 Task: Look for space in Silvan, Turkey from 12th July, 2023 to 16th July, 2023 for 8 adults in price range Rs.10000 to Rs.16000. Place can be private room with 8 bedrooms having 8 beds and 8 bathrooms. Property type can be house, flat, guest house, hotel. Amenities needed are: wifi, TV, free parkinig on premises, gym, breakfast. Booking option can be shelf check-in. Required host language is English.
Action: Mouse pressed left at (509, 109)
Screenshot: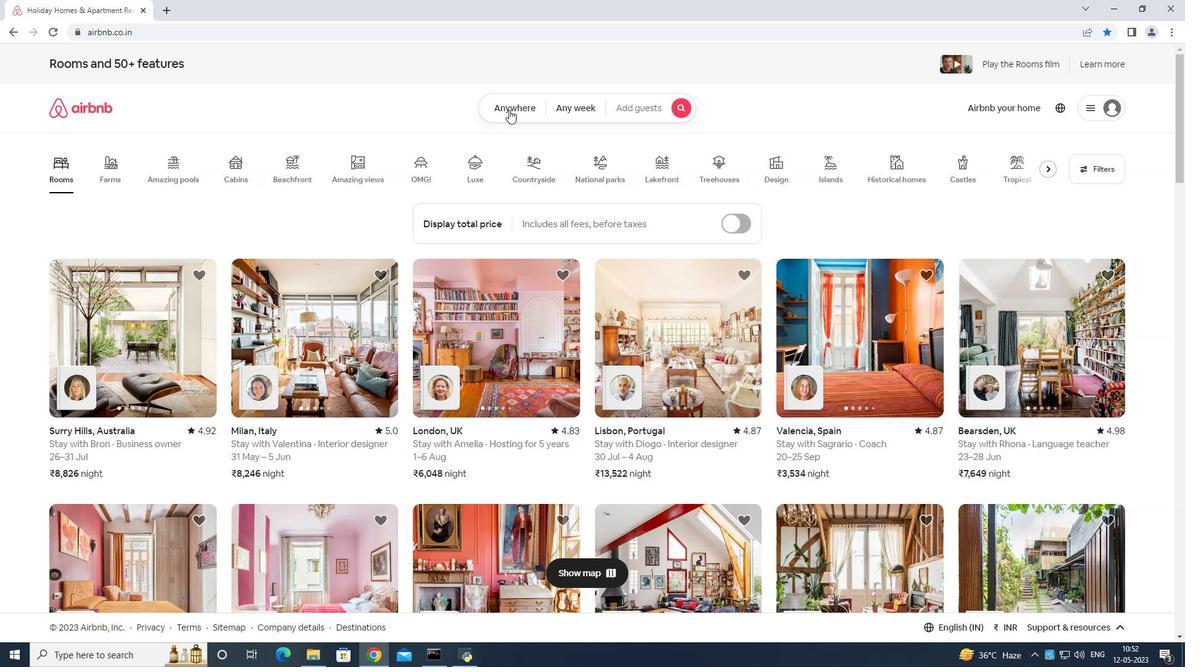 
Action: Mouse moved to (456, 158)
Screenshot: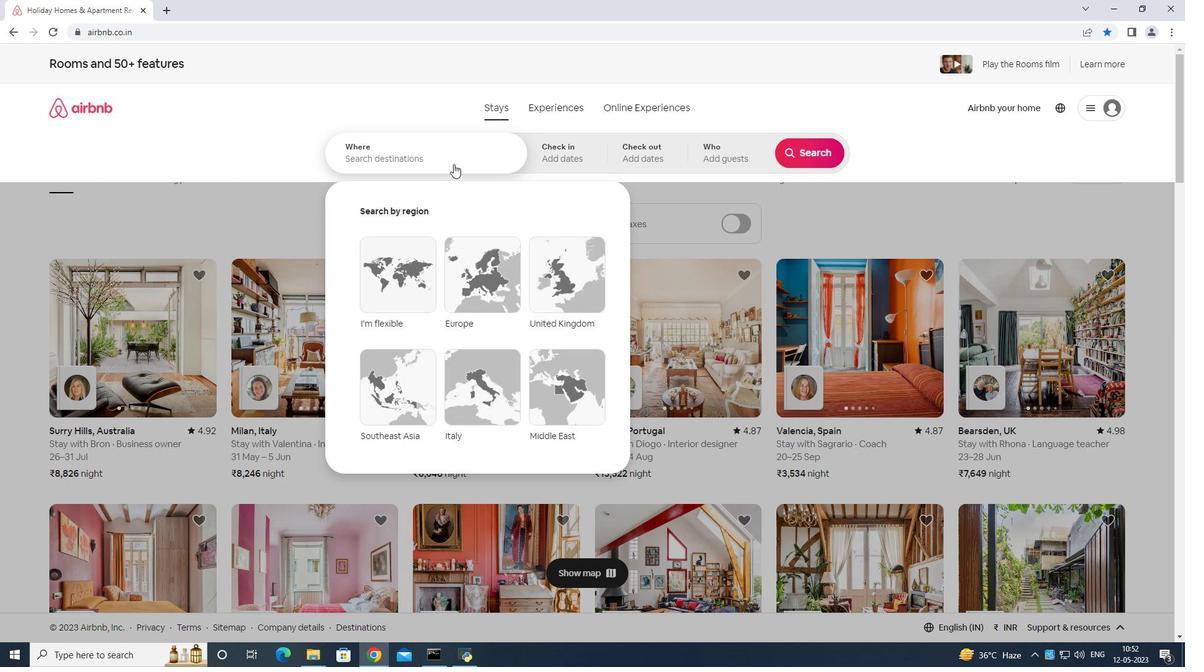 
Action: Mouse pressed left at (456, 158)
Screenshot: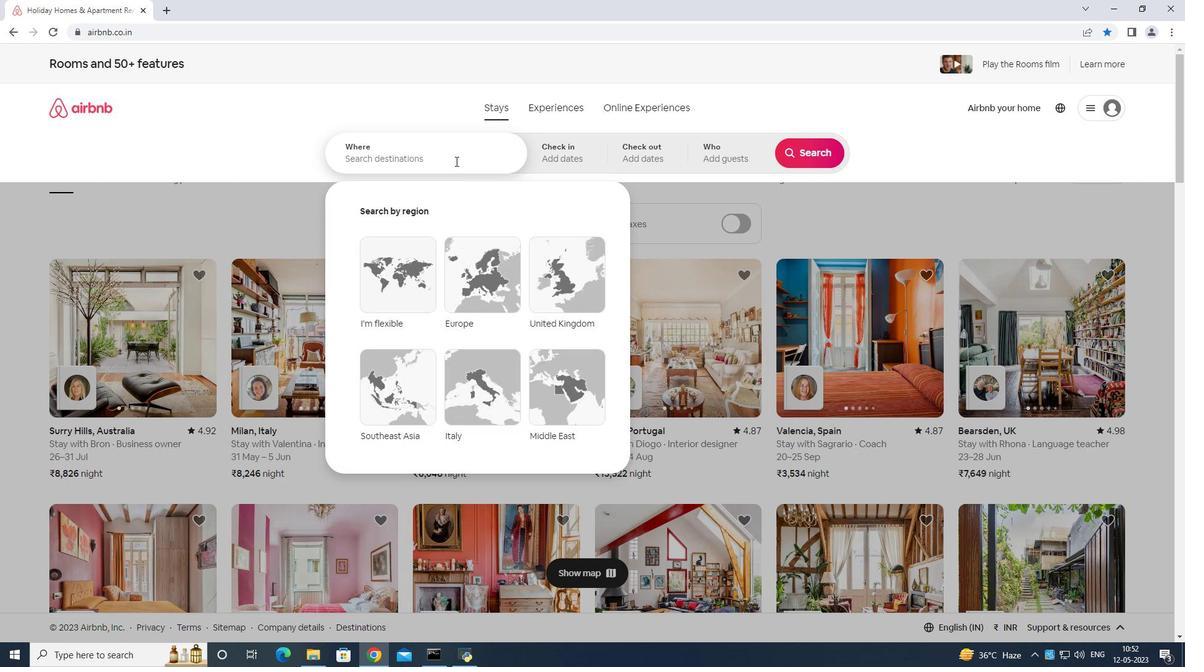 
Action: Mouse moved to (456, 157)
Screenshot: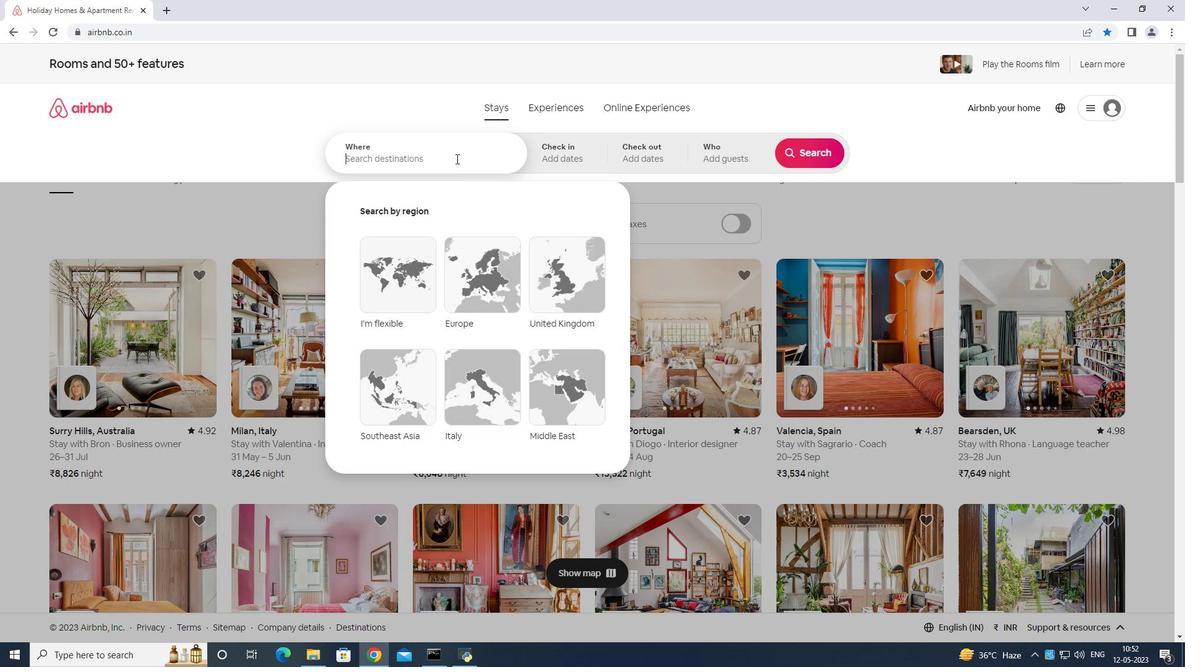 
Action: Key pressed <Key.shift>Silvan<Key.space>turkey<Key.enter>
Screenshot: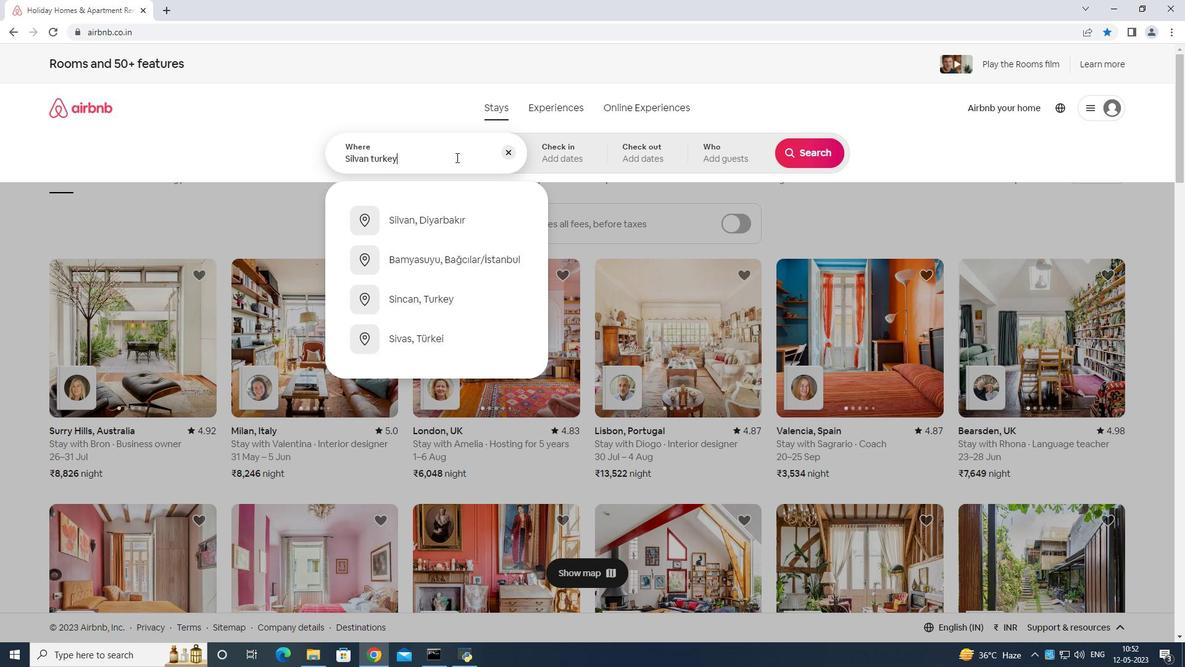 
Action: Mouse moved to (802, 243)
Screenshot: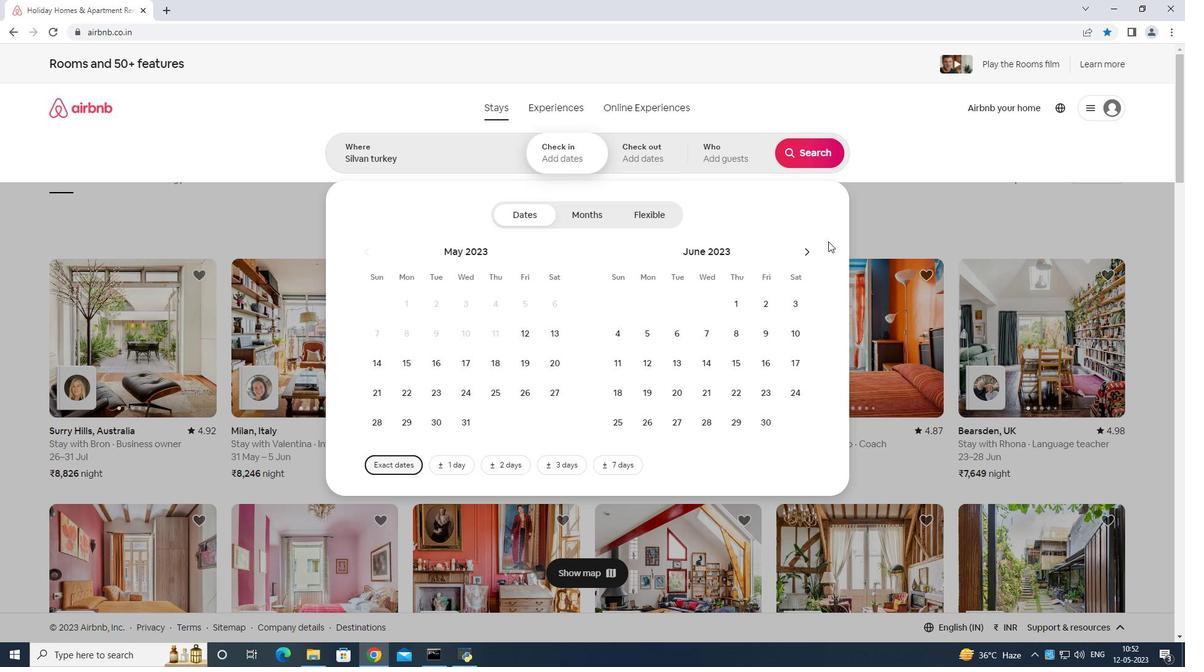 
Action: Mouse pressed left at (802, 243)
Screenshot: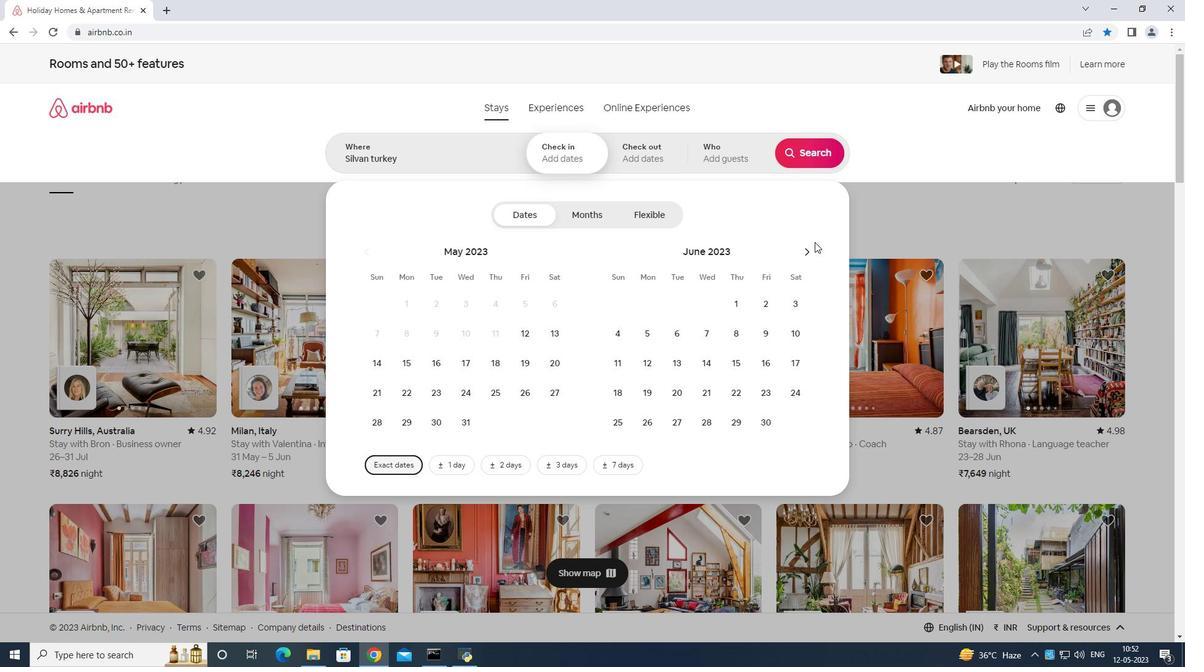 
Action: Mouse moved to (640, 363)
Screenshot: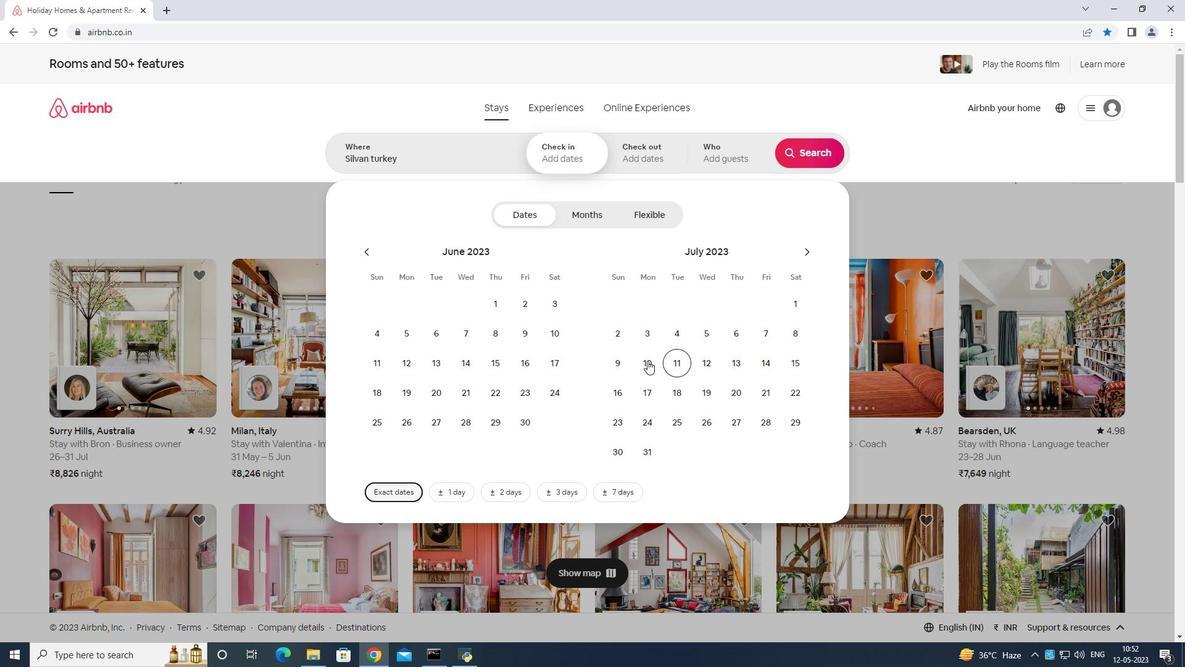 
Action: Mouse pressed left at (640, 363)
Screenshot: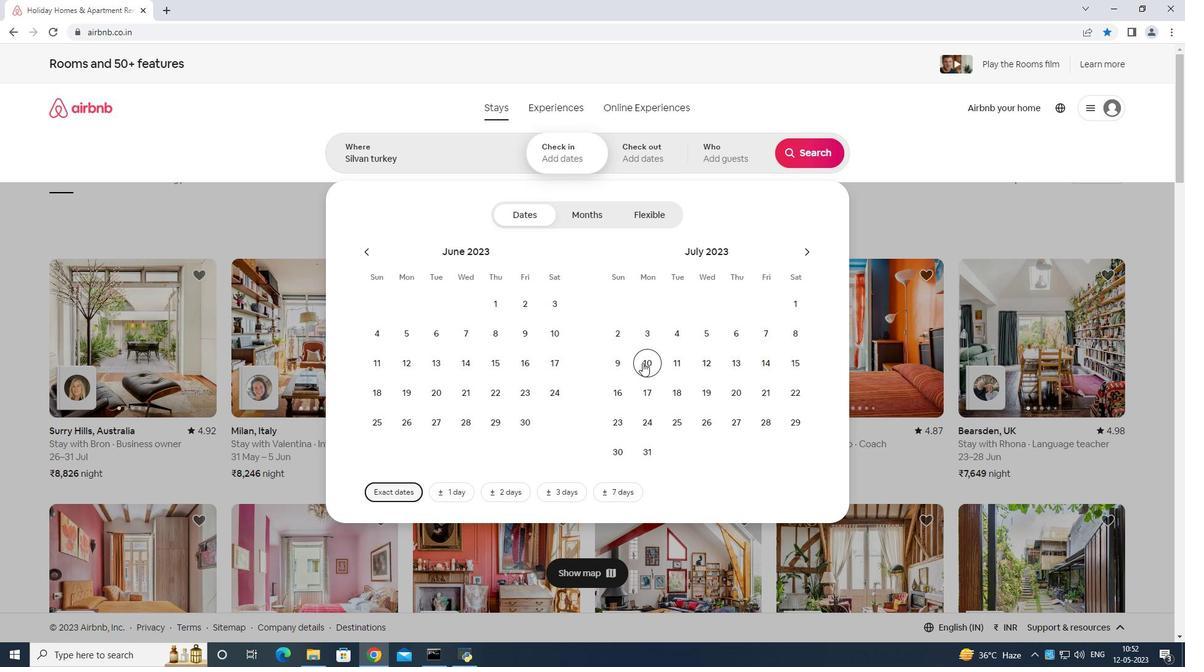 
Action: Mouse moved to (614, 386)
Screenshot: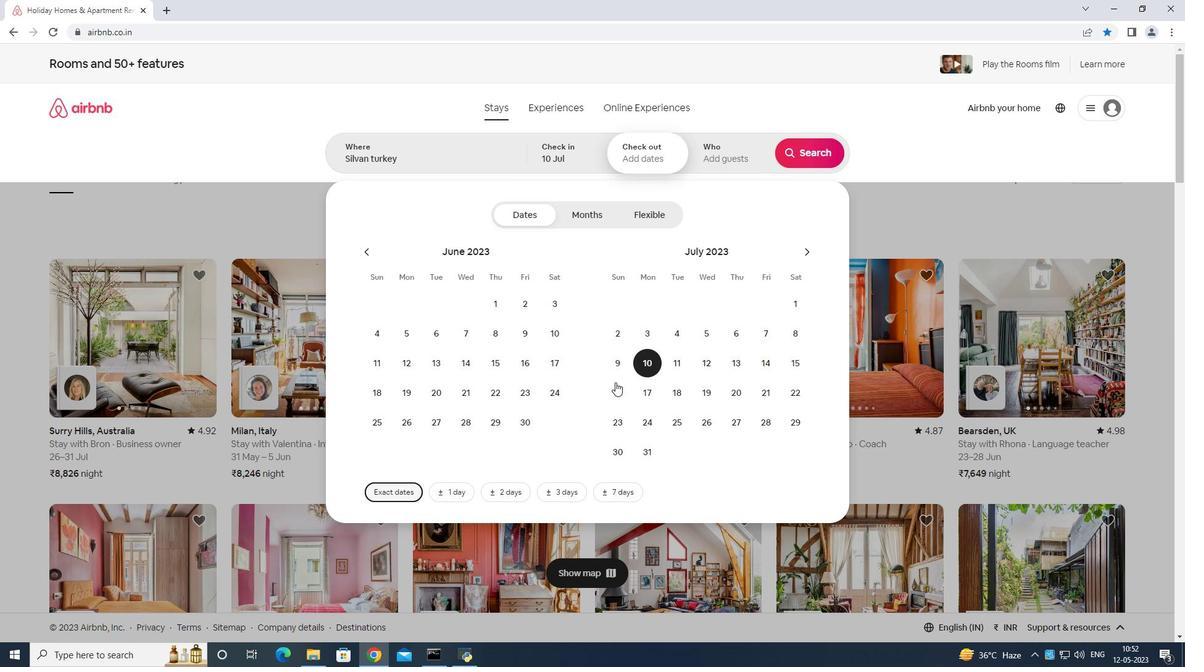 
Action: Mouse pressed left at (614, 386)
Screenshot: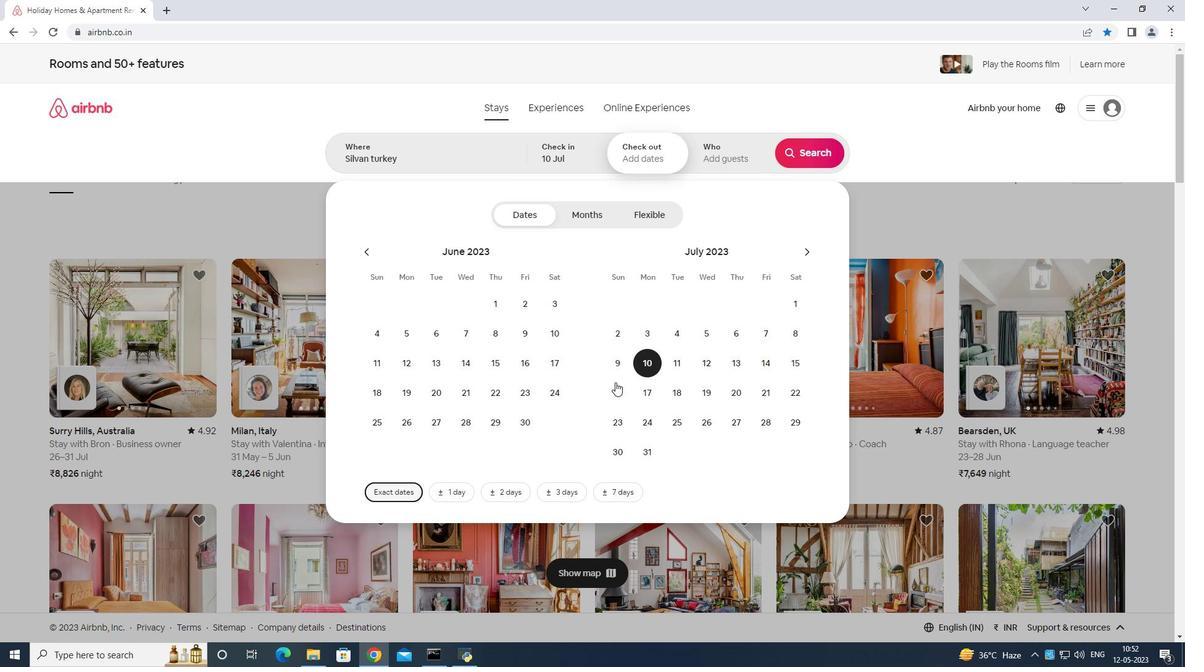 
Action: Mouse moved to (717, 151)
Screenshot: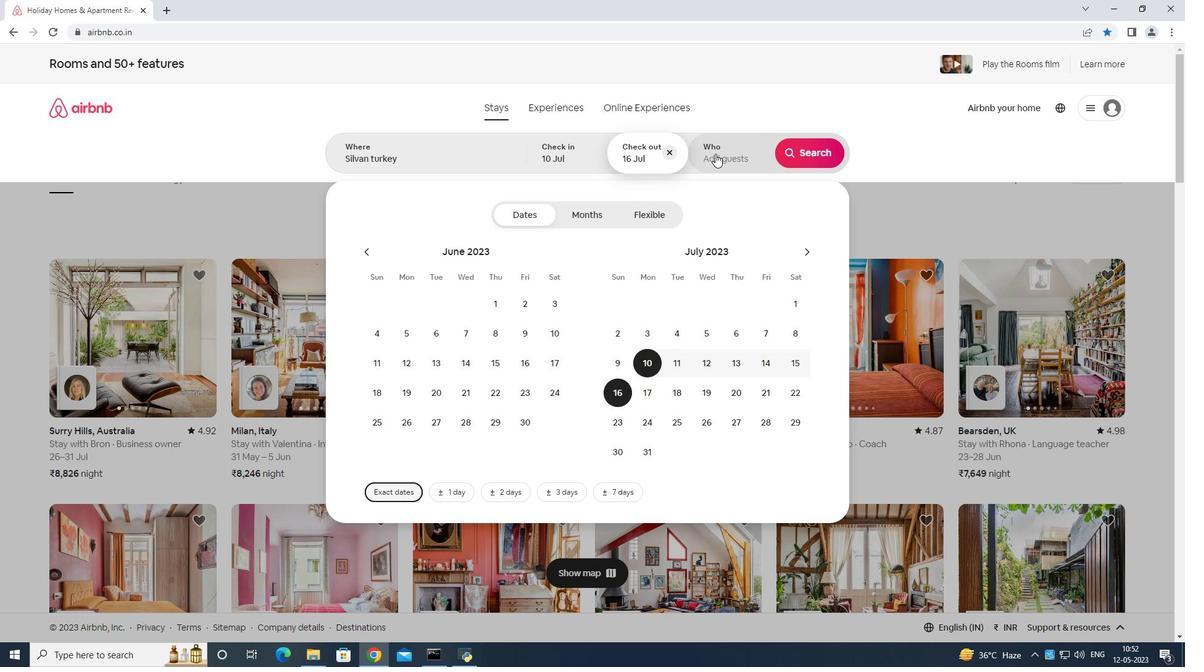 
Action: Mouse pressed left at (717, 151)
Screenshot: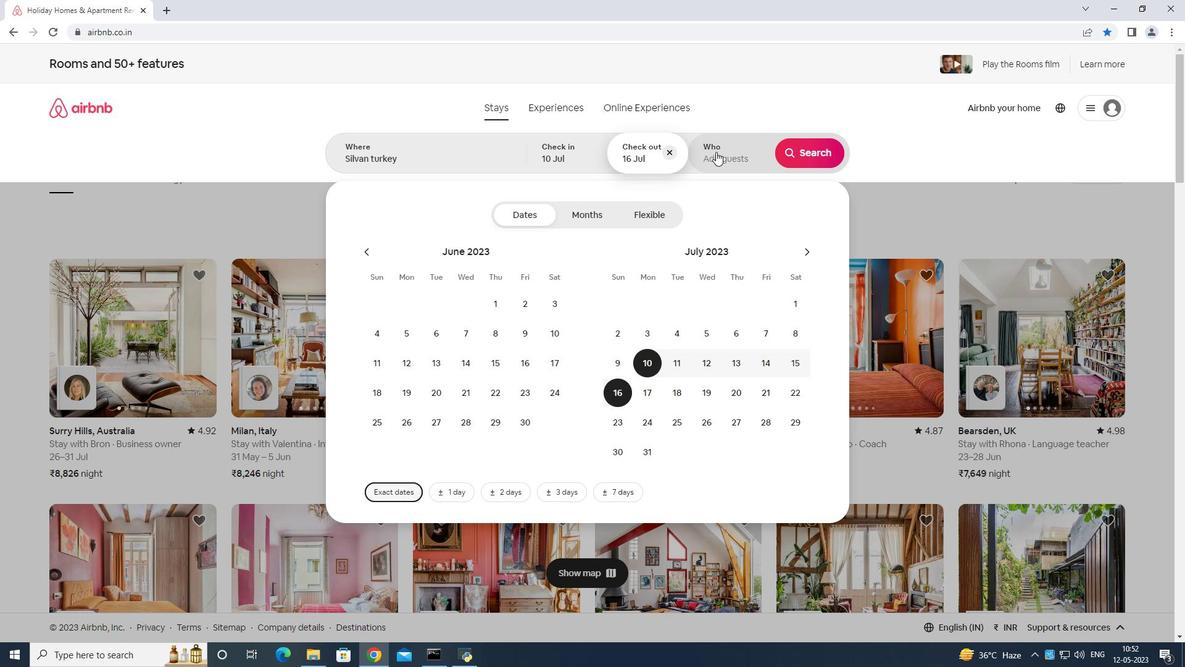 
Action: Mouse moved to (810, 216)
Screenshot: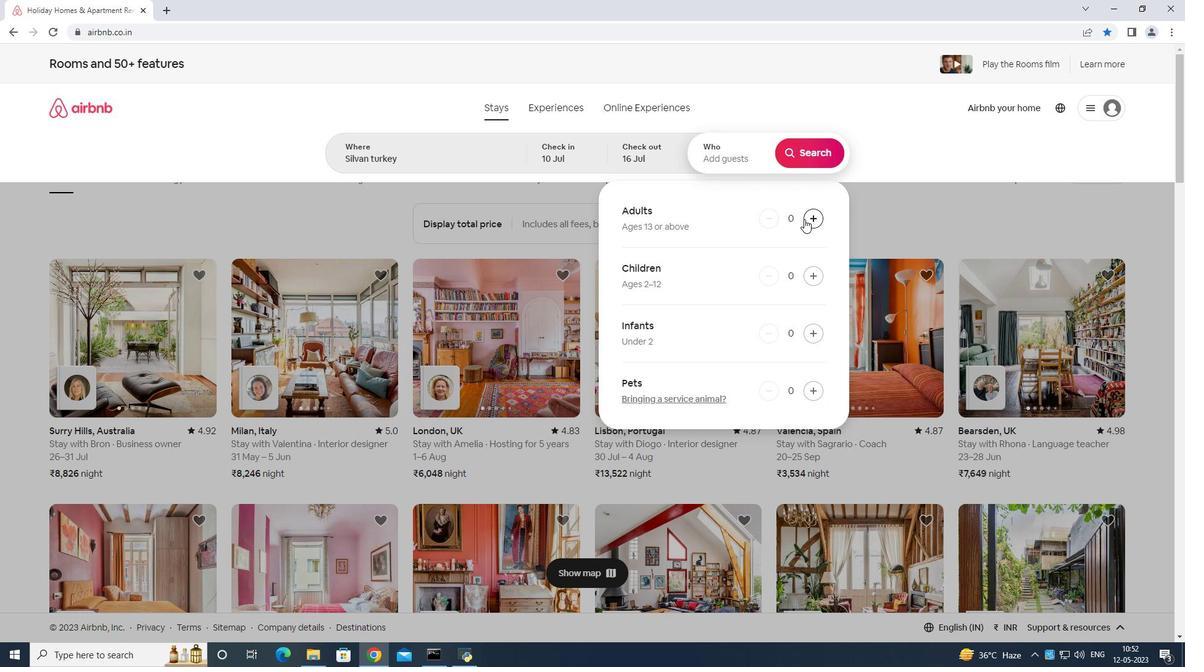 
Action: Mouse pressed left at (810, 216)
Screenshot: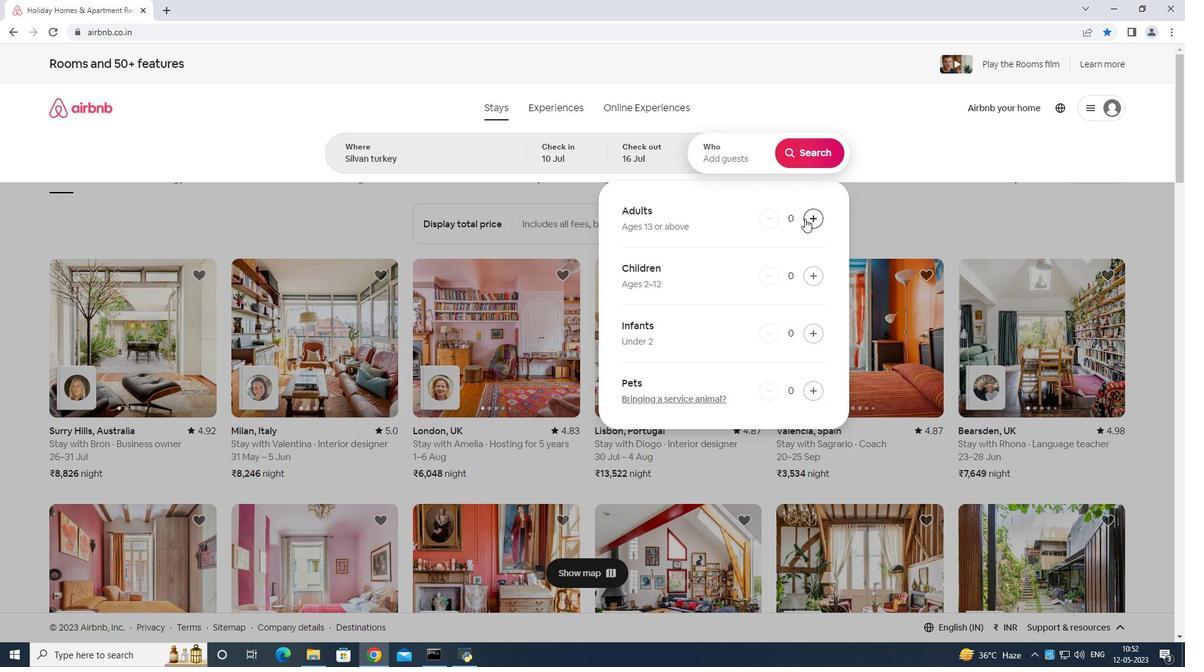
Action: Mouse pressed left at (810, 216)
Screenshot: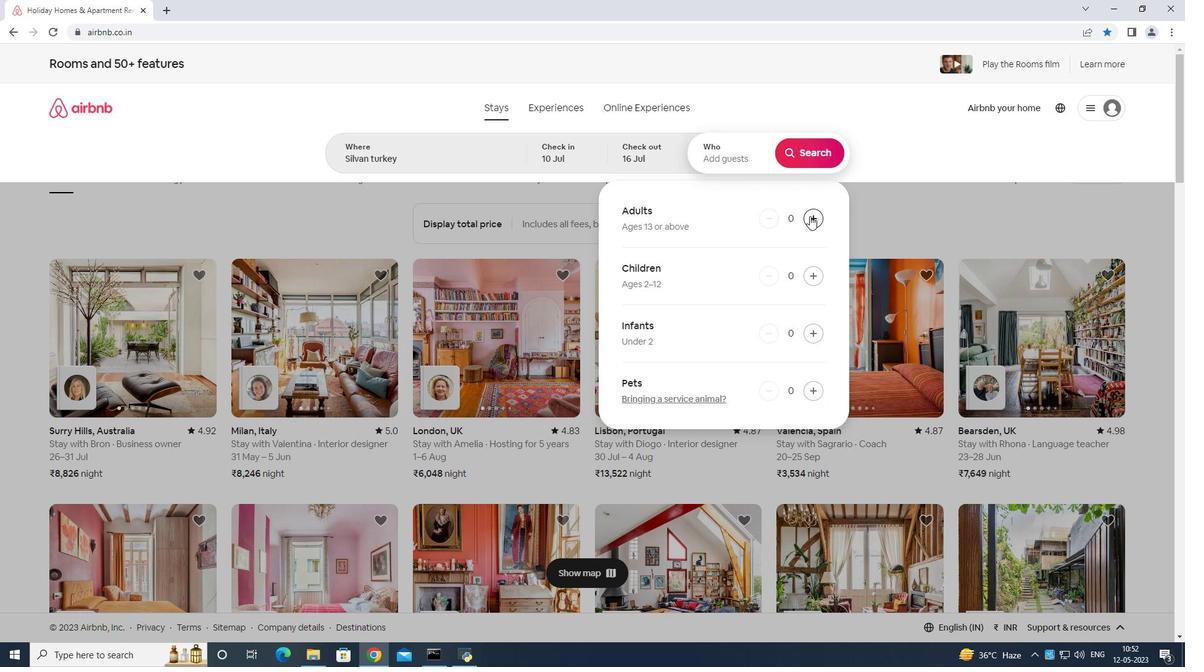 
Action: Mouse pressed left at (810, 216)
Screenshot: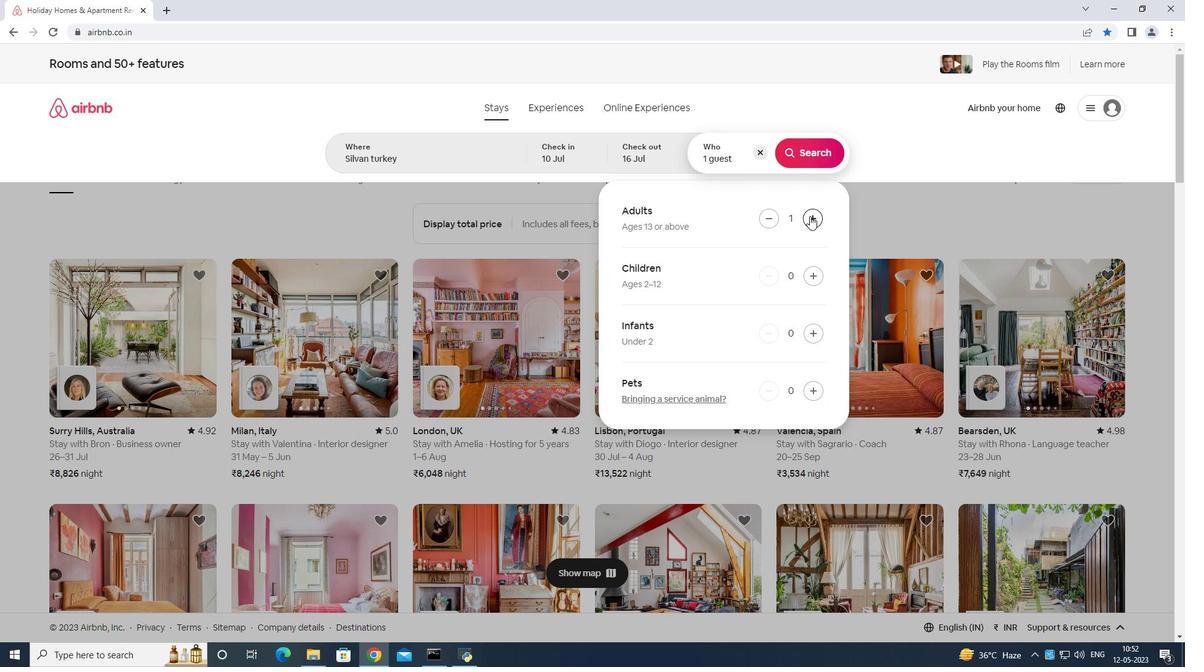 
Action: Mouse moved to (810, 215)
Screenshot: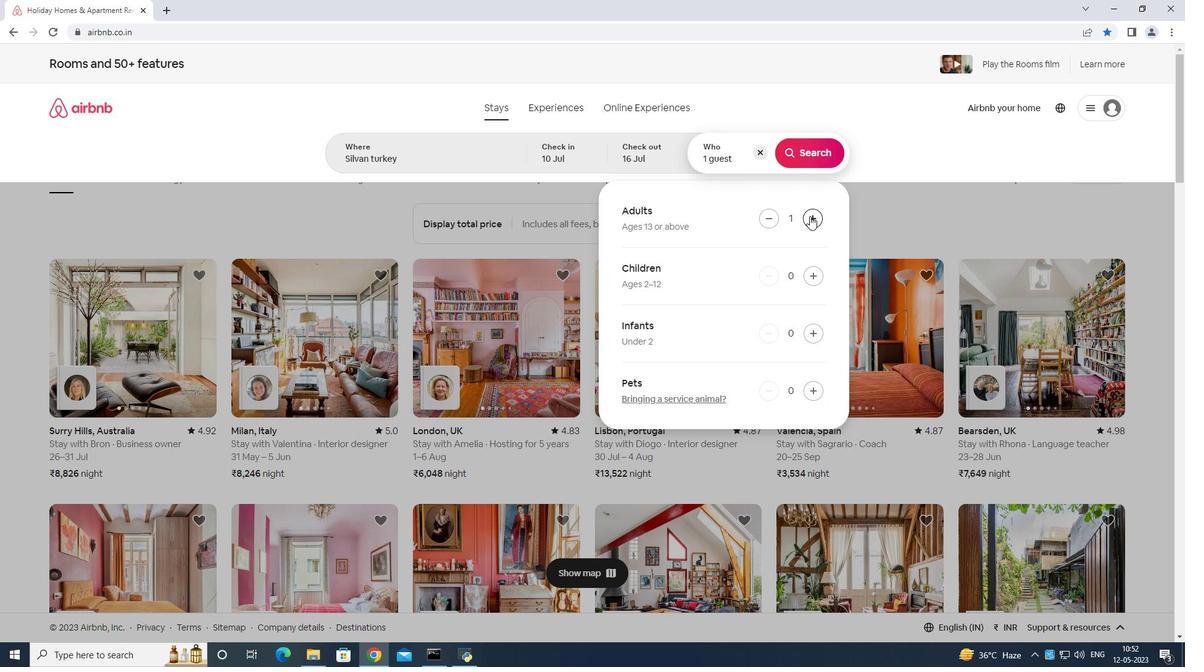 
Action: Mouse pressed left at (810, 215)
Screenshot: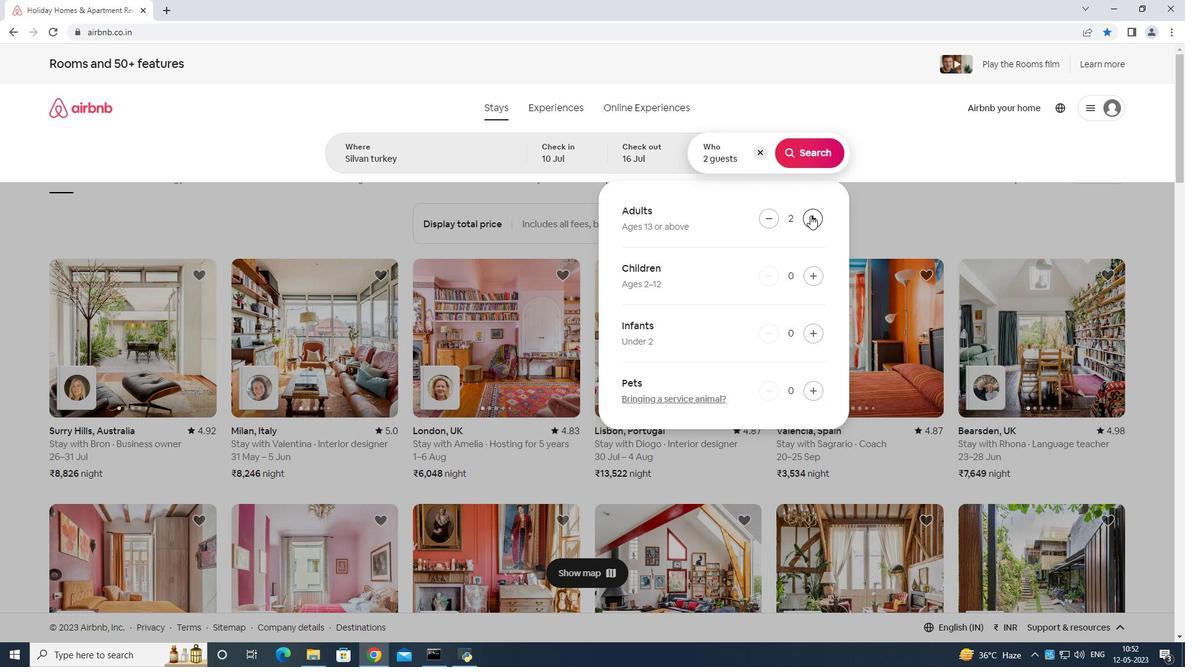 
Action: Mouse pressed left at (810, 215)
Screenshot: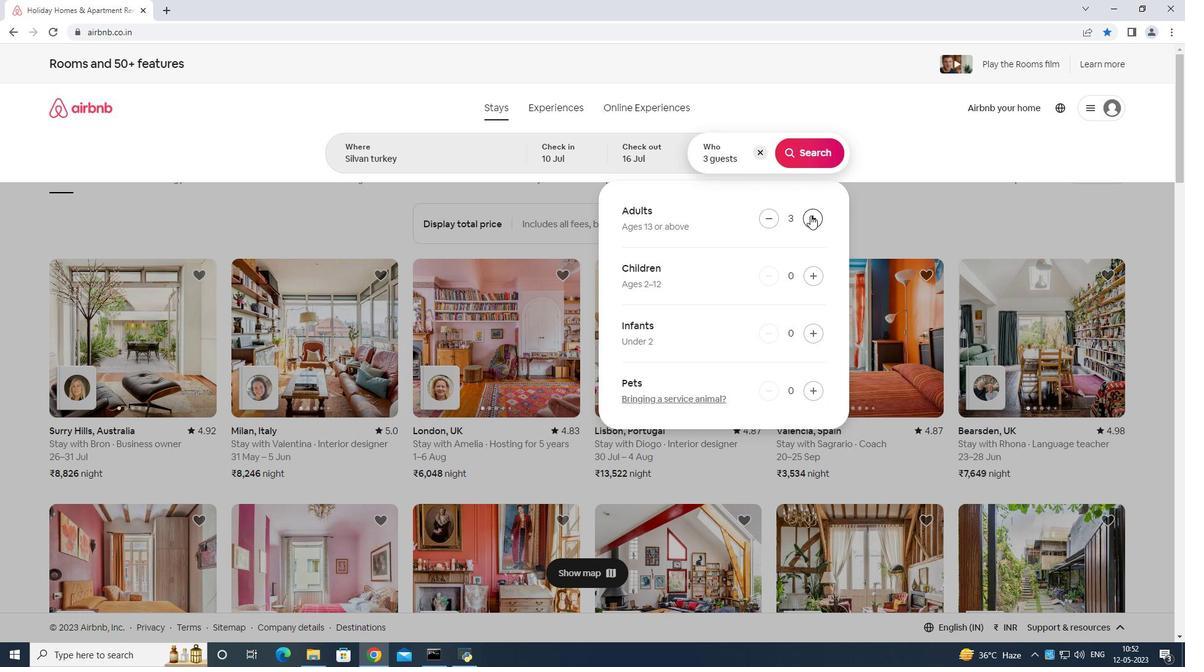 
Action: Mouse pressed left at (810, 215)
Screenshot: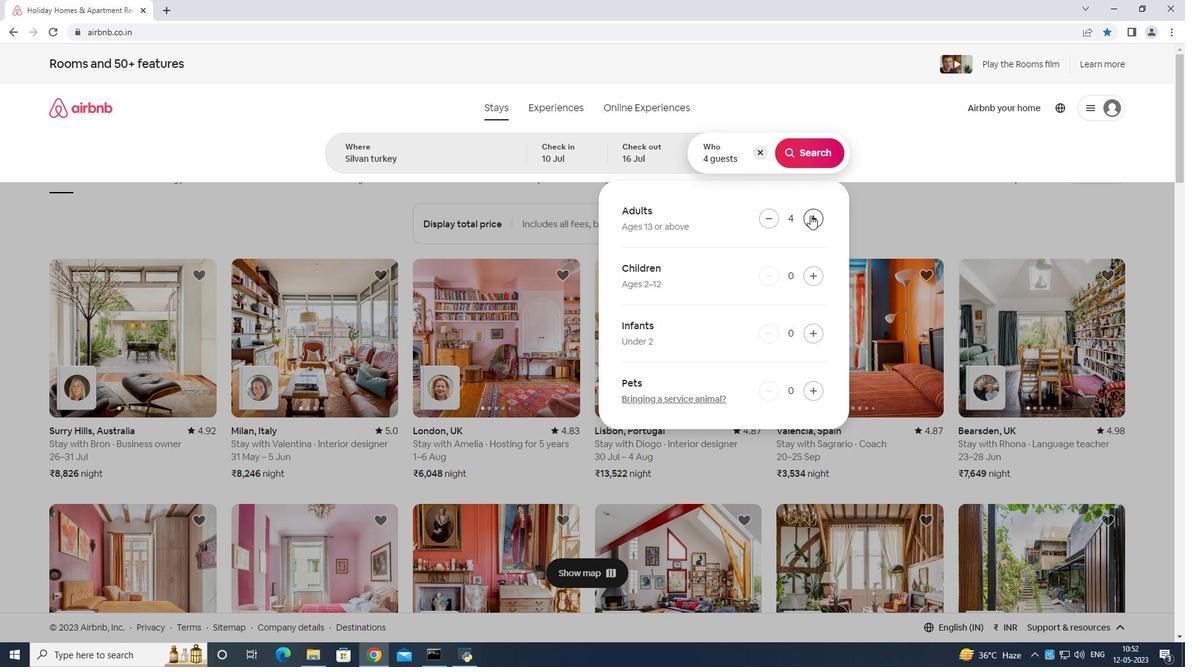 
Action: Mouse pressed left at (810, 215)
Screenshot: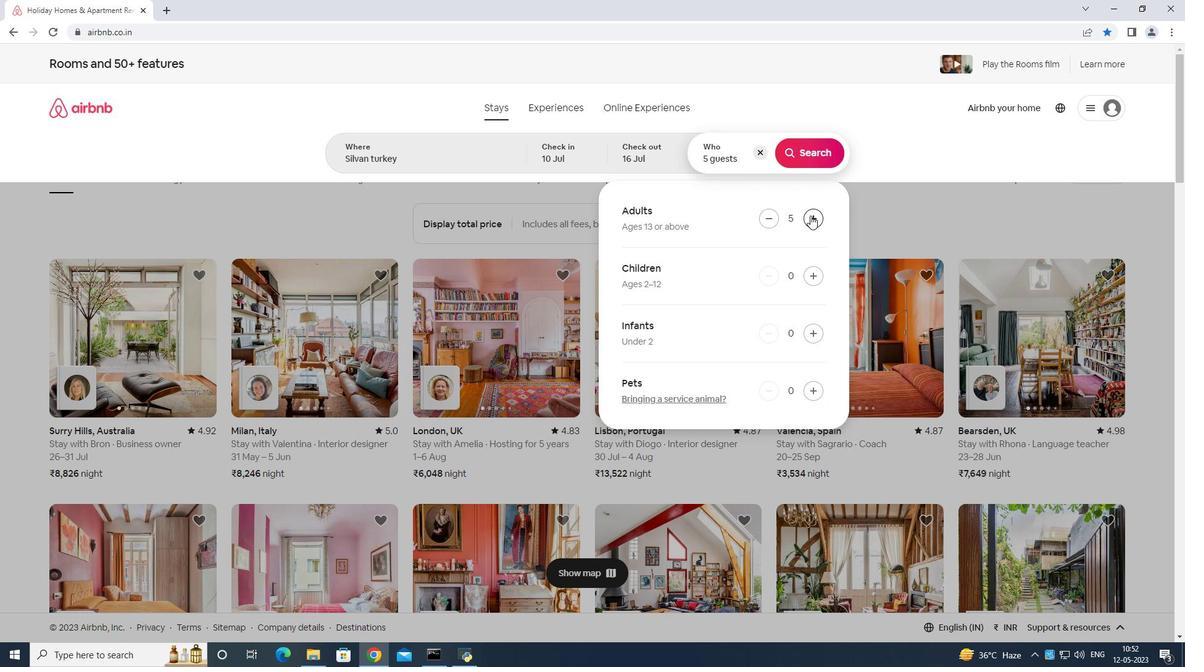 
Action: Mouse pressed left at (810, 215)
Screenshot: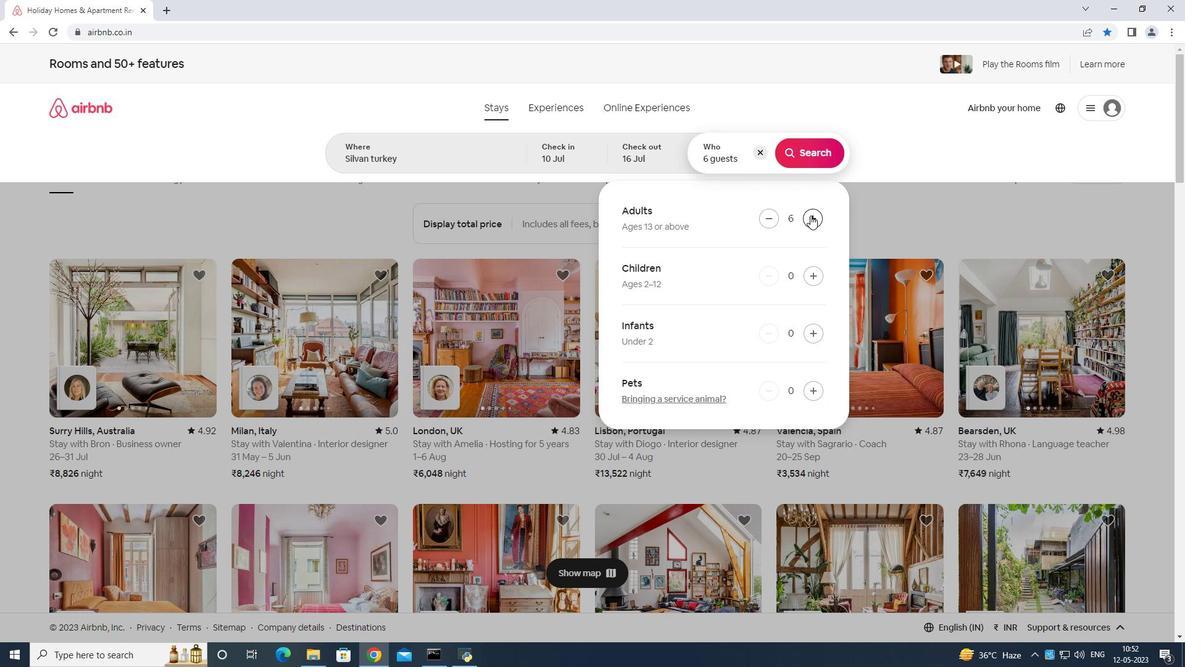 
Action: Mouse moved to (801, 157)
Screenshot: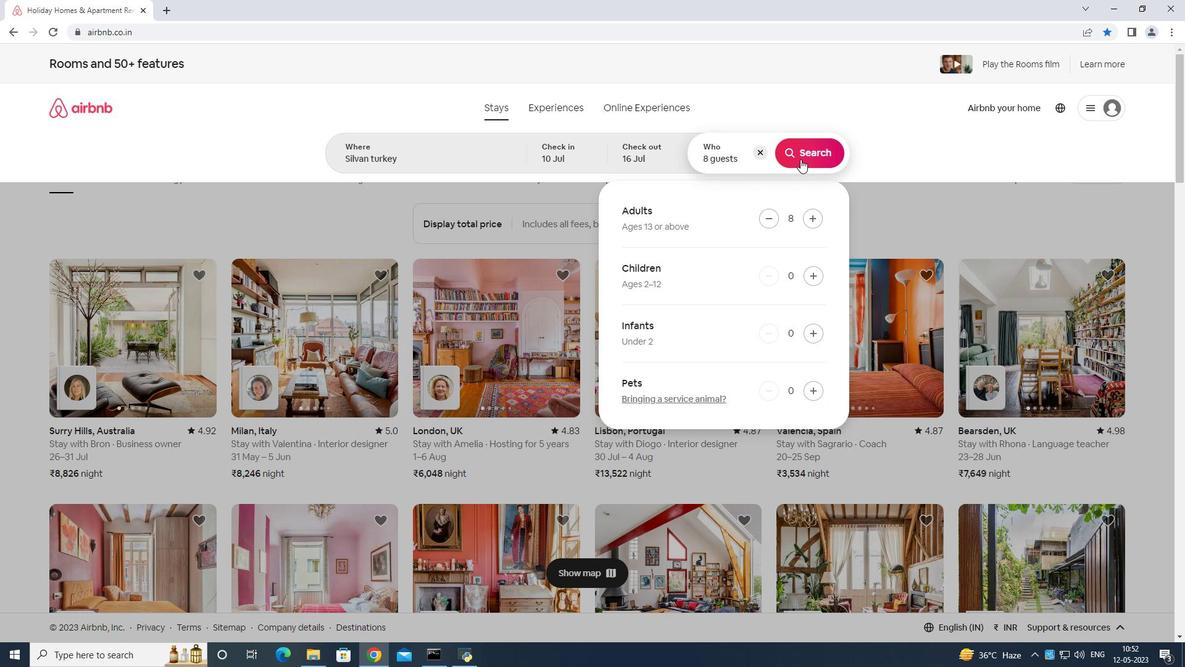
Action: Mouse pressed left at (801, 157)
Screenshot: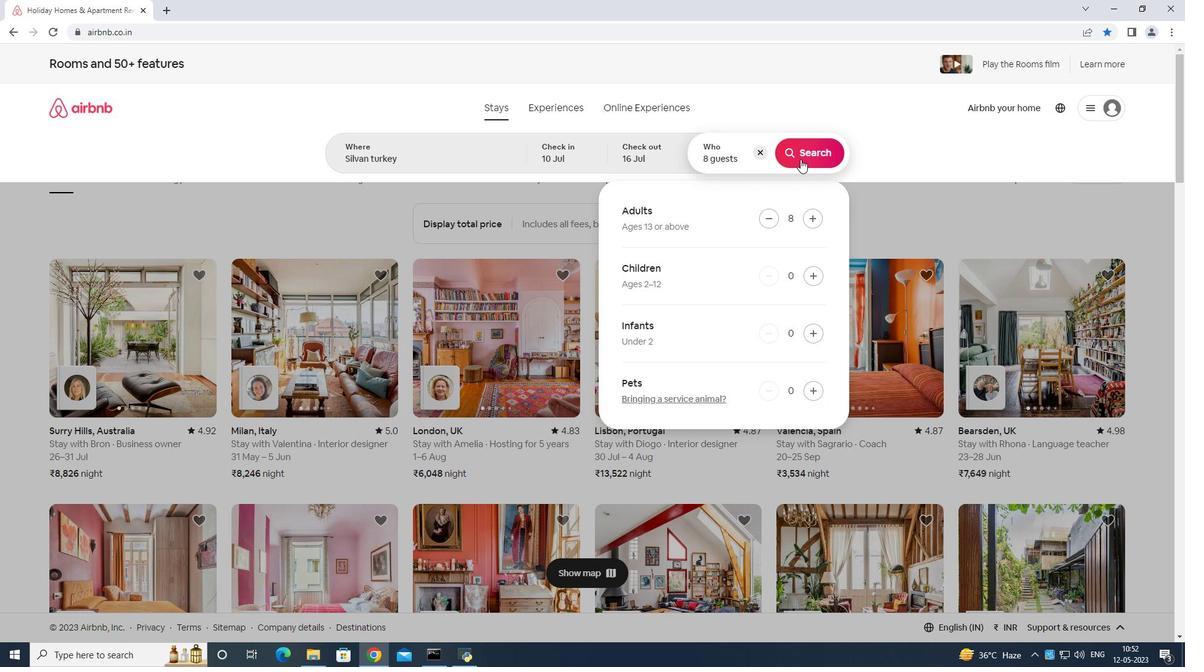 
Action: Mouse moved to (1134, 119)
Screenshot: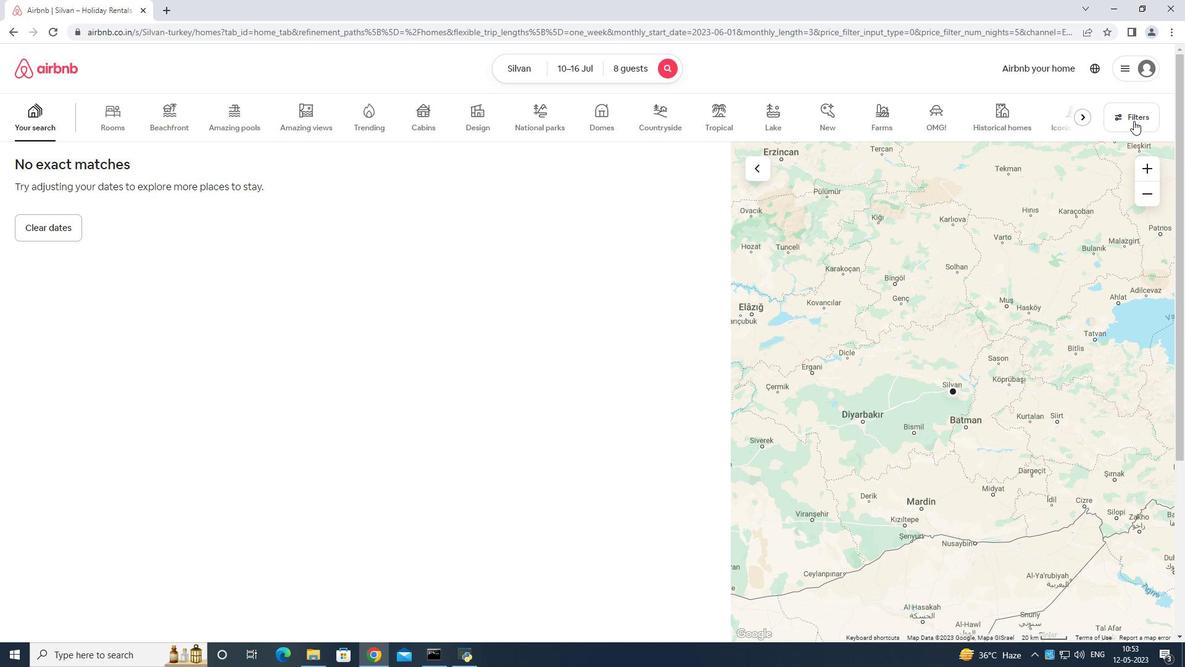 
Action: Mouse pressed left at (1134, 119)
Screenshot: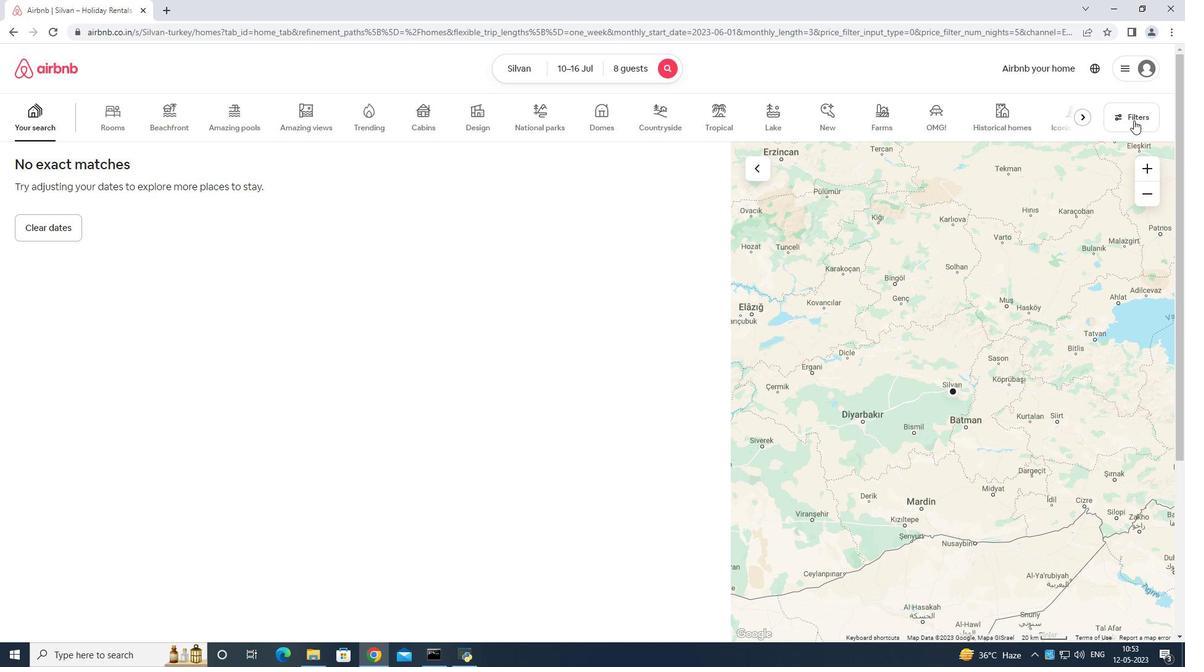 
Action: Mouse moved to (546, 408)
Screenshot: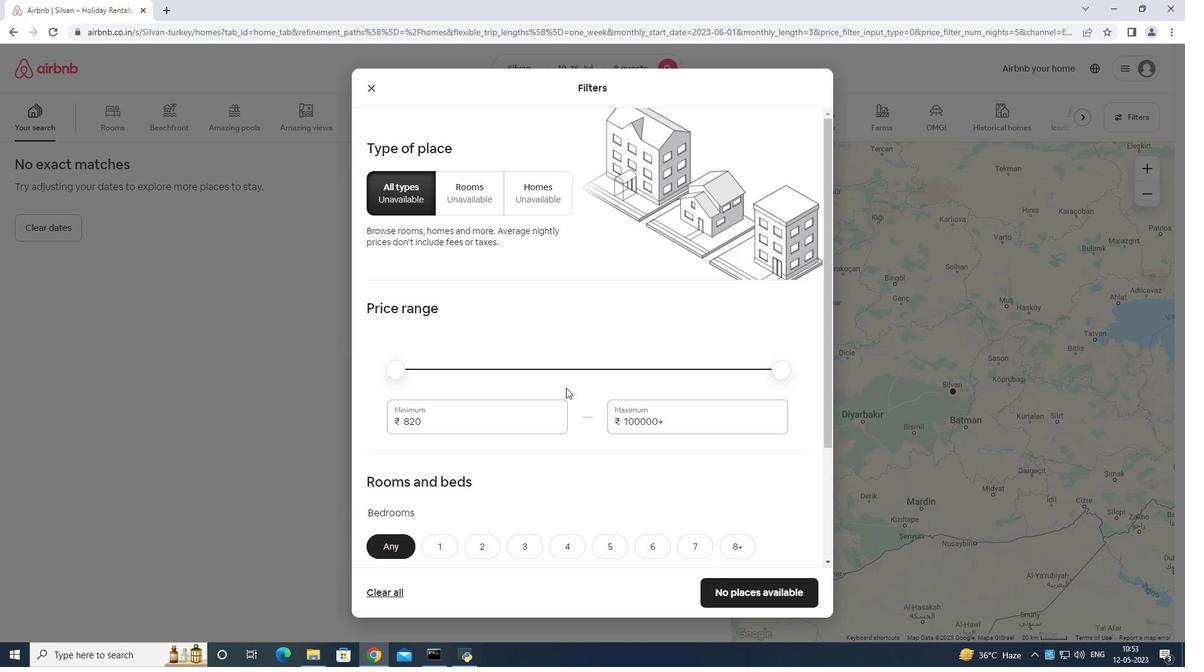 
Action: Mouse pressed left at (546, 408)
Screenshot: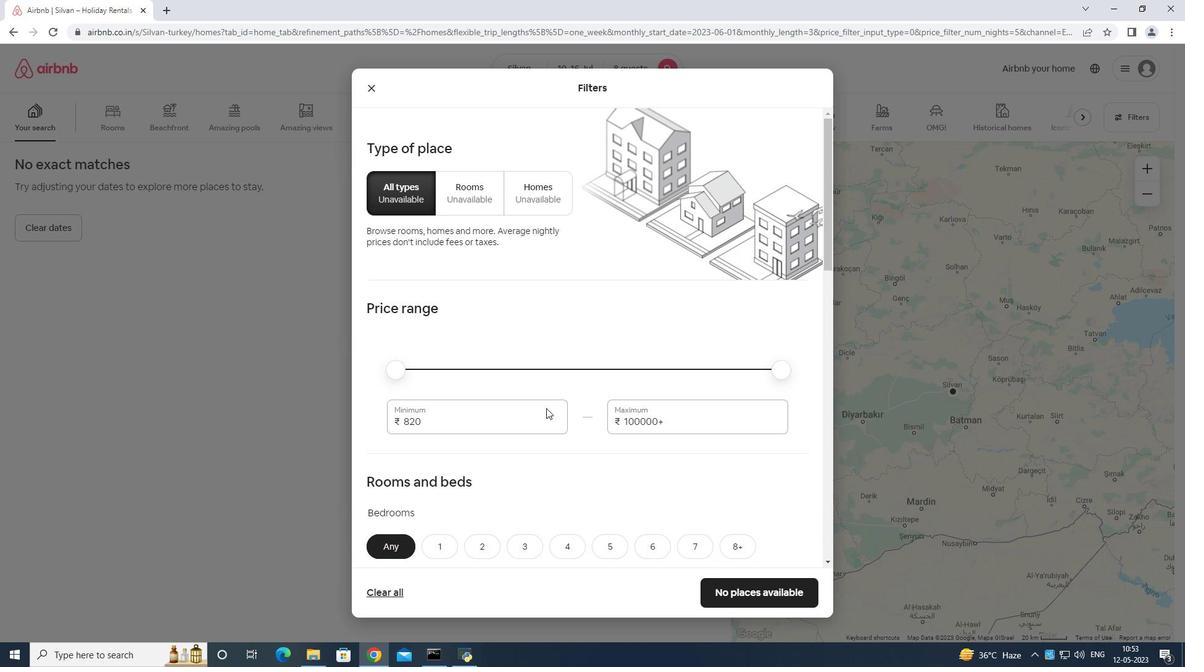 
Action: Mouse moved to (550, 403)
Screenshot: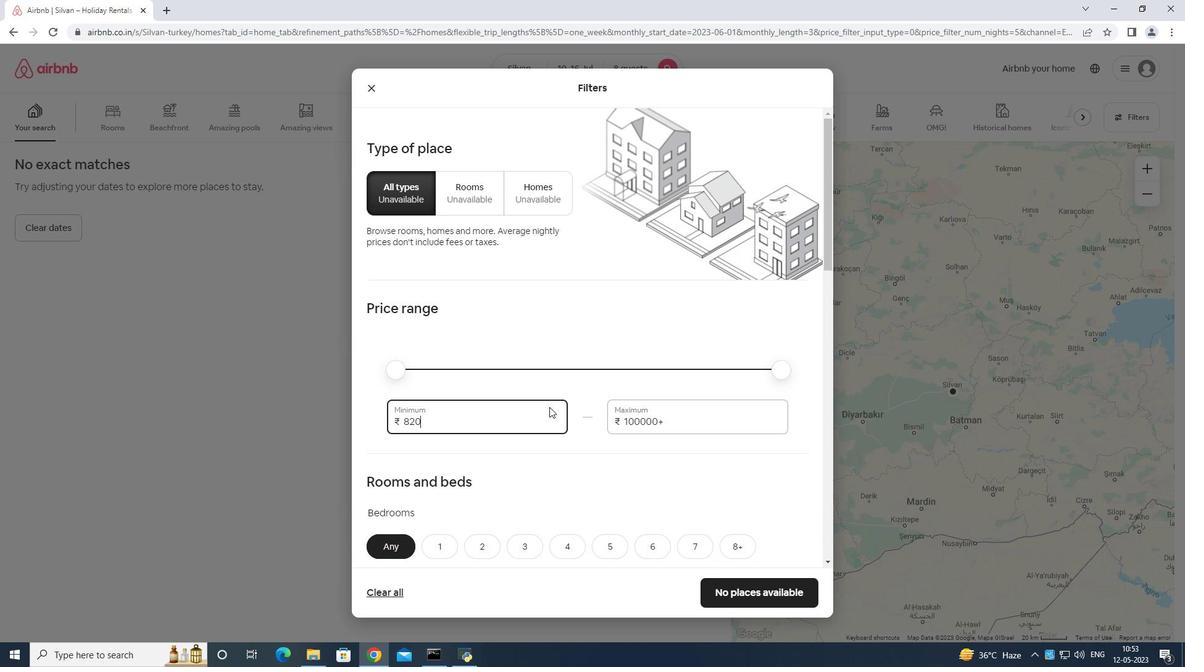 
Action: Key pressed <Key.backspace><Key.backspace><Key.backspace><Key.backspace><Key.backspace><Key.backspace><Key.backspace><Key.backspace><Key.backspace><Key.backspace><Key.backspace><Key.backspace><Key.backspace><Key.backspace><Key.backspace><Key.backspace><Key.backspace><Key.backspace><Key.backspace><Key.backspace><Key.backspace><Key.backspace><Key.backspace>10000
Screenshot: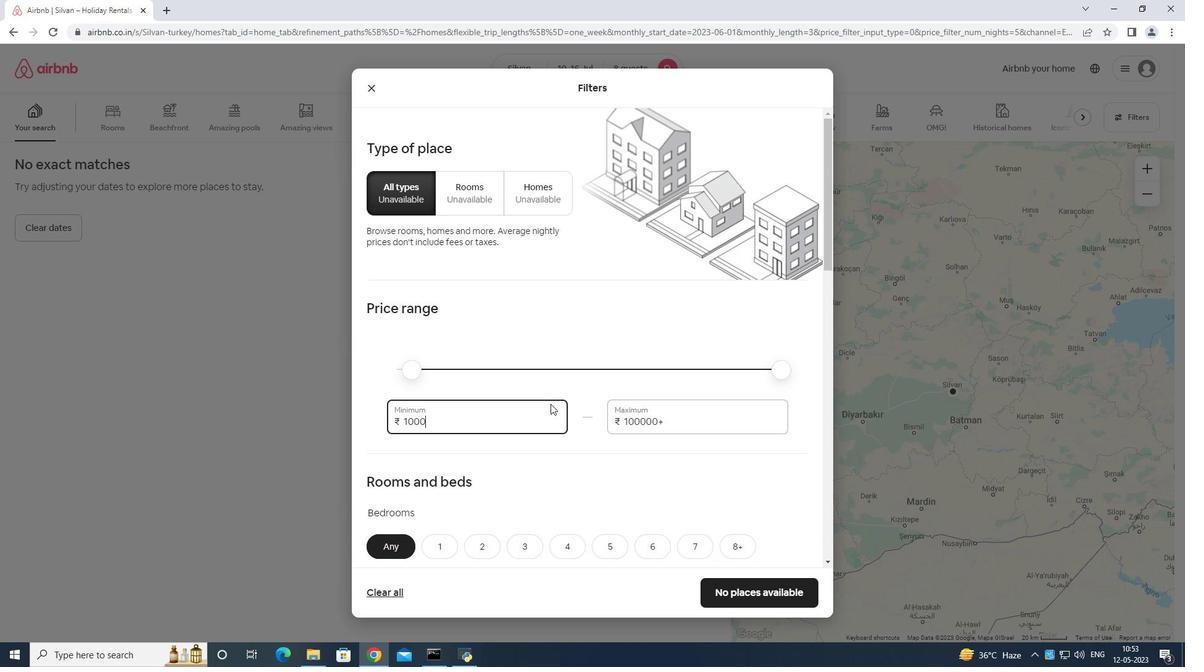 
Action: Mouse moved to (693, 409)
Screenshot: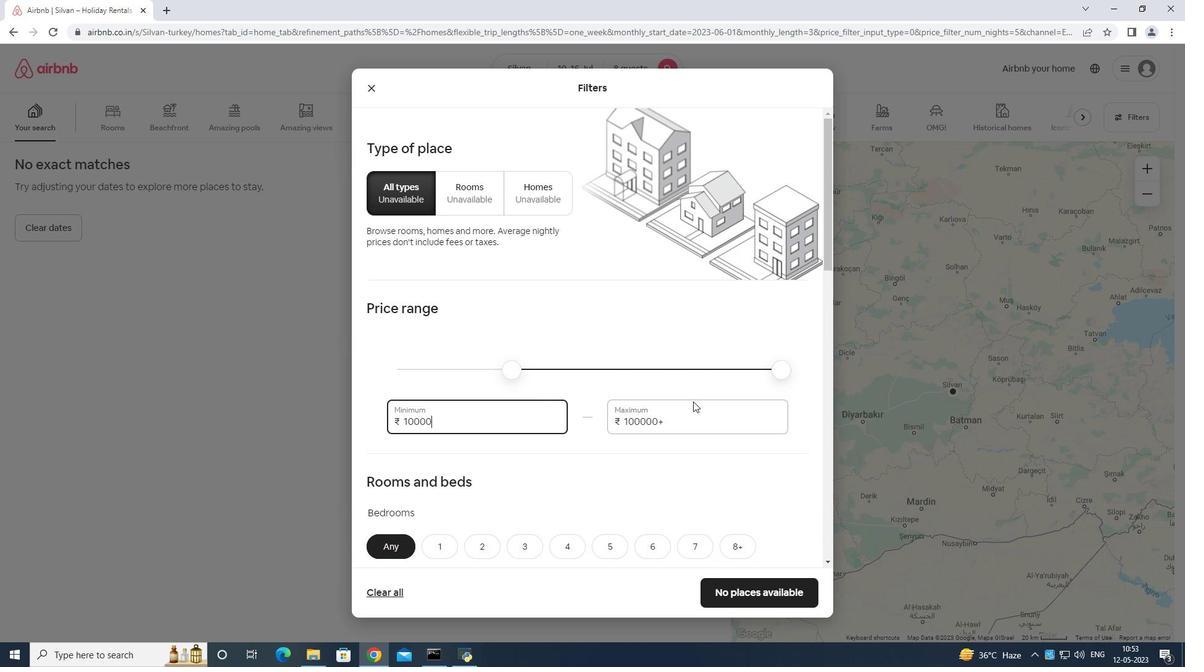 
Action: Mouse pressed left at (693, 409)
Screenshot: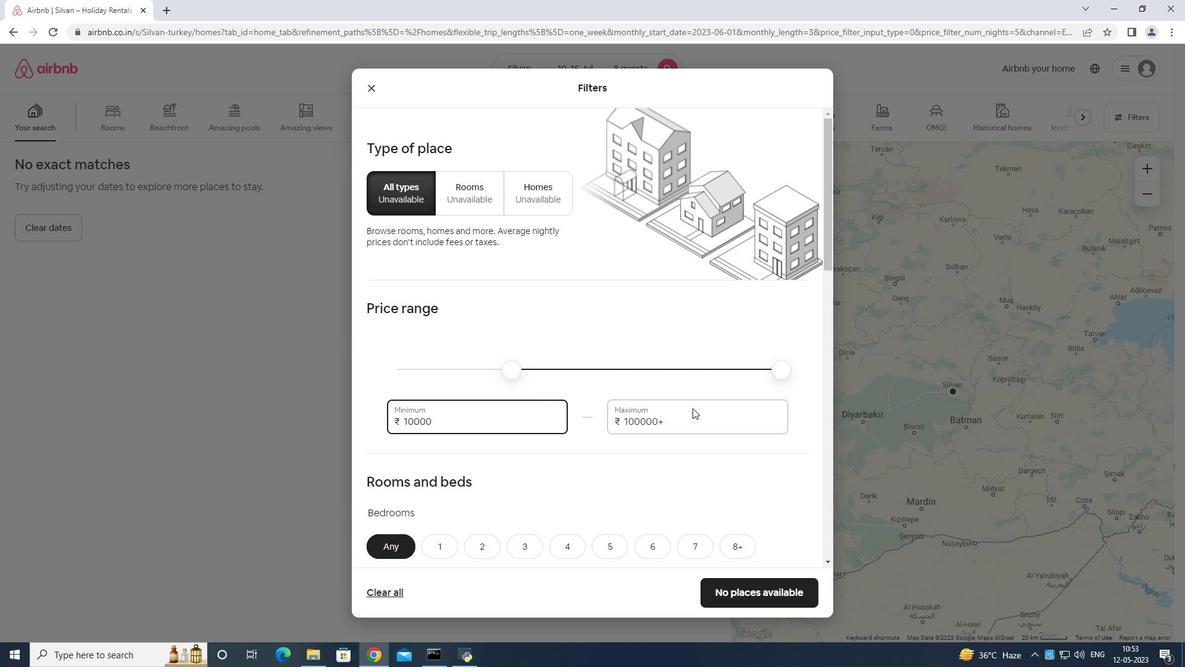 
Action: Key pressed <Key.backspace><Key.backspace><Key.backspace><Key.backspace><Key.backspace><Key.backspace><Key.backspace><Key.backspace><Key.backspace><Key.backspace><Key.backspace><Key.backspace><Key.backspace><Key.backspace><Key.backspace><Key.backspace><Key.backspace><Key.backspace><Key.backspace><Key.backspace>16000
Screenshot: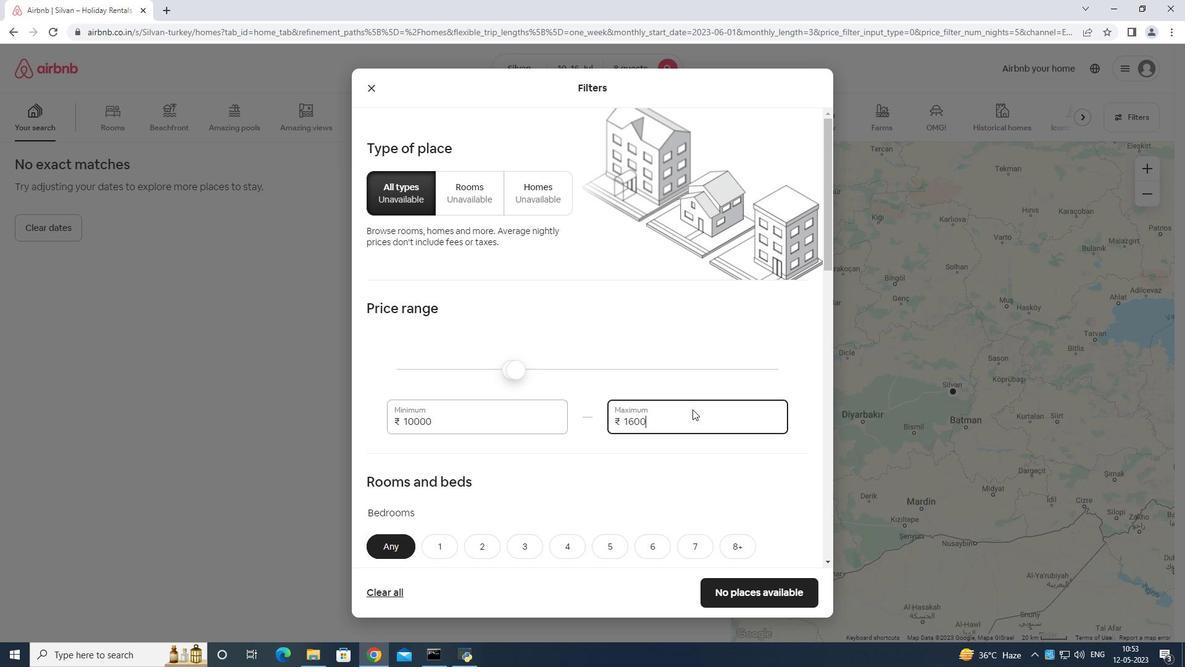 
Action: Mouse moved to (691, 411)
Screenshot: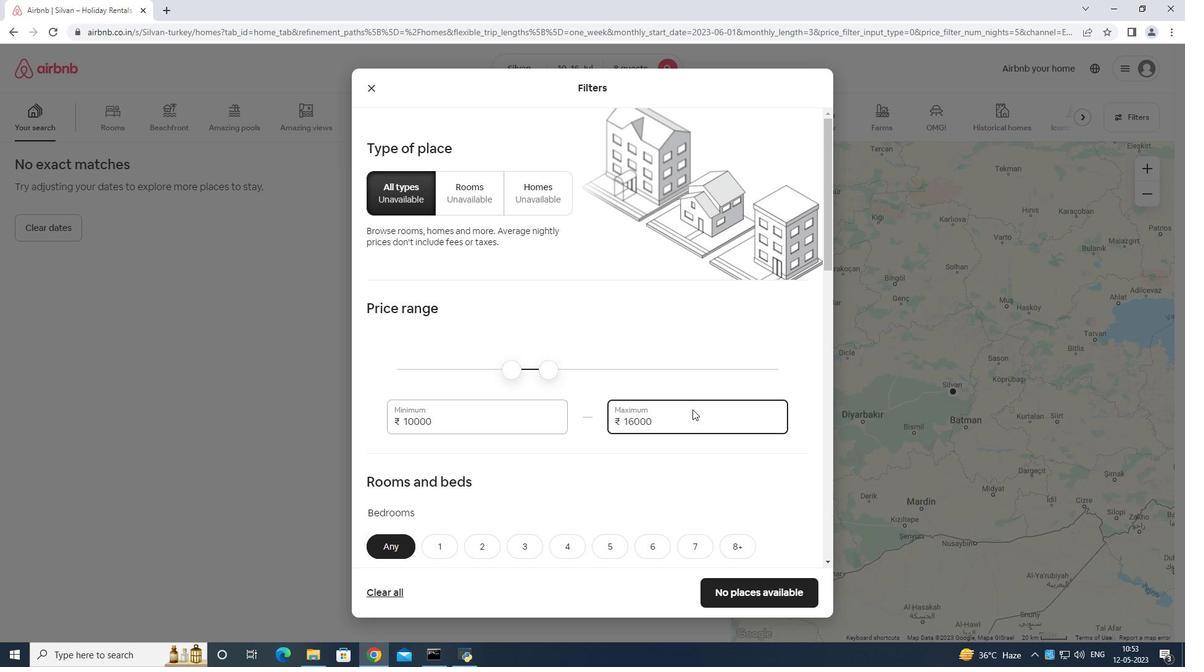 
Action: Mouse scrolled (691, 410) with delta (0, 0)
Screenshot: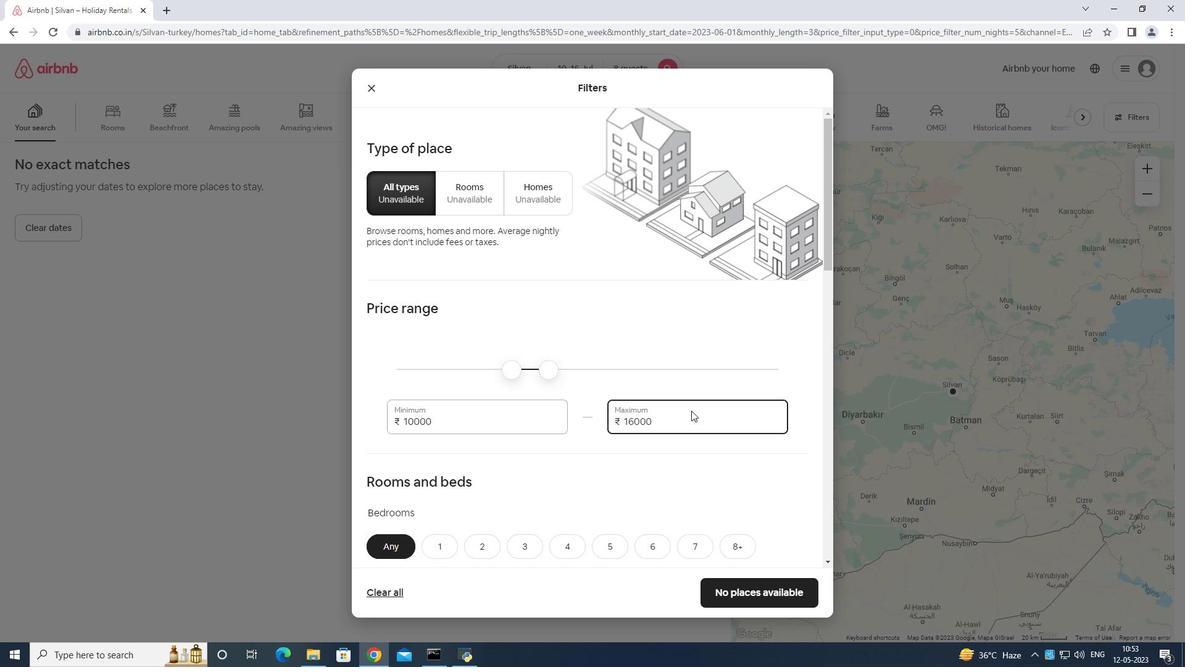 
Action: Mouse scrolled (691, 410) with delta (0, 0)
Screenshot: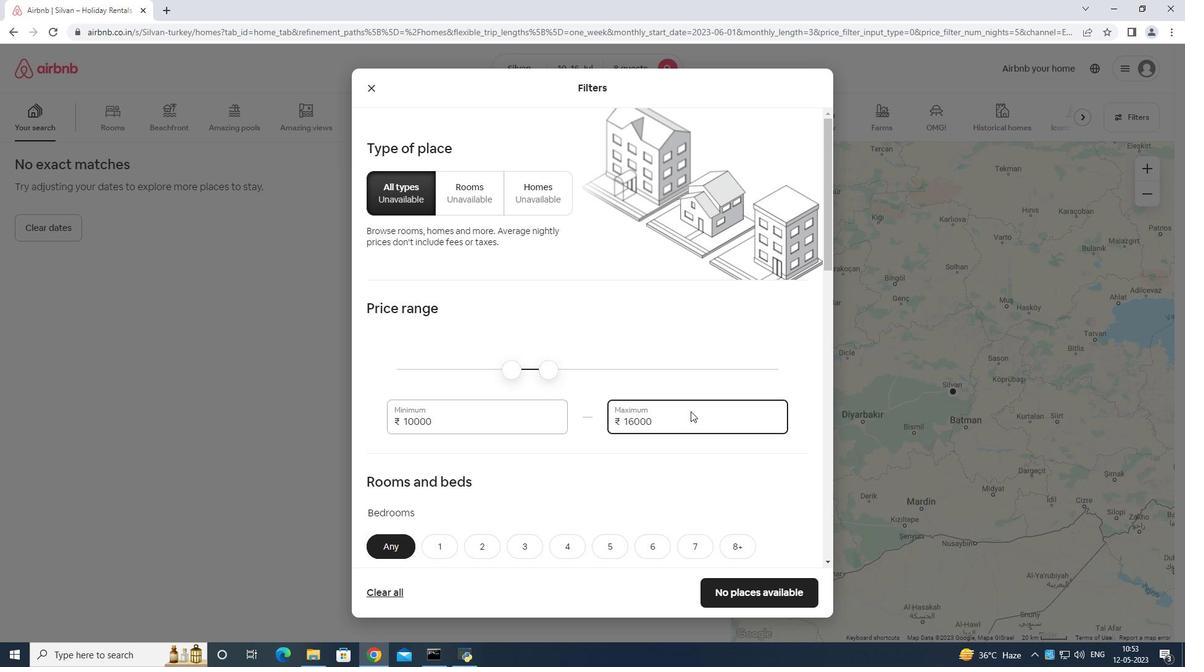 
Action: Mouse moved to (736, 420)
Screenshot: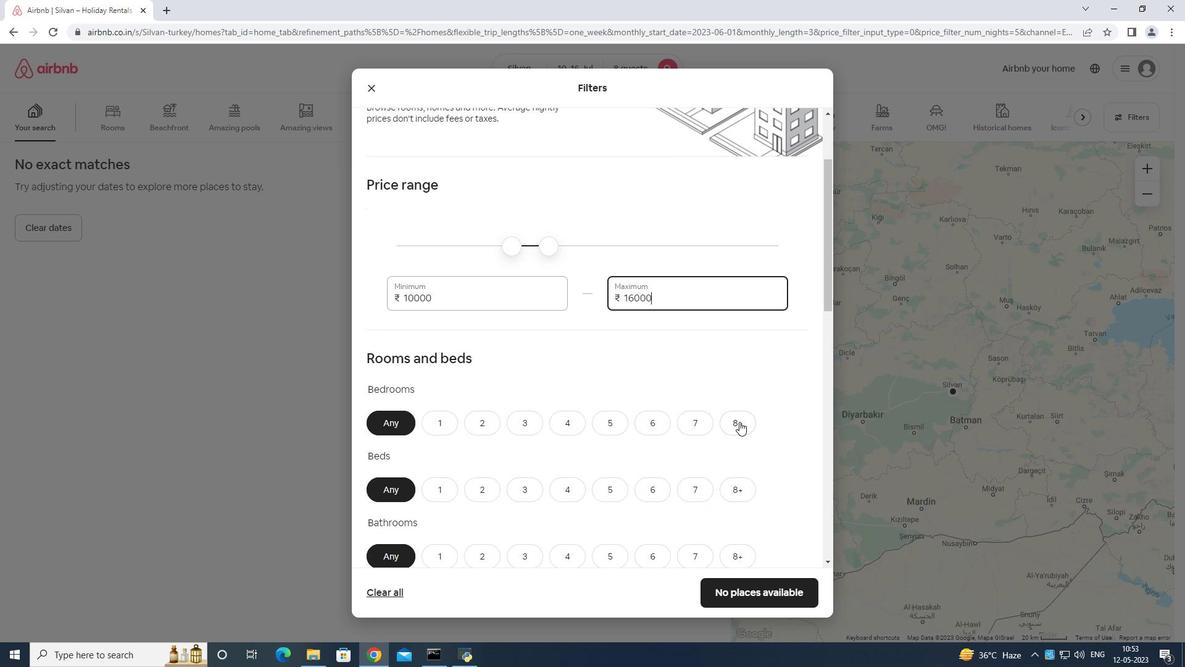 
Action: Mouse pressed left at (736, 420)
Screenshot: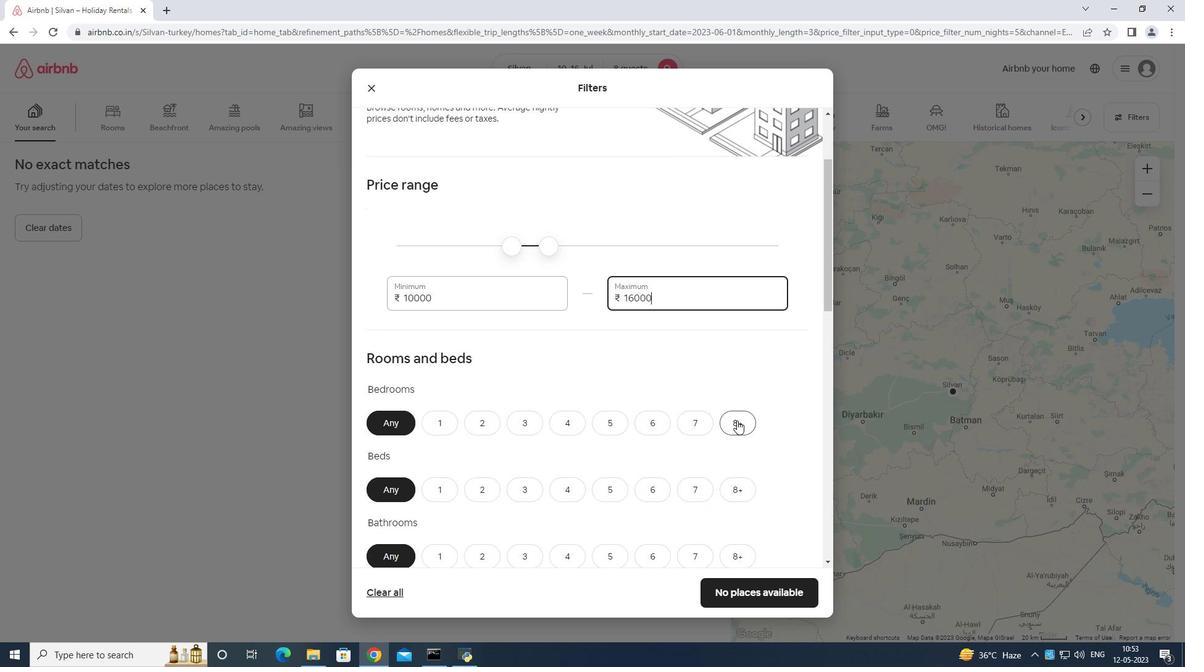 
Action: Mouse moved to (730, 482)
Screenshot: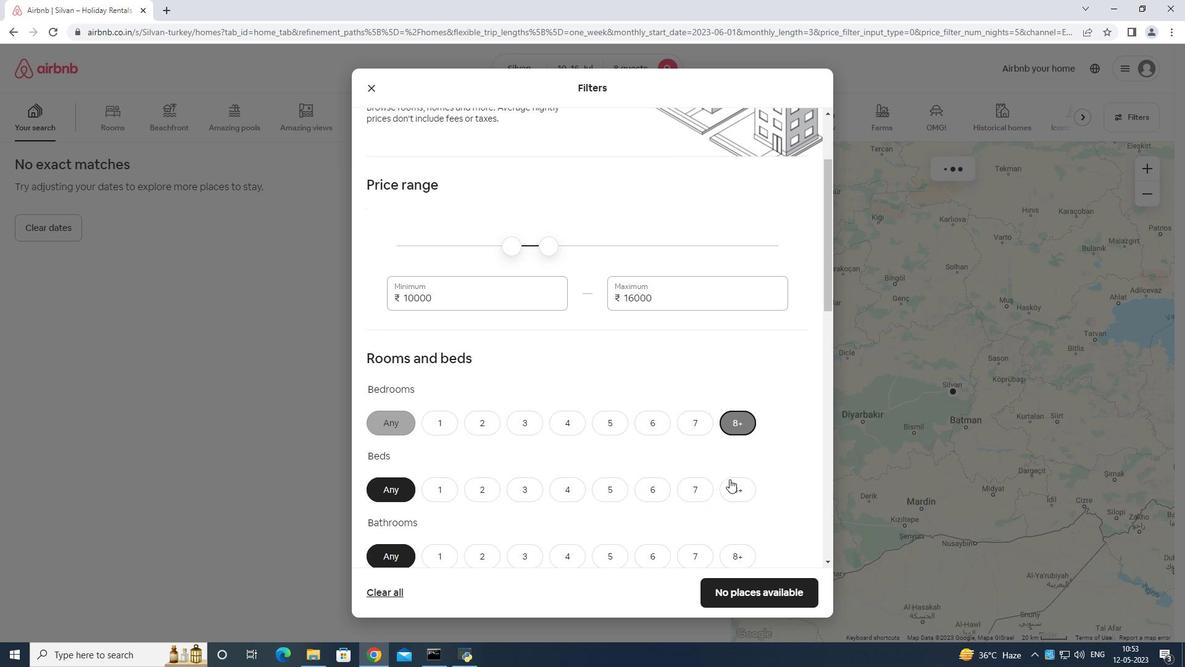 
Action: Mouse pressed left at (730, 482)
Screenshot: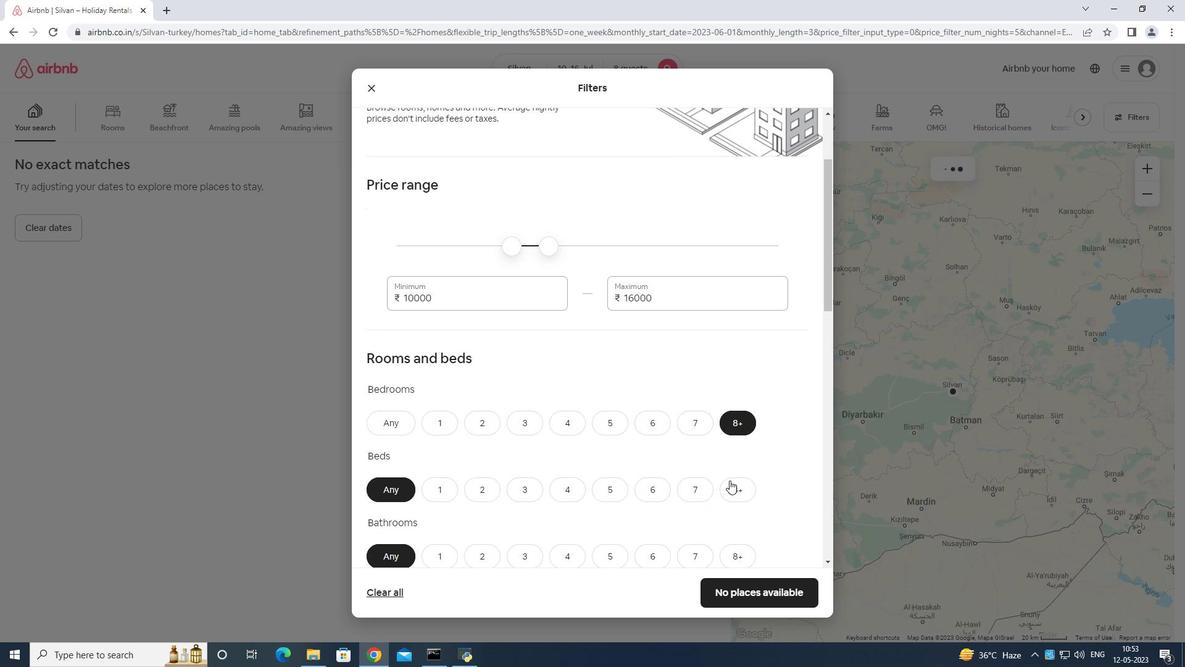 
Action: Mouse moved to (731, 550)
Screenshot: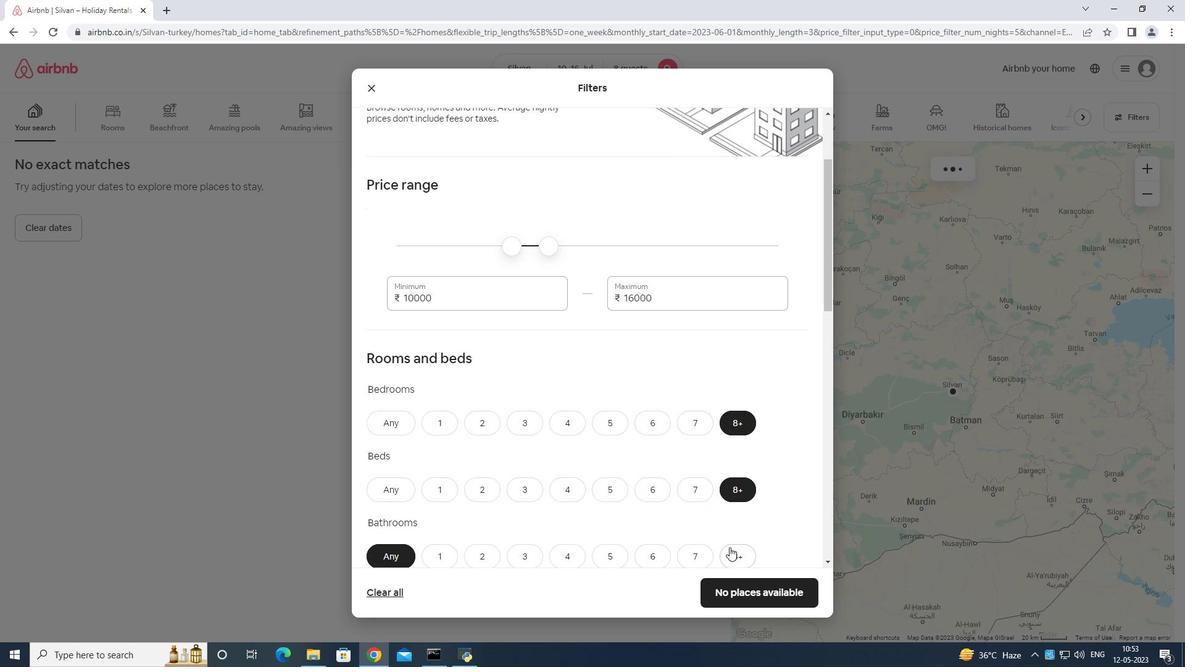 
Action: Mouse pressed left at (731, 550)
Screenshot: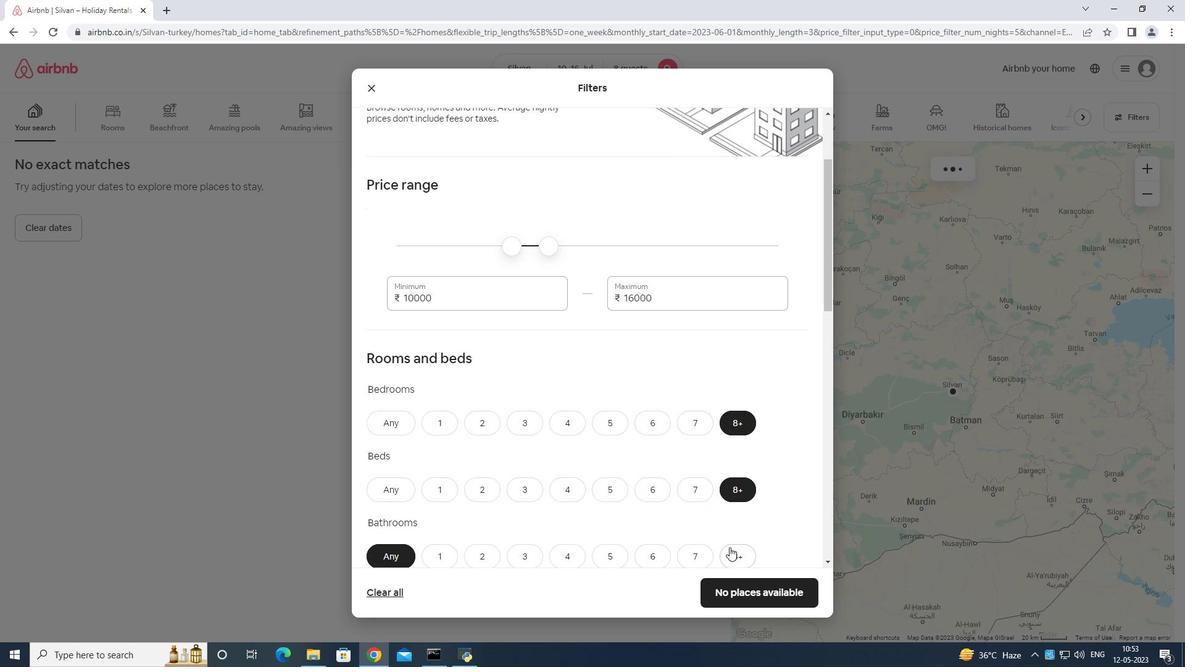 
Action: Mouse moved to (718, 547)
Screenshot: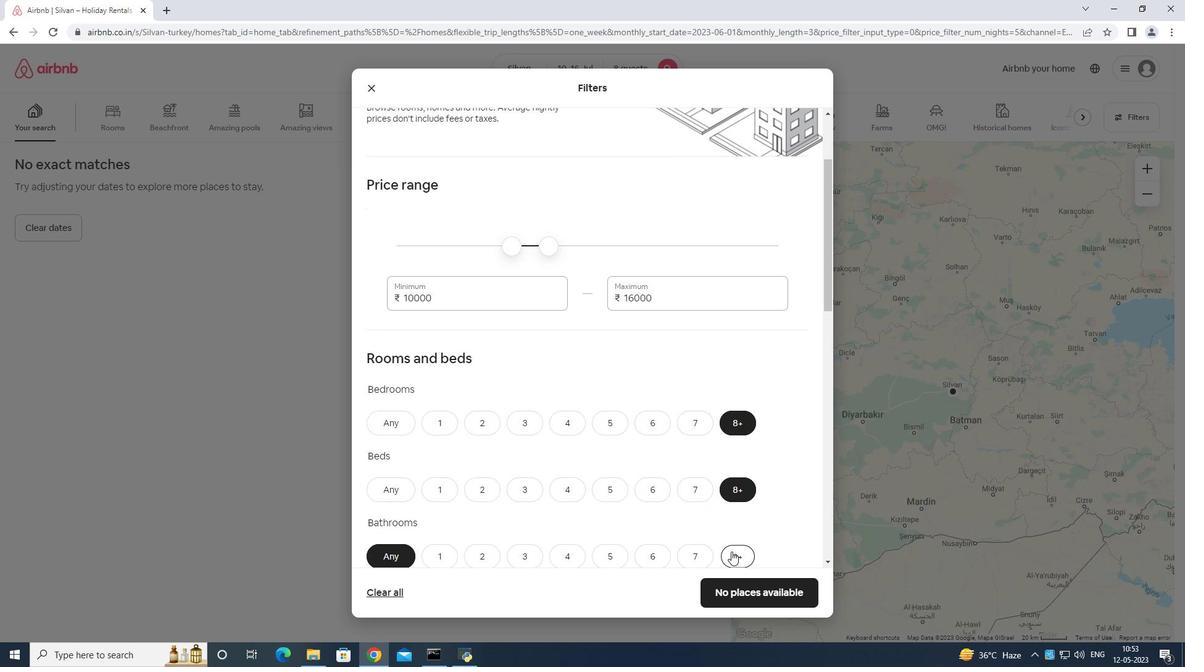 
Action: Mouse scrolled (718, 547) with delta (0, 0)
Screenshot: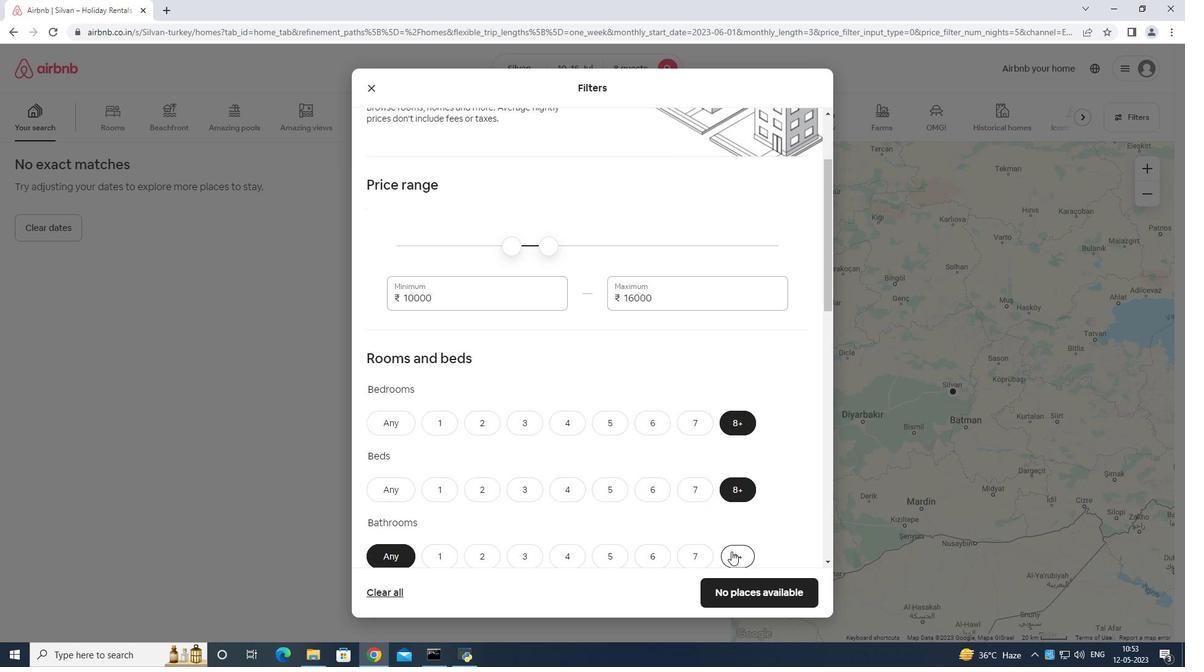 
Action: Mouse scrolled (718, 547) with delta (0, 0)
Screenshot: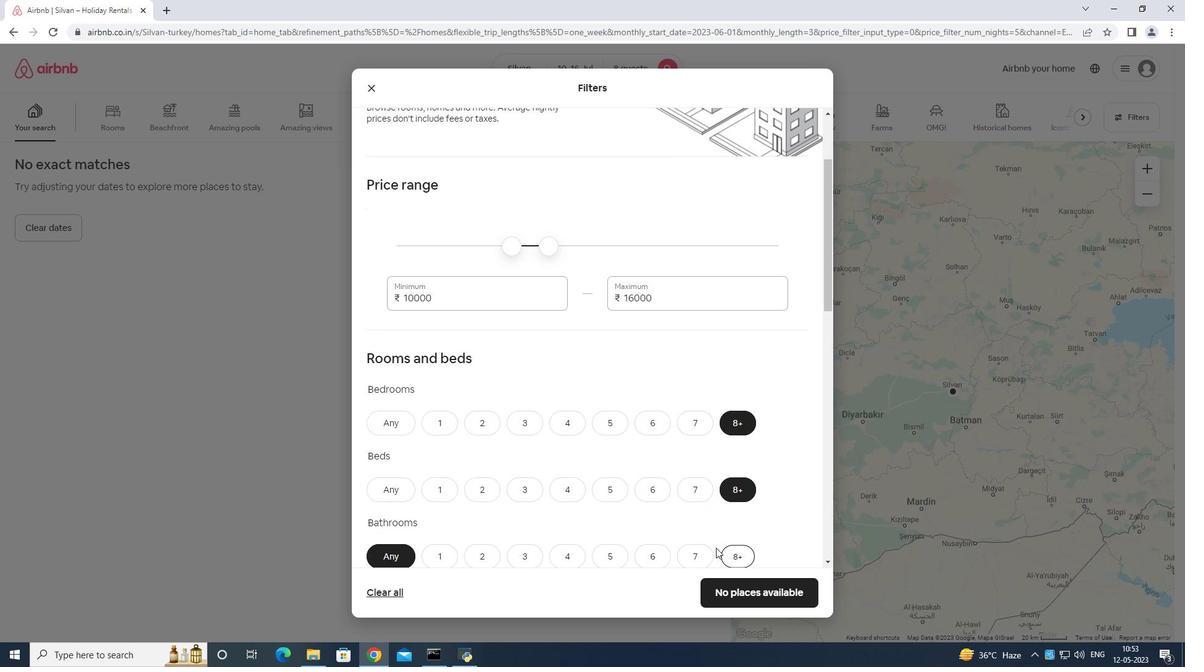 
Action: Mouse scrolled (718, 547) with delta (0, 0)
Screenshot: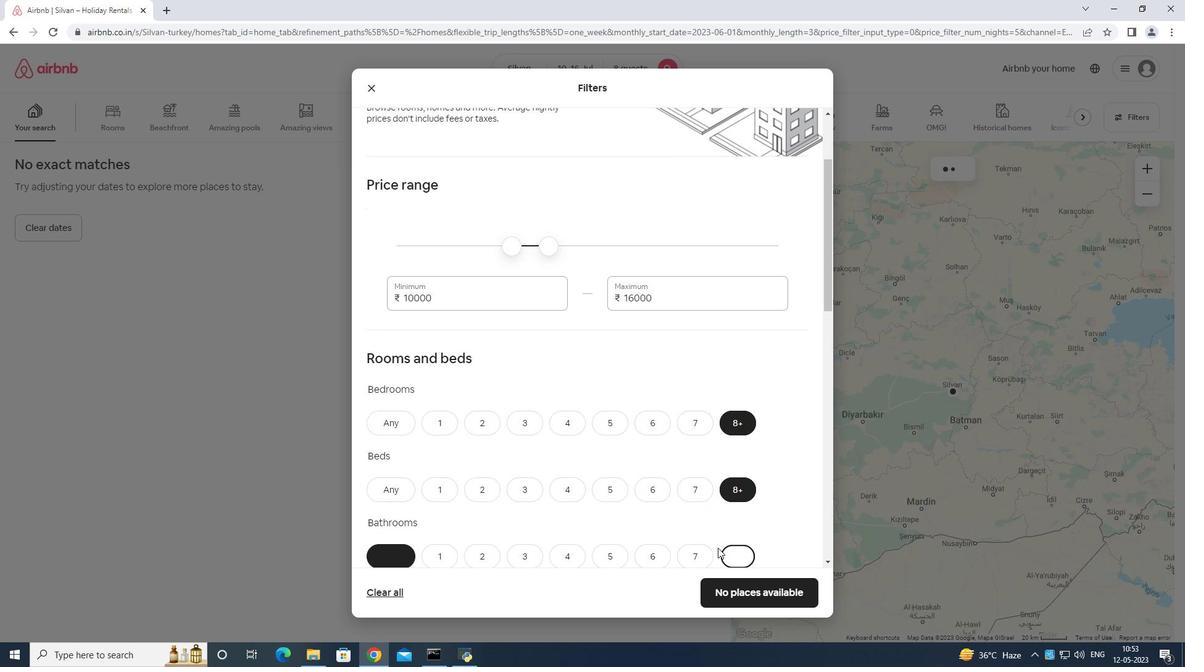 
Action: Mouse moved to (714, 518)
Screenshot: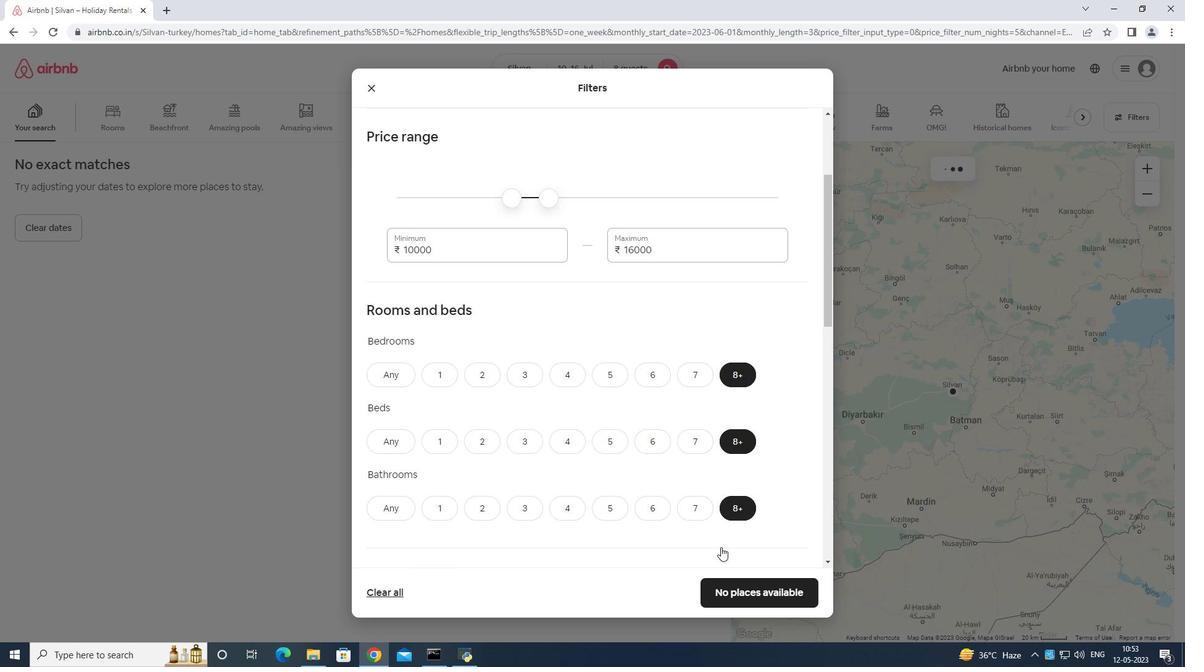
Action: Mouse scrolled (716, 520) with delta (0, 0)
Screenshot: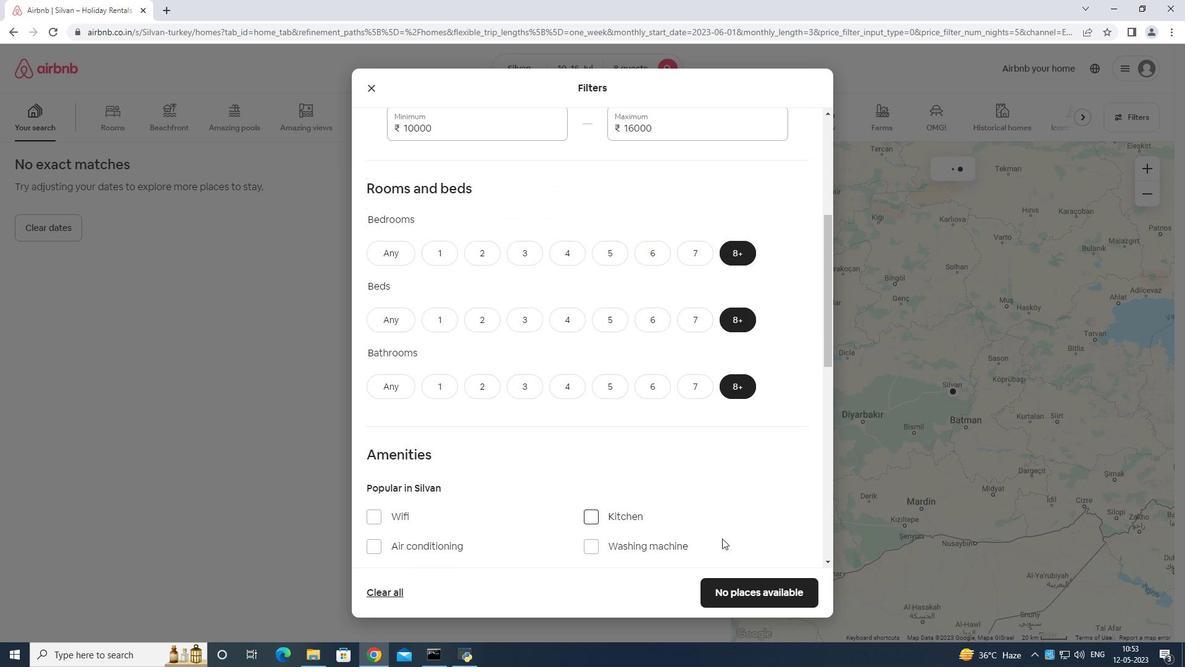 
Action: Mouse moved to (694, 480)
Screenshot: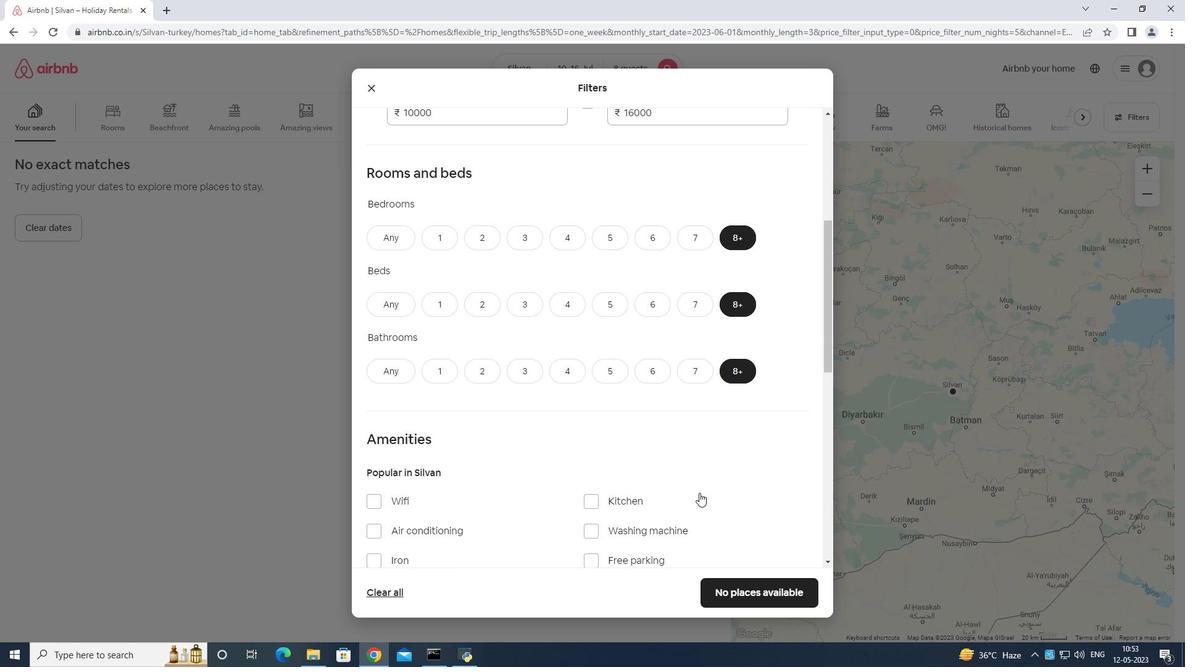
Action: Mouse scrolled (694, 479) with delta (0, 0)
Screenshot: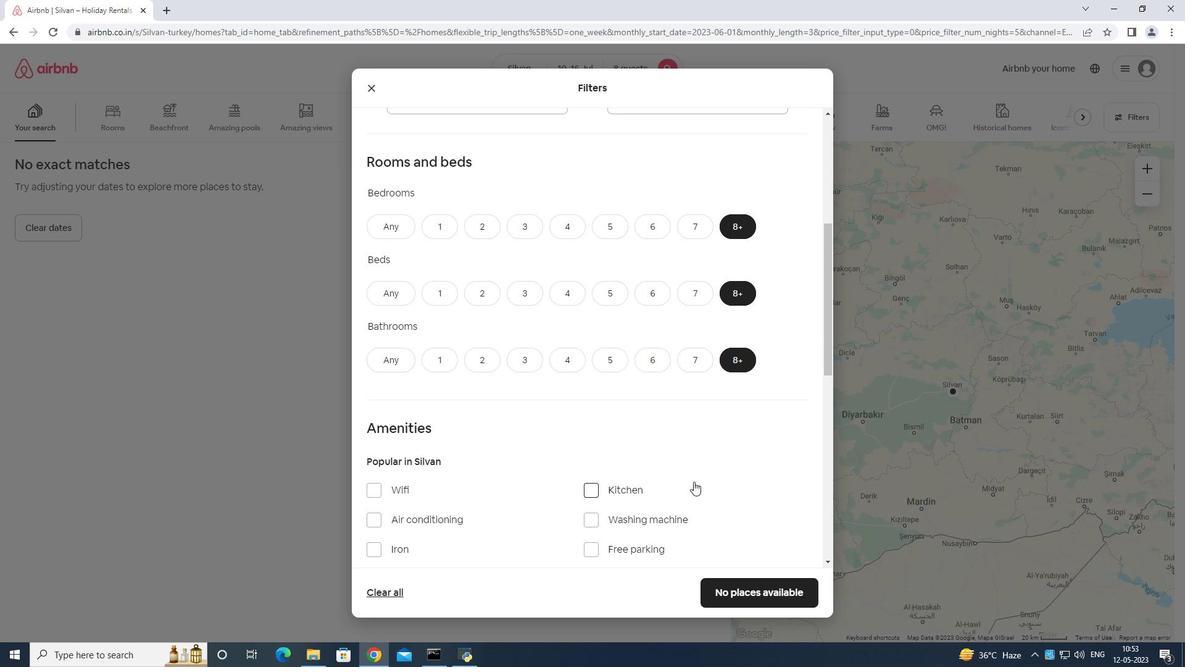
Action: Mouse scrolled (694, 479) with delta (0, 0)
Screenshot: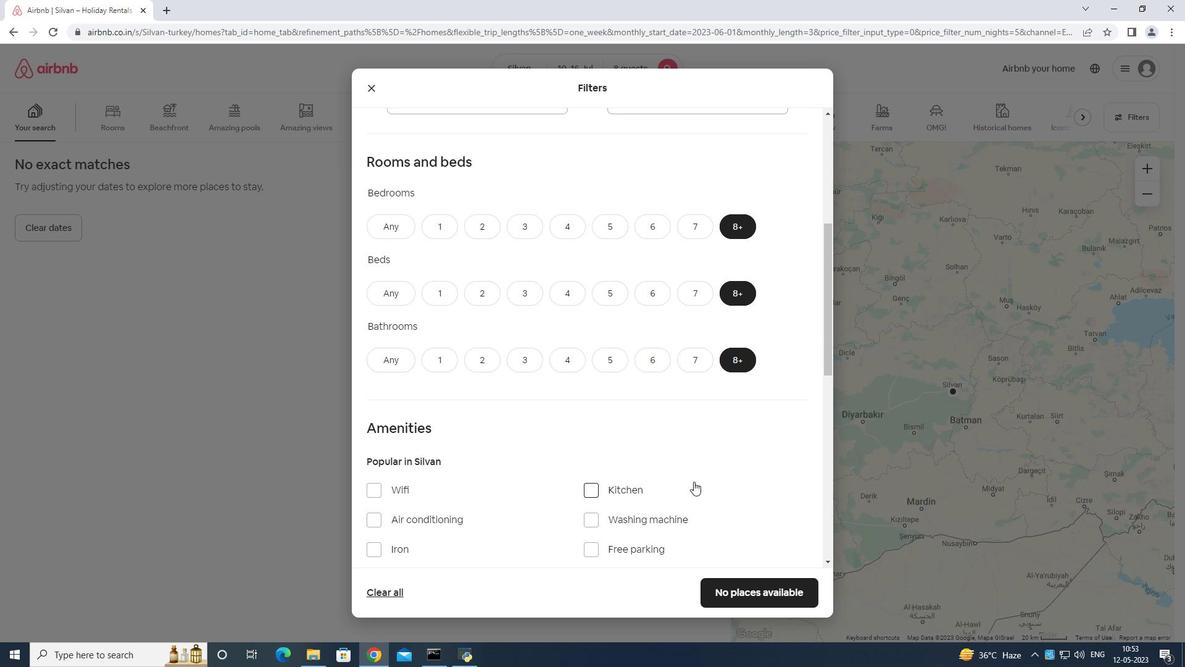 
Action: Mouse moved to (373, 312)
Screenshot: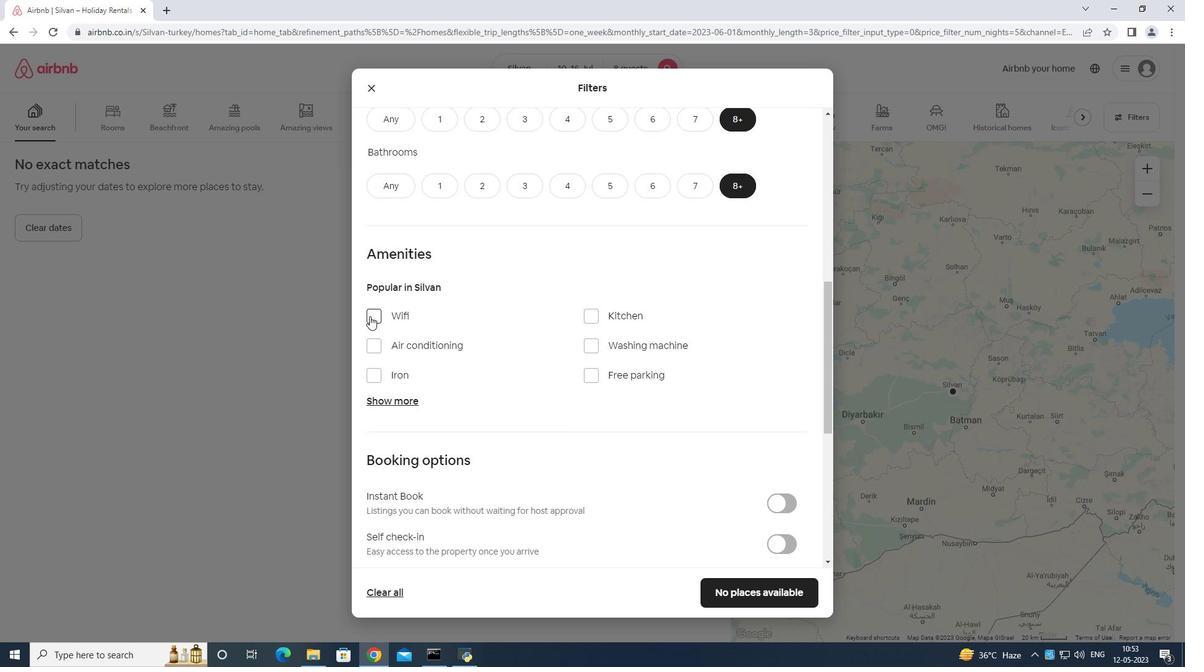 
Action: Mouse pressed left at (373, 312)
Screenshot: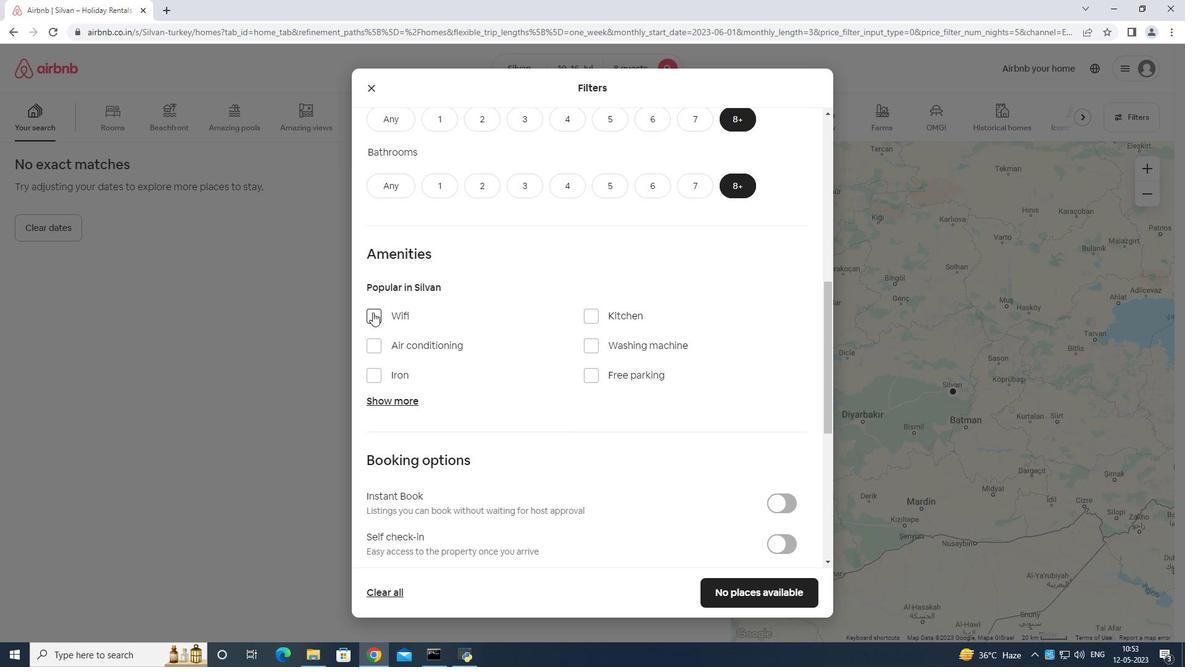 
Action: Mouse moved to (597, 381)
Screenshot: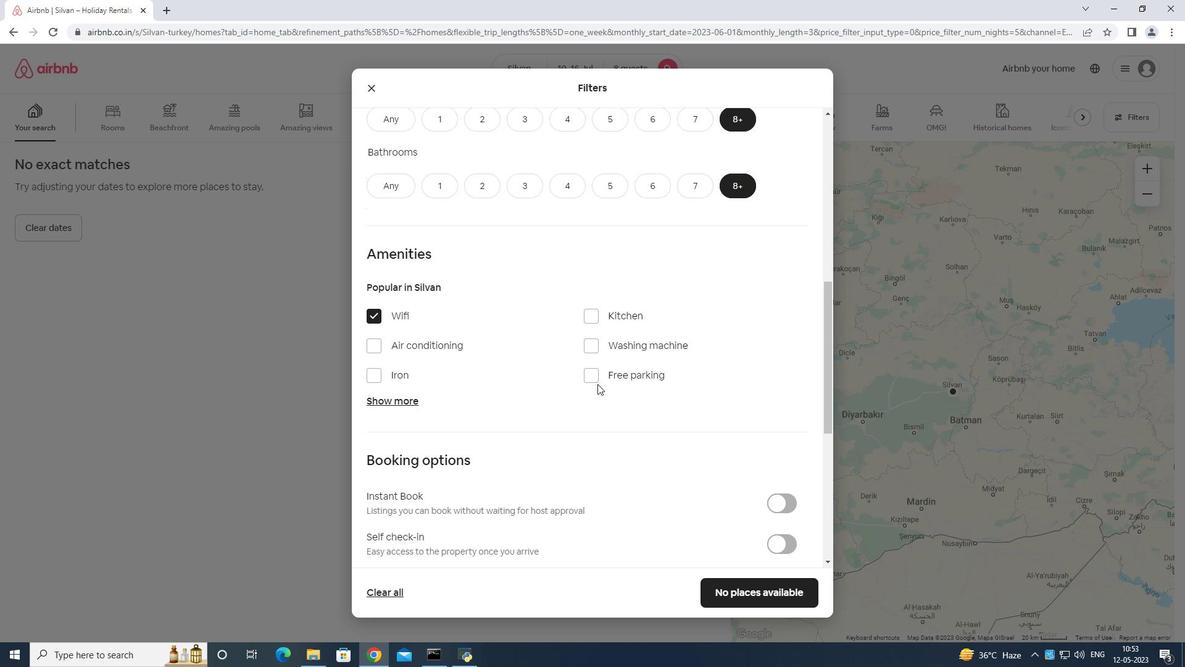 
Action: Mouse pressed left at (597, 381)
Screenshot: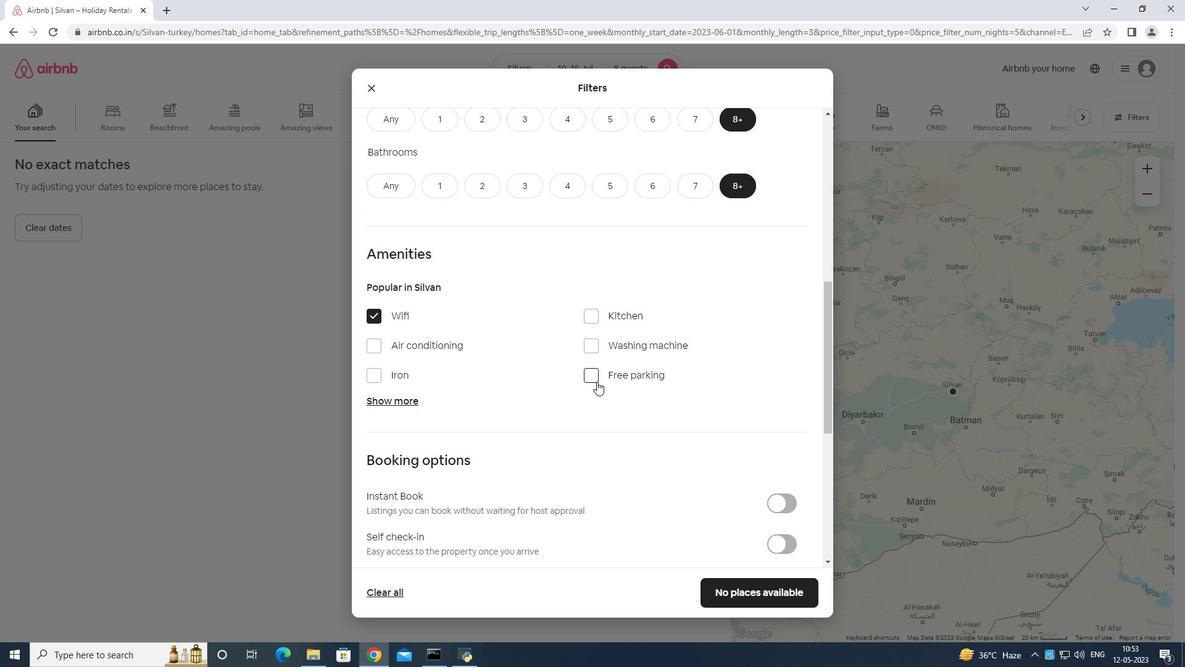 
Action: Mouse moved to (403, 401)
Screenshot: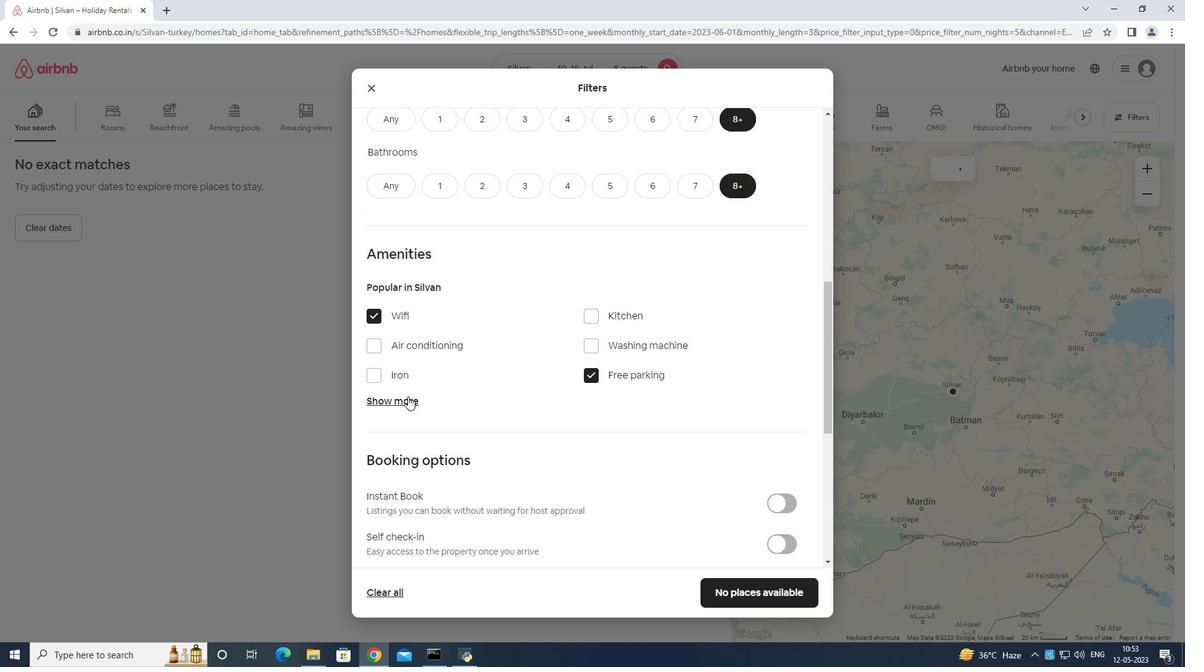 
Action: Mouse pressed left at (403, 401)
Screenshot: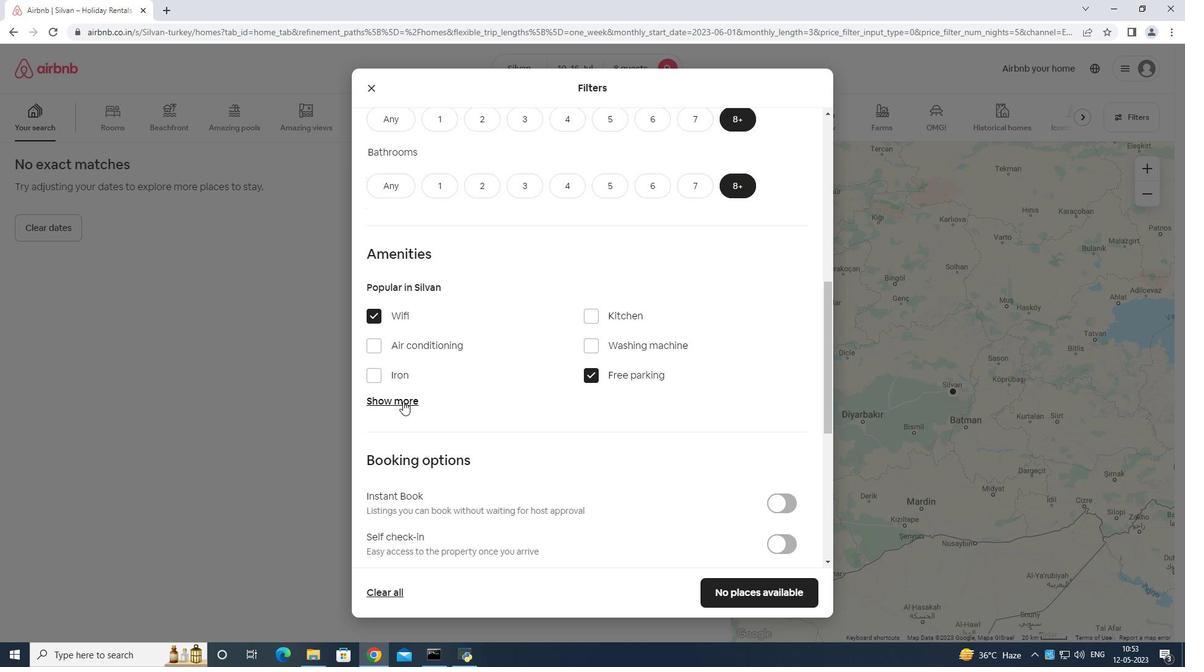 
Action: Mouse moved to (490, 423)
Screenshot: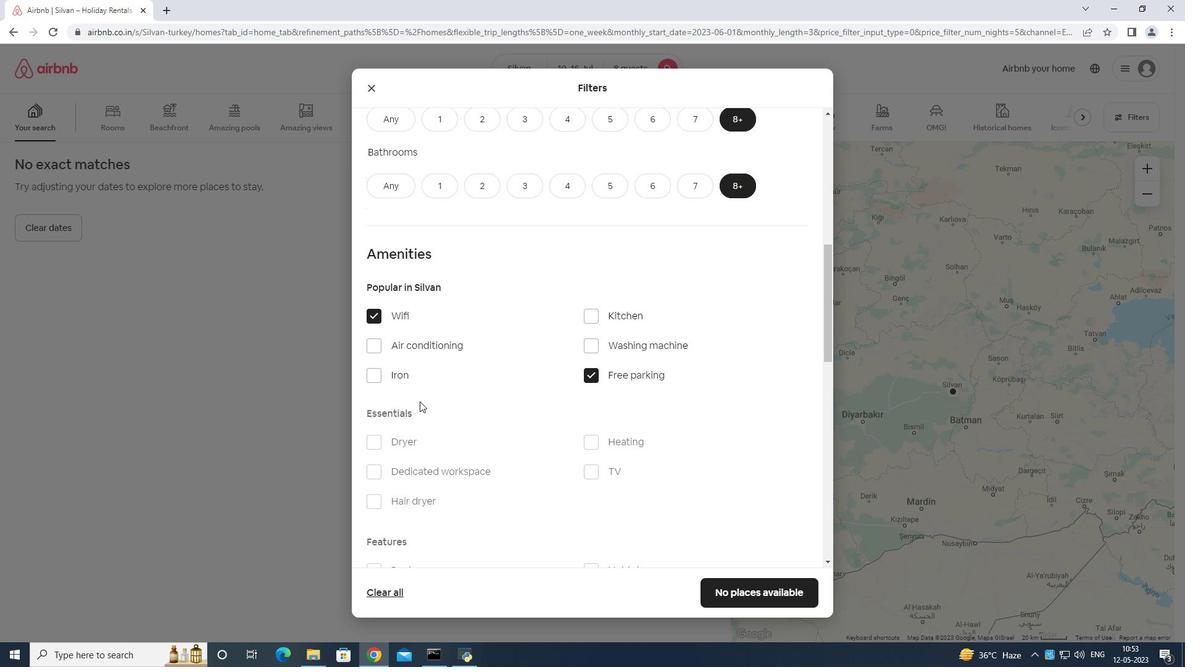 
Action: Mouse scrolled (490, 423) with delta (0, 0)
Screenshot: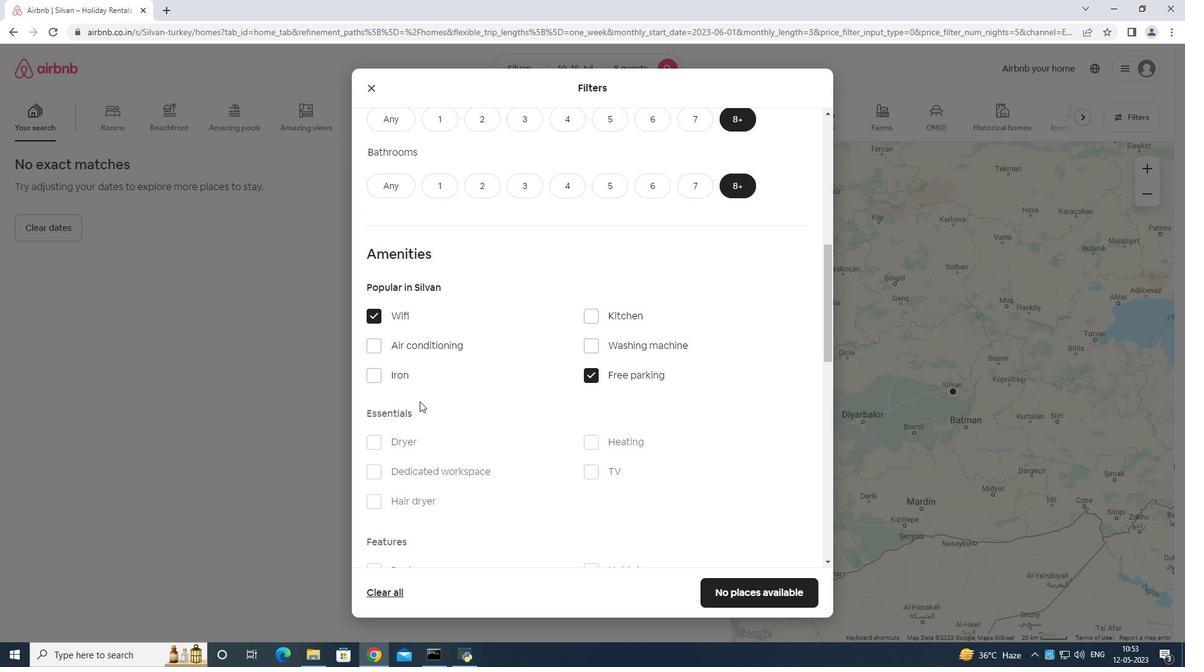 
Action: Mouse moved to (594, 413)
Screenshot: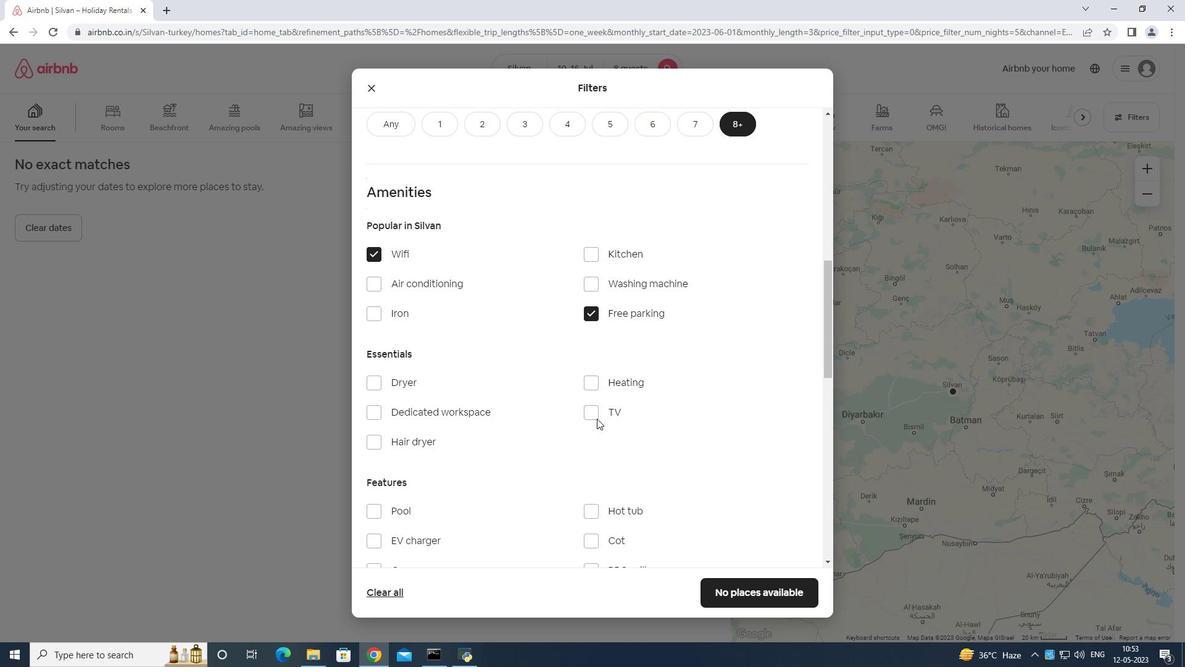 
Action: Mouse pressed left at (594, 413)
Screenshot: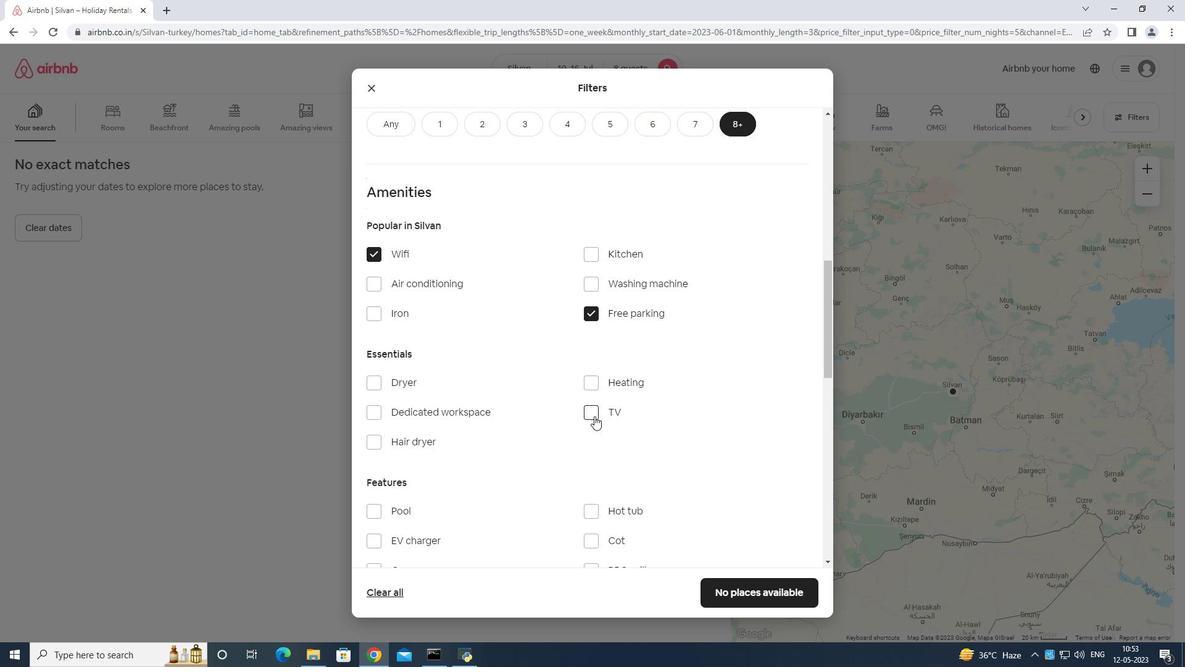 
Action: Mouse moved to (594, 412)
Screenshot: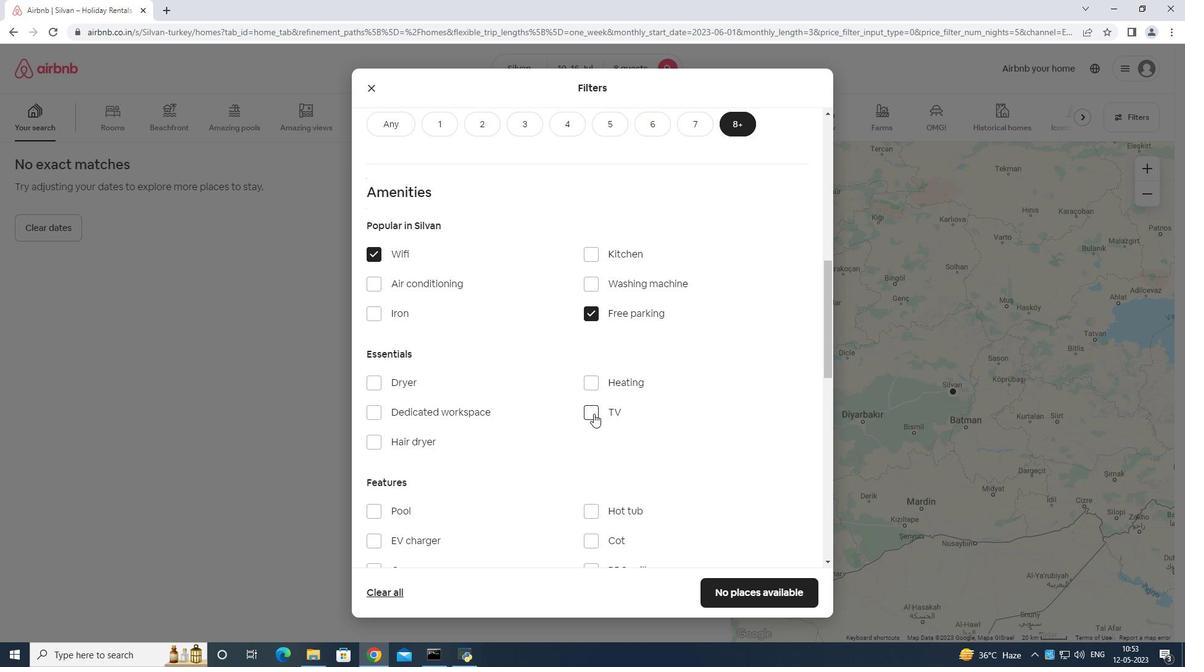 
Action: Mouse scrolled (594, 411) with delta (0, 0)
Screenshot: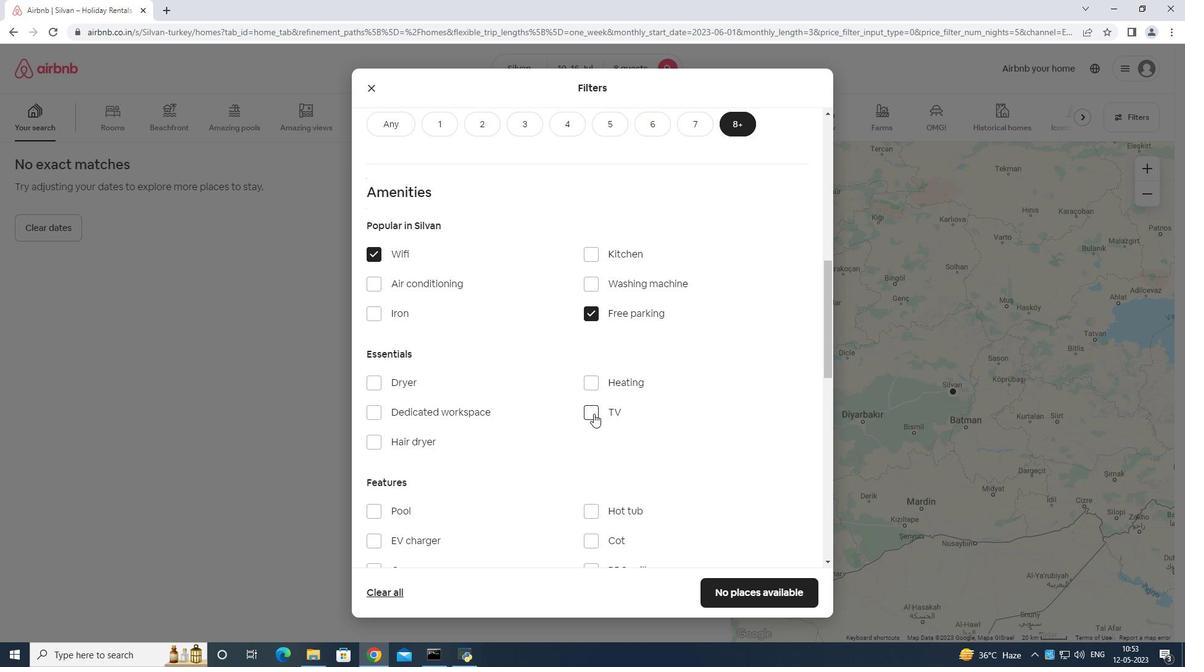 
Action: Mouse moved to (594, 413)
Screenshot: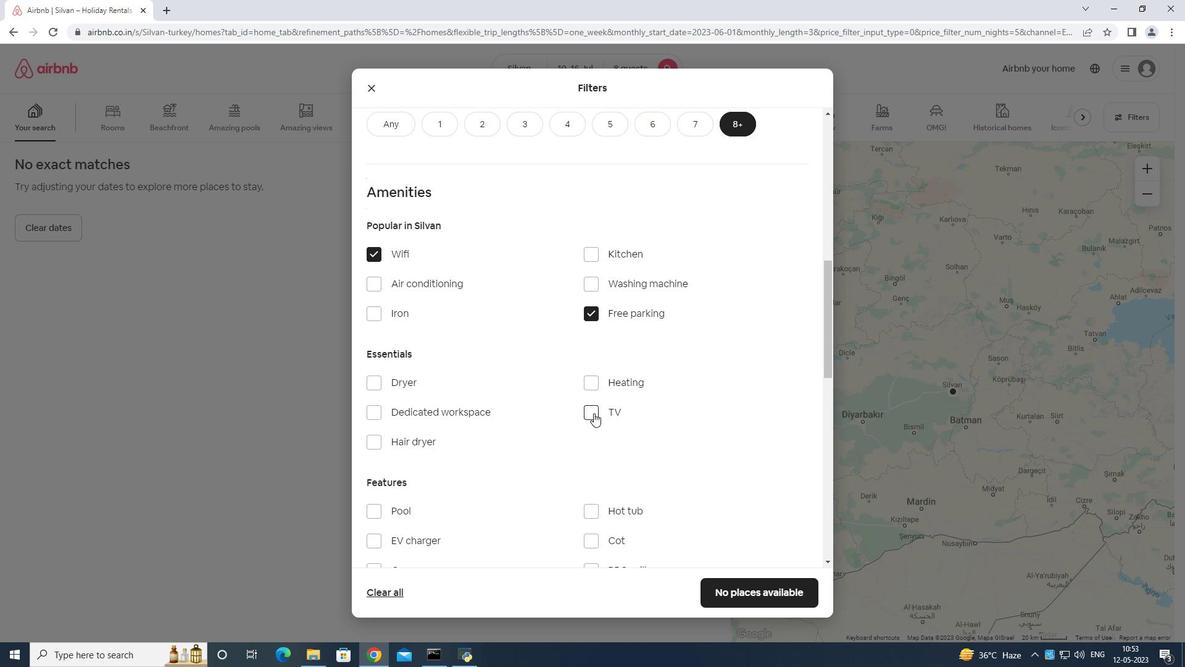 
Action: Mouse scrolled (594, 412) with delta (0, 0)
Screenshot: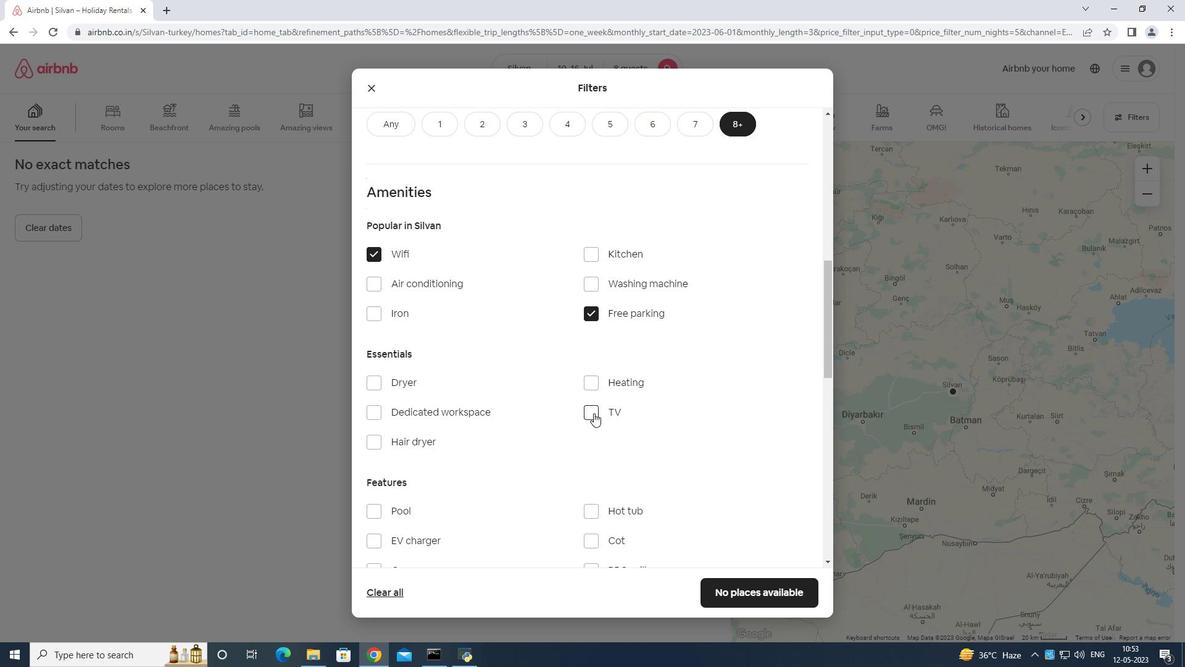 
Action: Mouse moved to (375, 447)
Screenshot: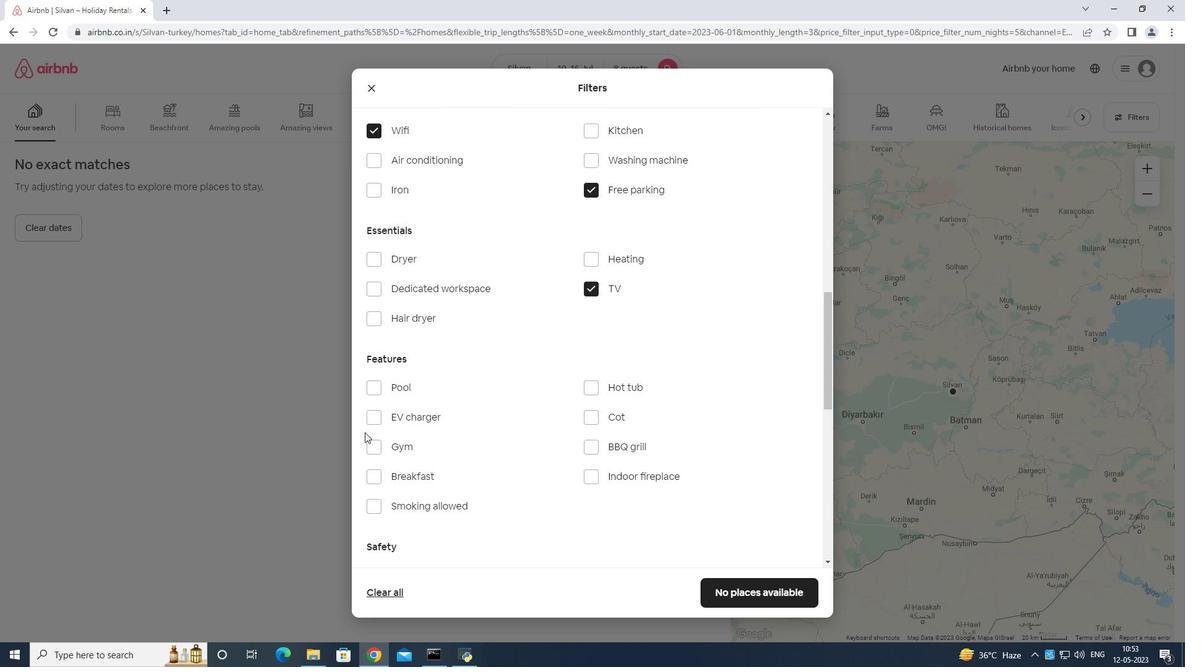
Action: Mouse pressed left at (375, 447)
Screenshot: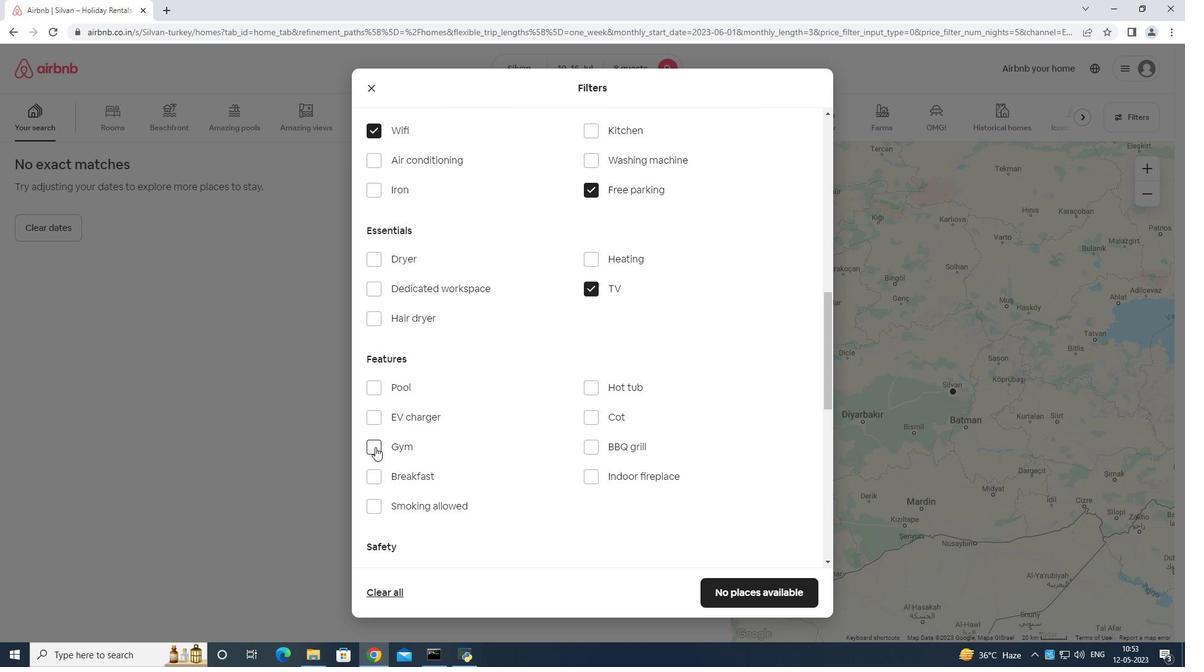 
Action: Mouse moved to (369, 469)
Screenshot: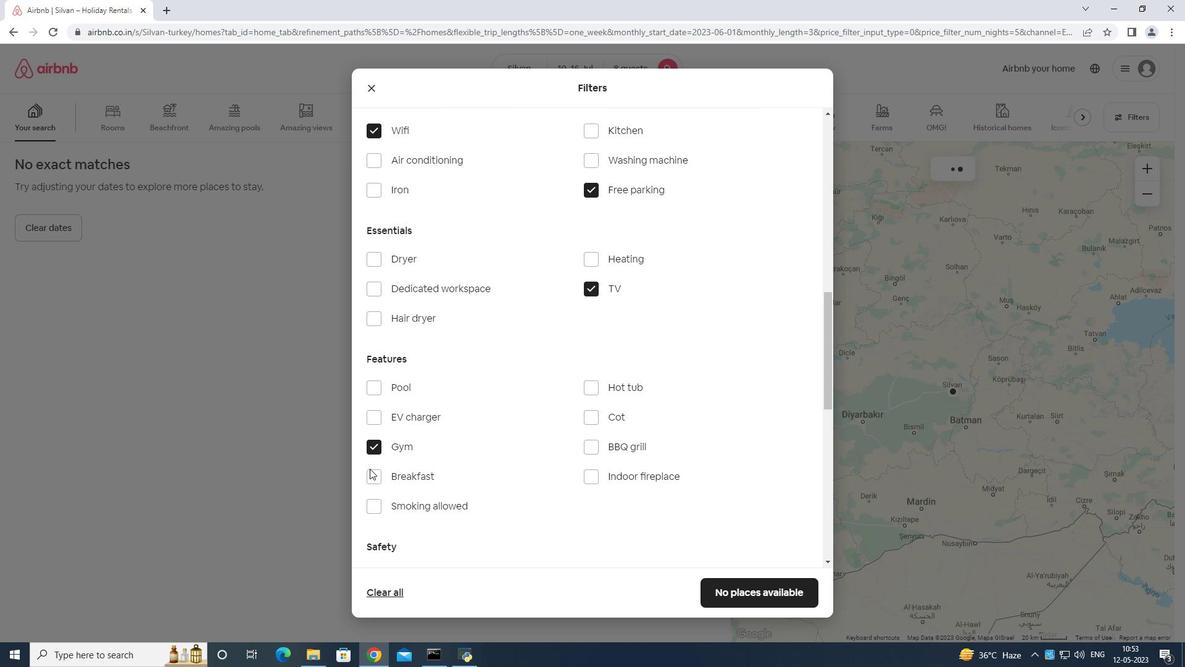 
Action: Mouse pressed left at (369, 469)
Screenshot: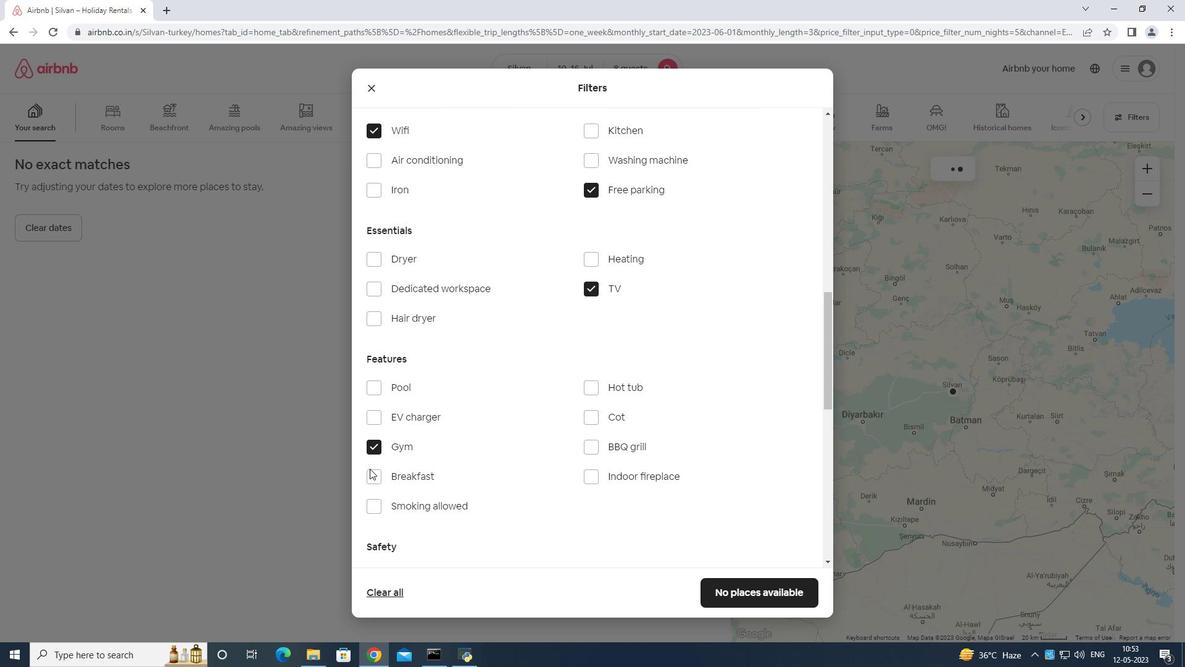 
Action: Mouse moved to (374, 473)
Screenshot: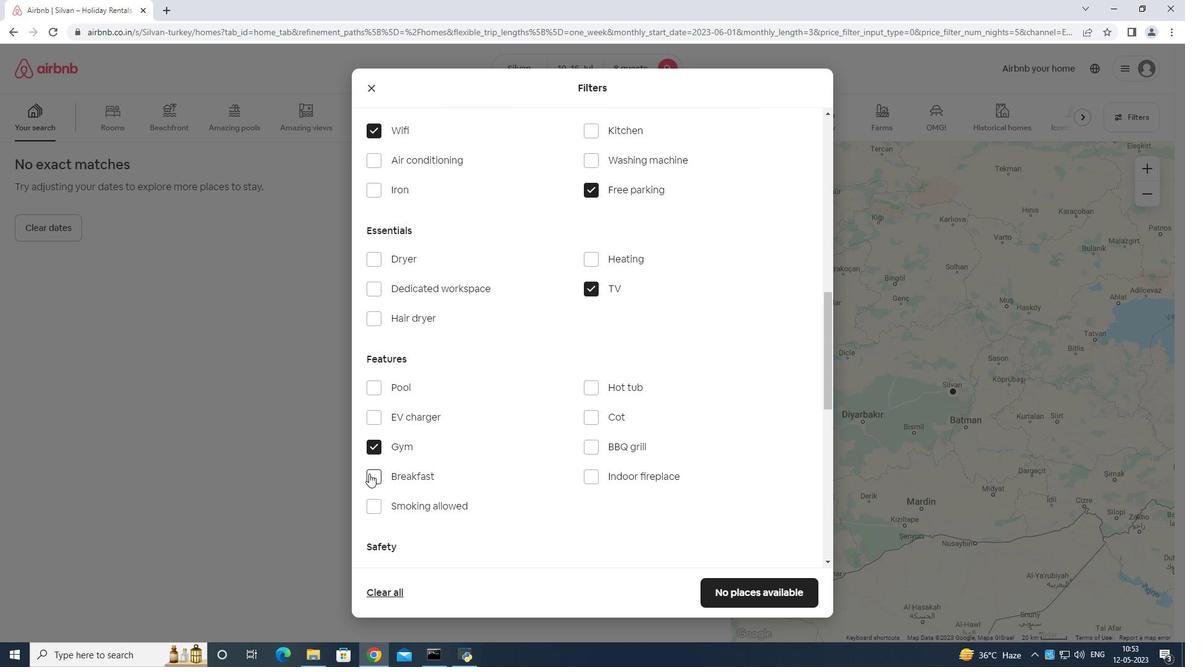 
Action: Mouse scrolled (374, 473) with delta (0, 0)
Screenshot: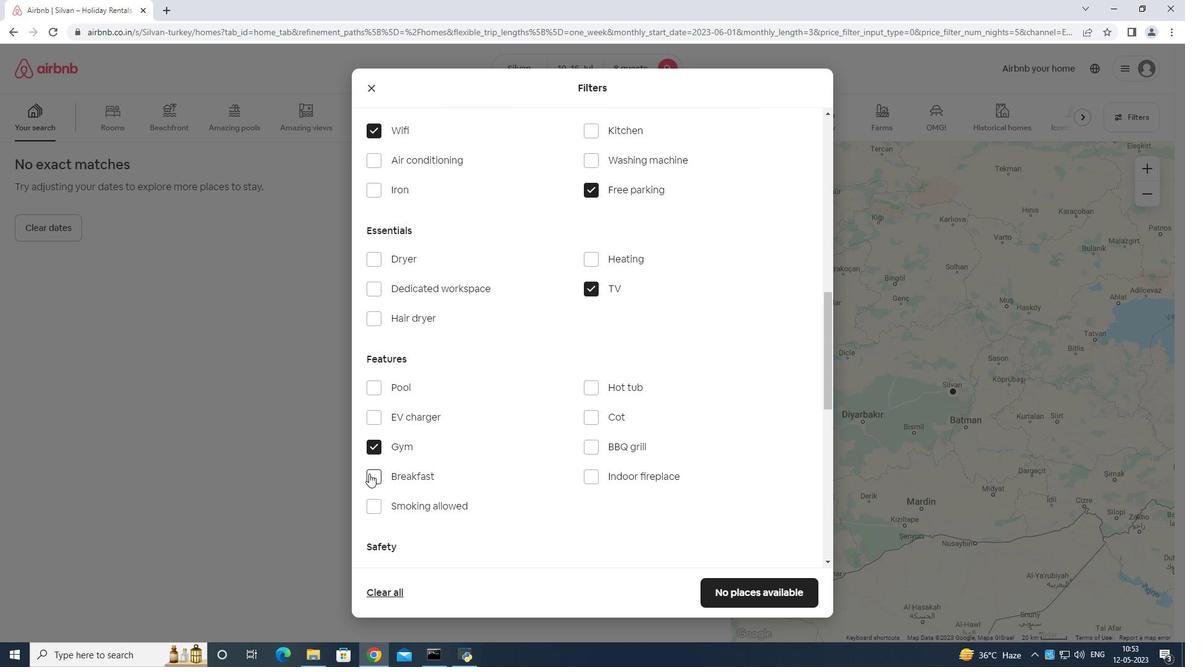
Action: Mouse moved to (374, 473)
Screenshot: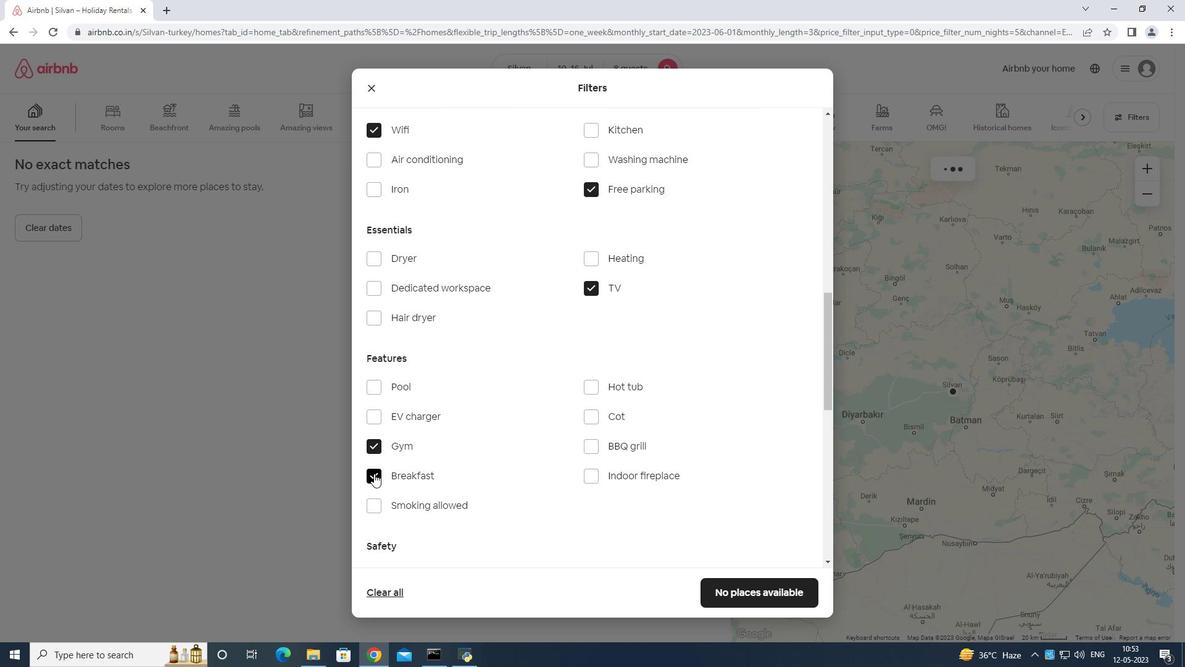 
Action: Mouse scrolled (374, 473) with delta (0, 0)
Screenshot: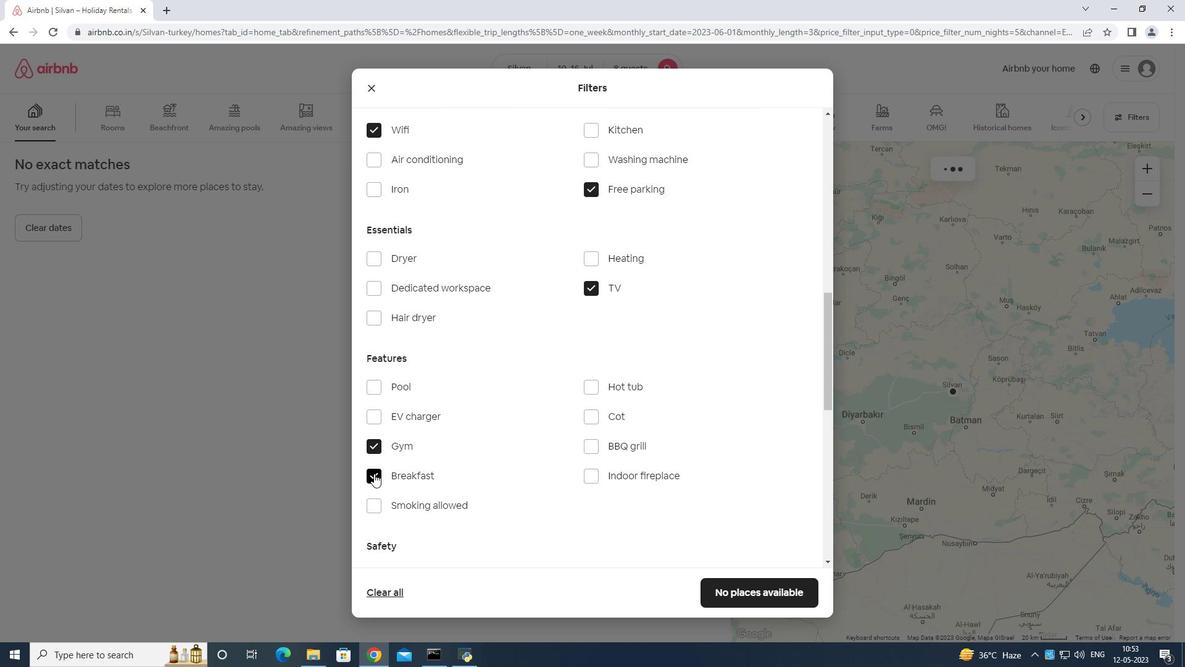 
Action: Mouse moved to (379, 473)
Screenshot: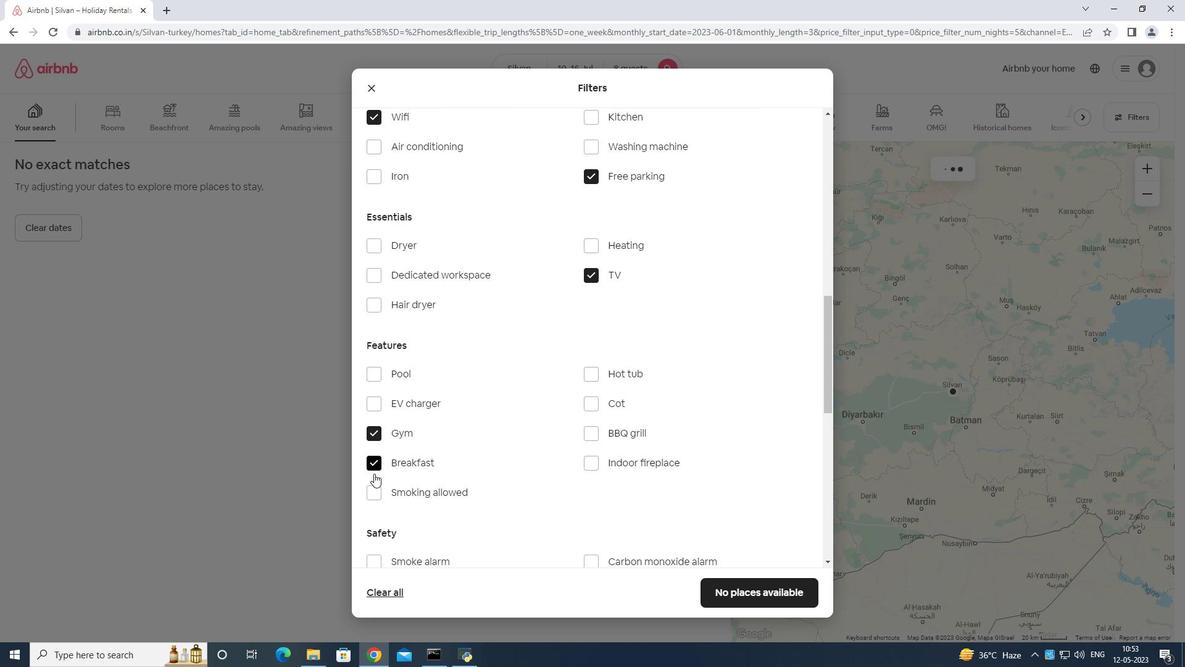 
Action: Mouse scrolled (379, 473) with delta (0, 0)
Screenshot: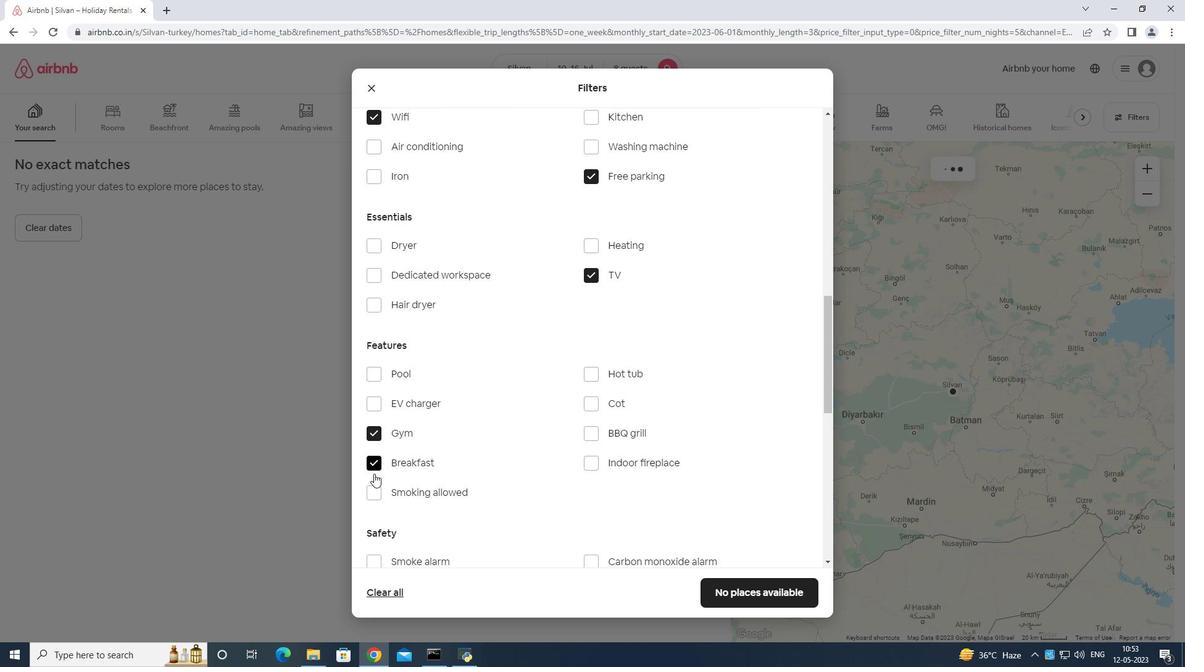
Action: Mouse moved to (389, 473)
Screenshot: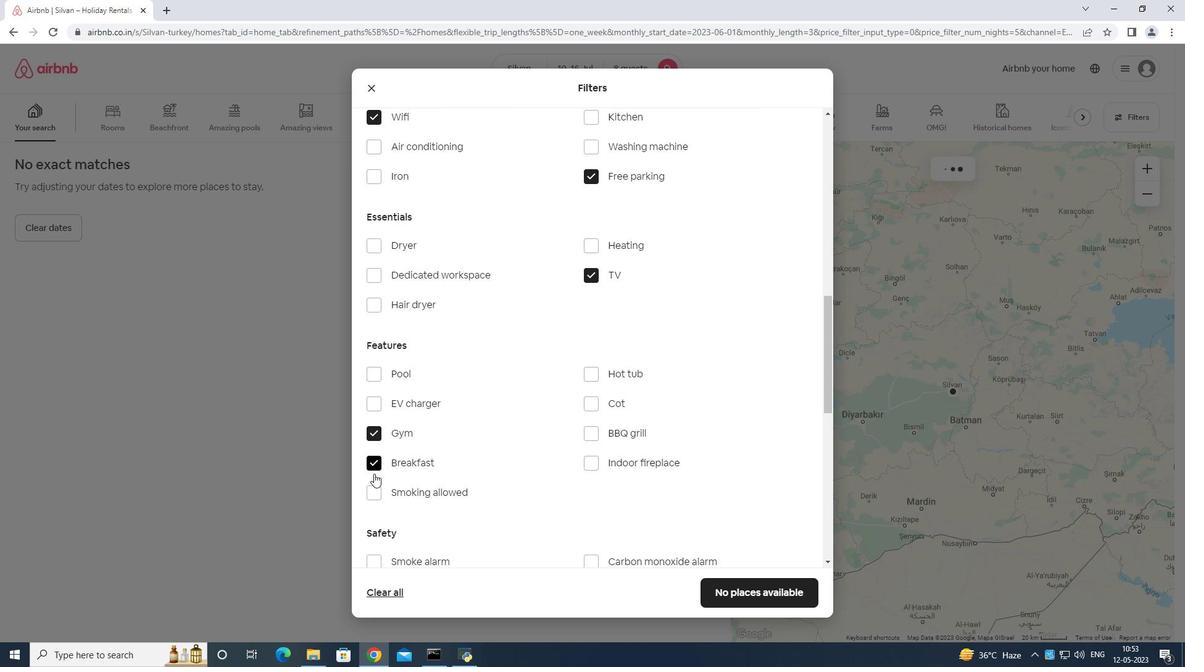 
Action: Mouse scrolled (389, 472) with delta (0, 0)
Screenshot: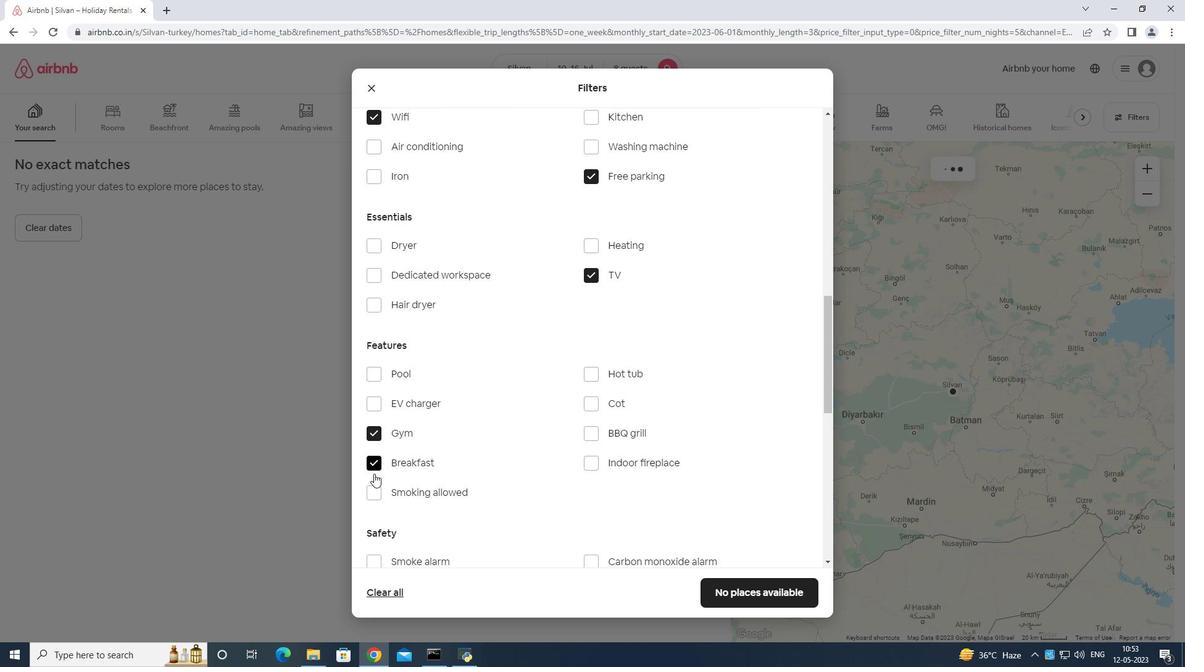 
Action: Mouse moved to (407, 471)
Screenshot: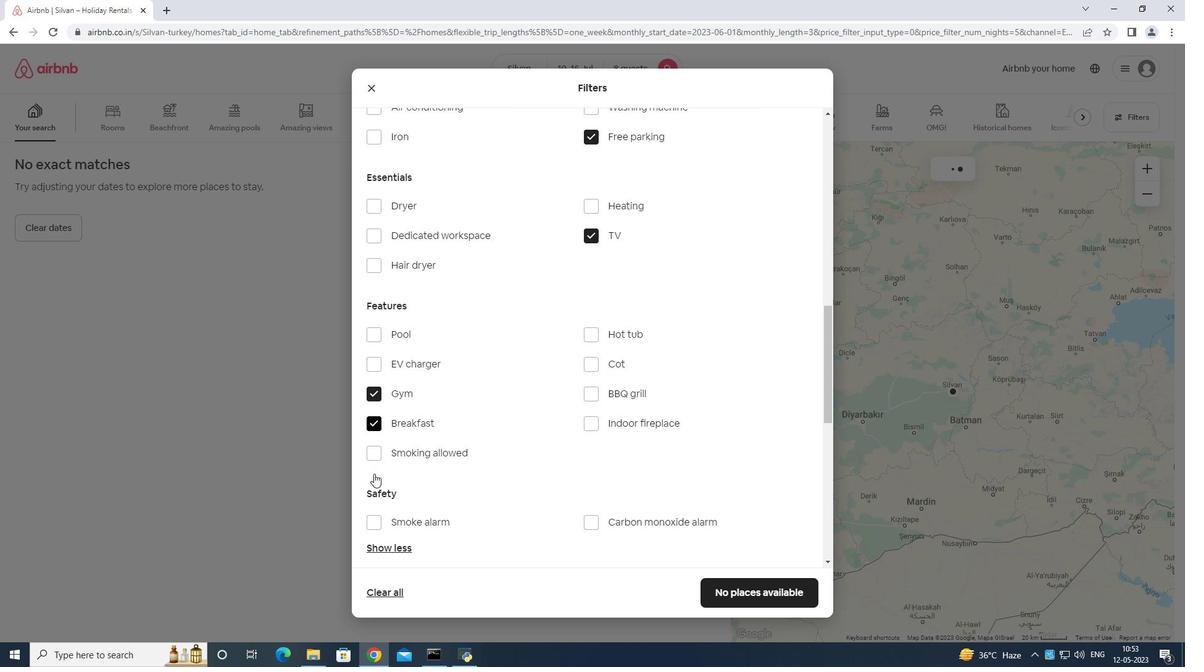
Action: Mouse scrolled (406, 470) with delta (0, 0)
Screenshot: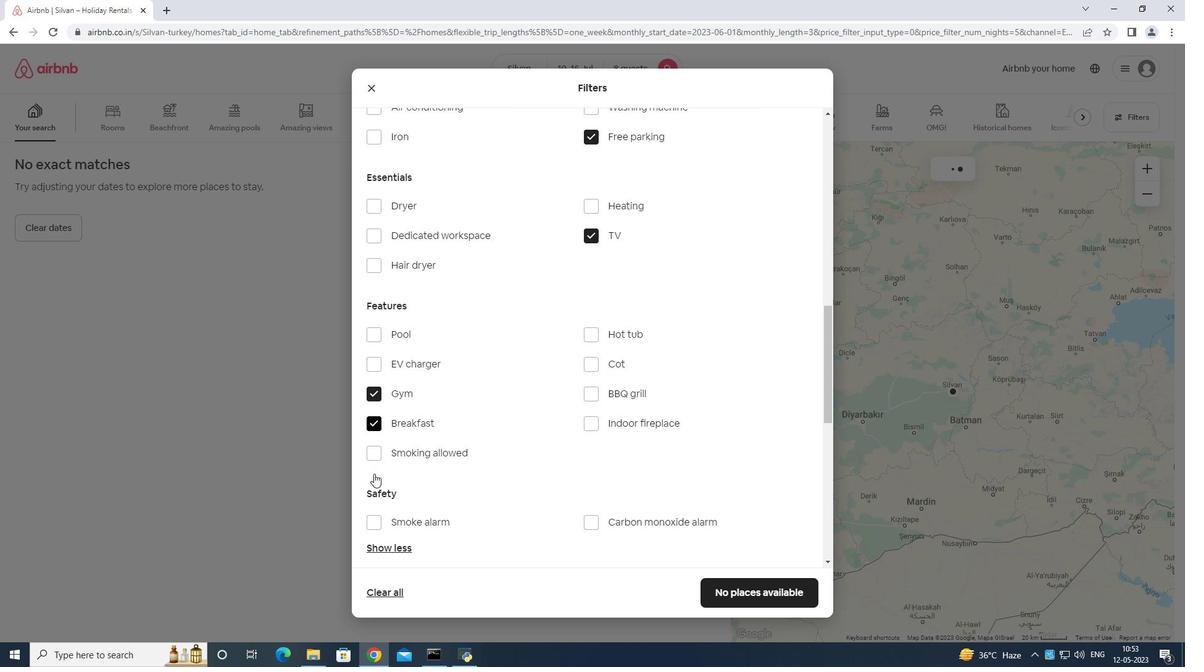 
Action: Mouse moved to (786, 438)
Screenshot: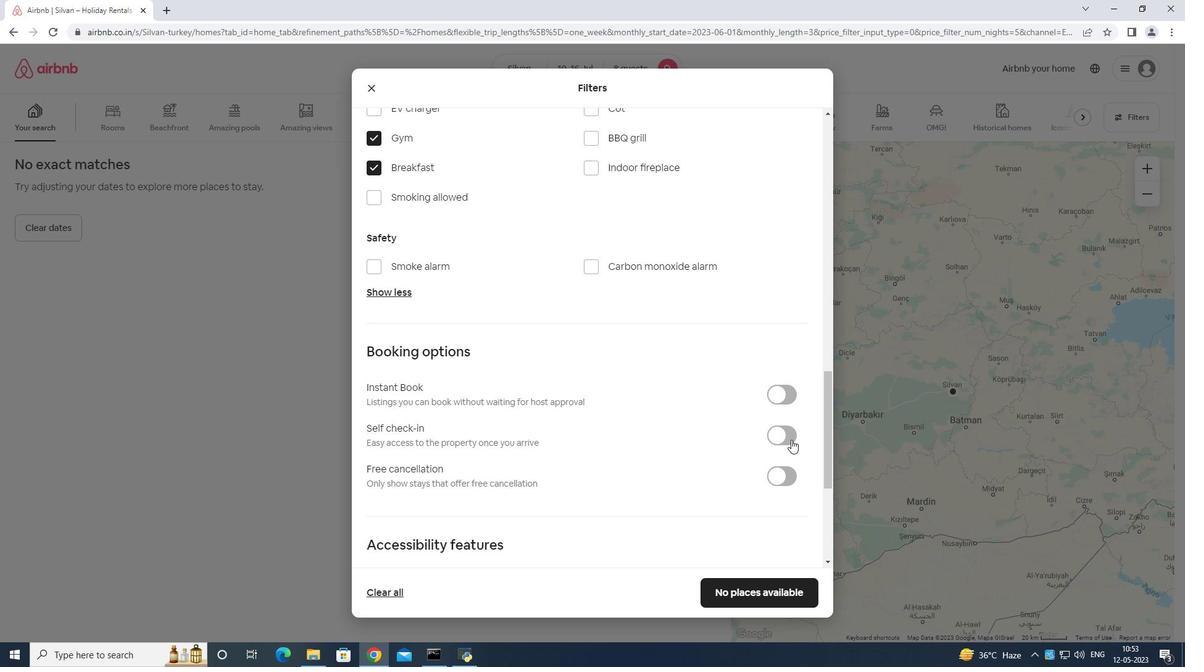 
Action: Mouse pressed left at (786, 438)
Screenshot: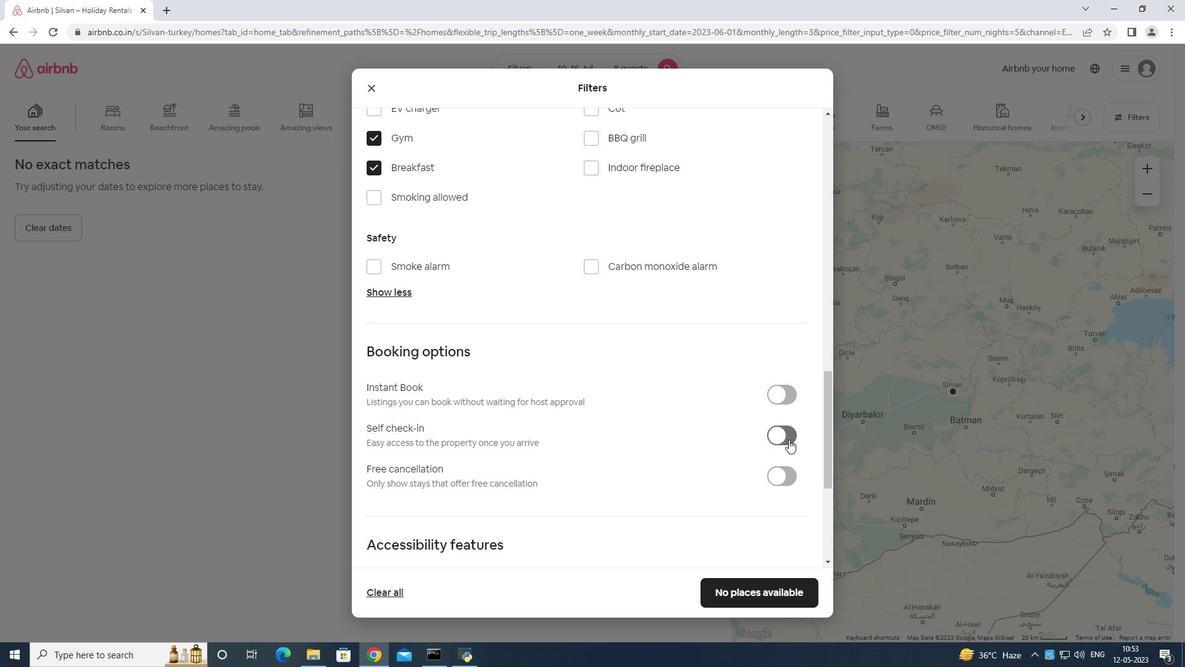 
Action: Mouse moved to (785, 437)
Screenshot: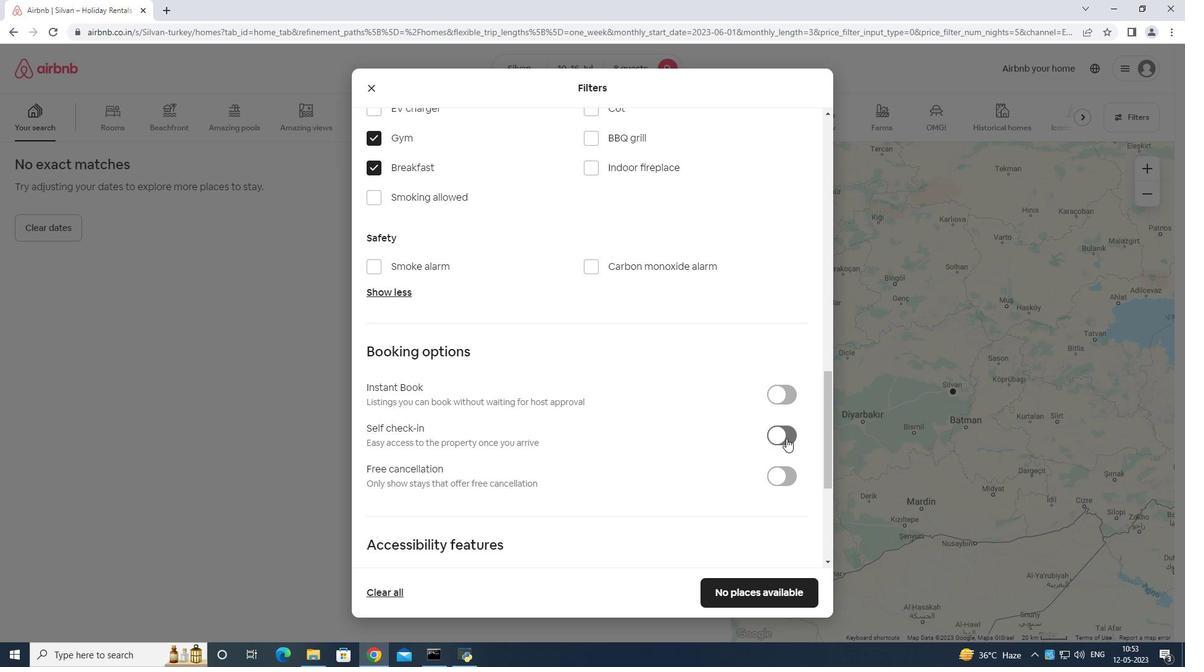 
Action: Mouse scrolled (785, 436) with delta (0, 0)
Screenshot: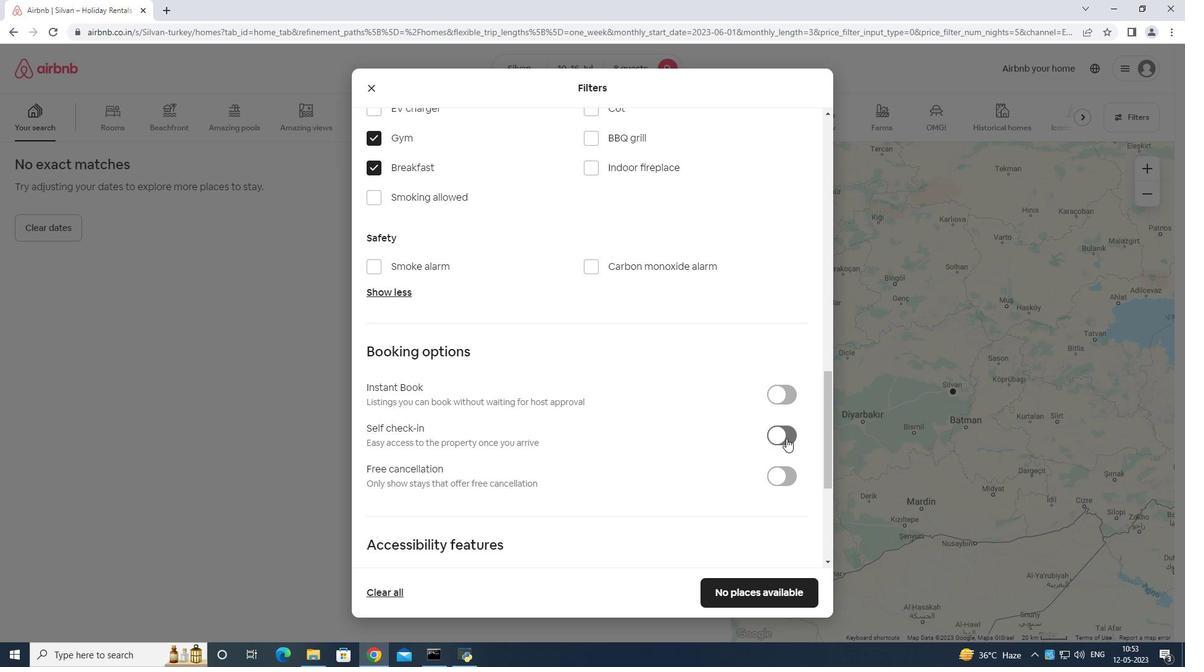 
Action: Mouse moved to (785, 438)
Screenshot: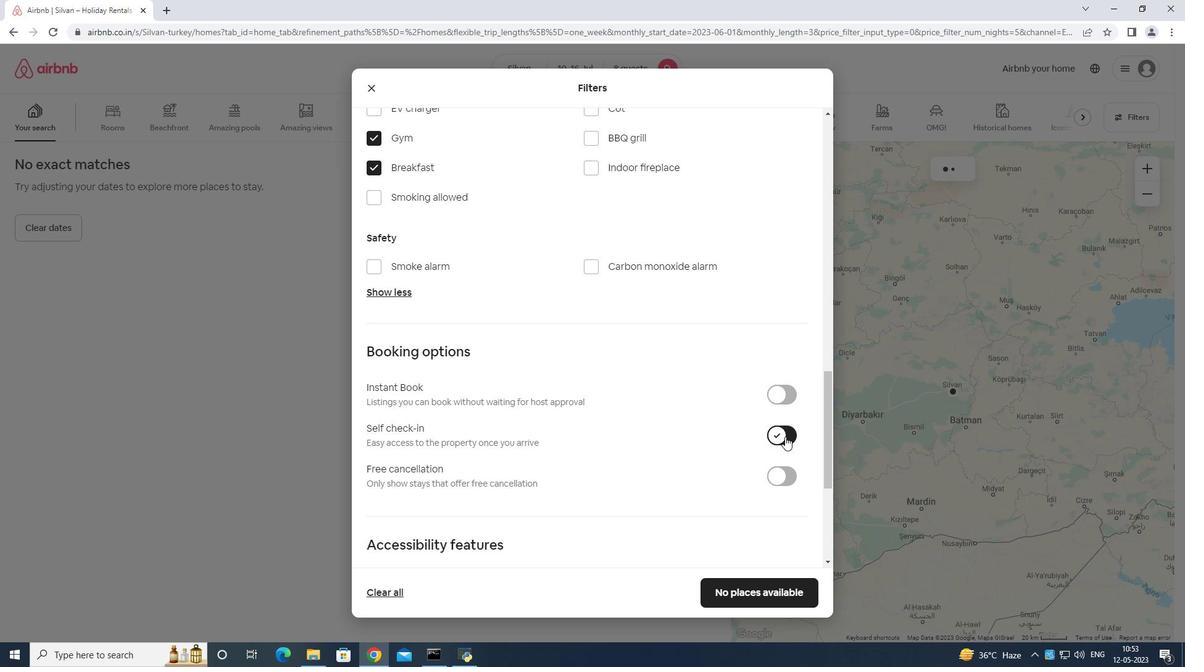 
Action: Mouse scrolled (785, 437) with delta (0, 0)
Screenshot: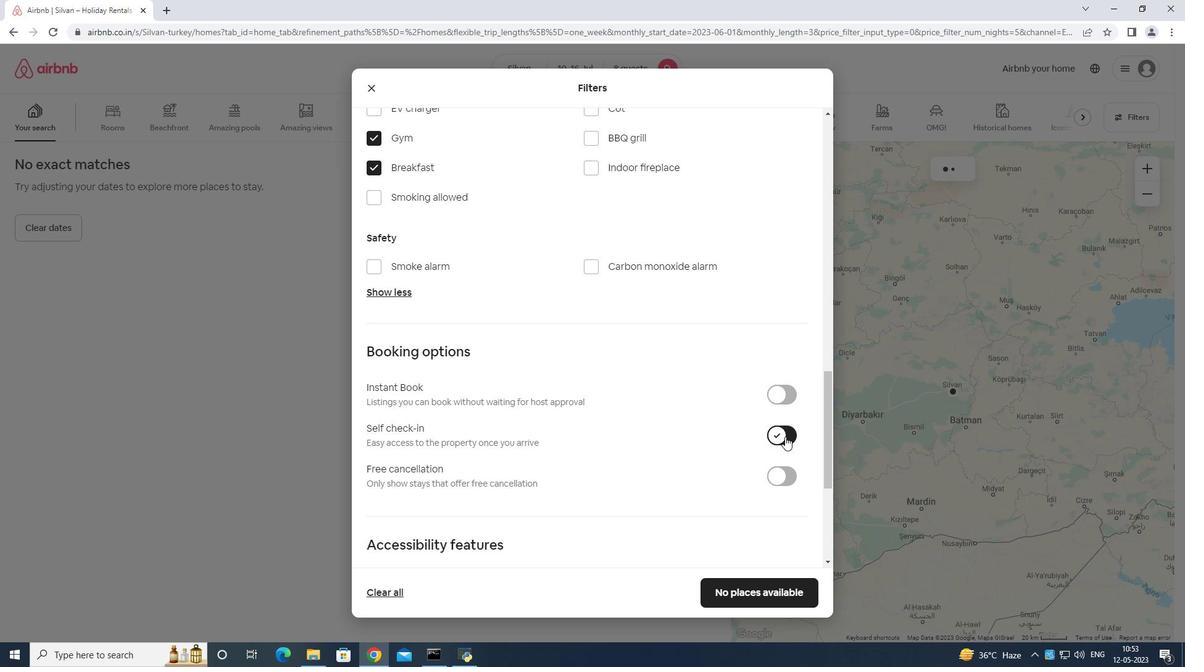
Action: Mouse moved to (783, 439)
Screenshot: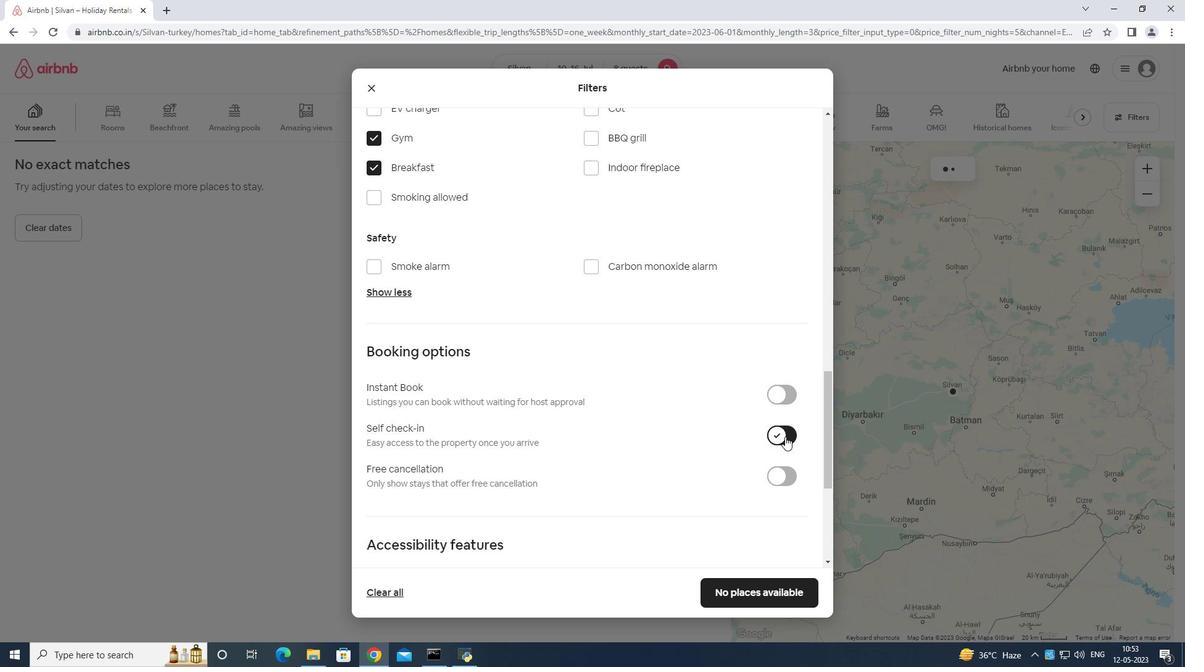 
Action: Mouse scrolled (783, 439) with delta (0, 0)
Screenshot: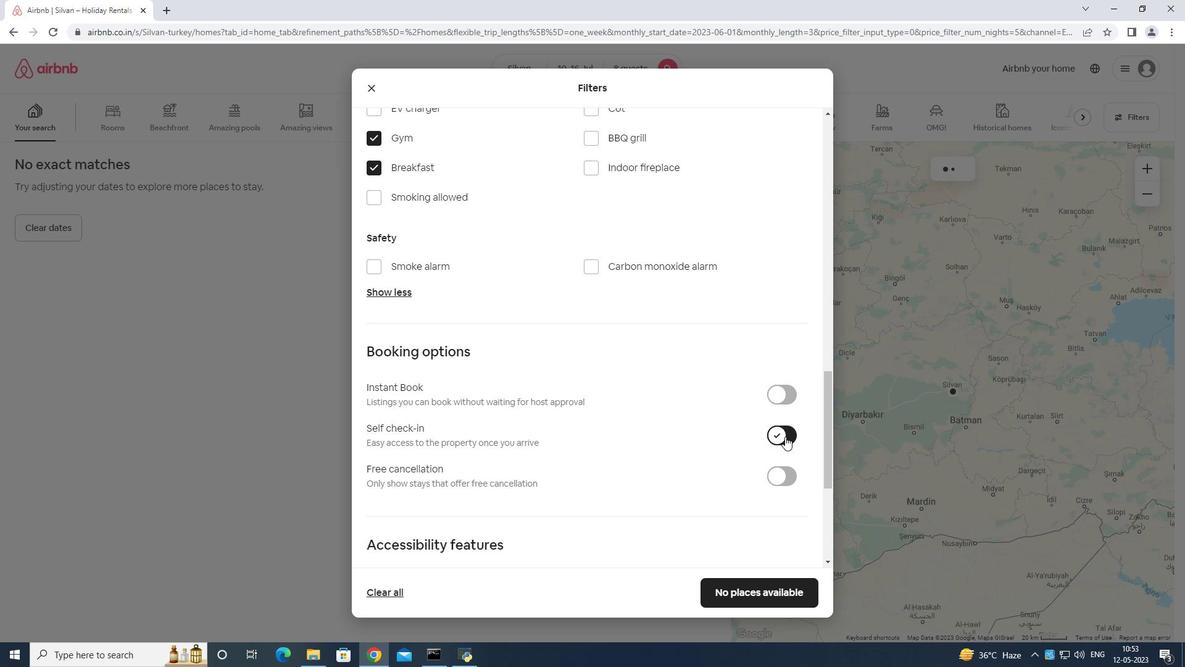 
Action: Mouse moved to (782, 441)
Screenshot: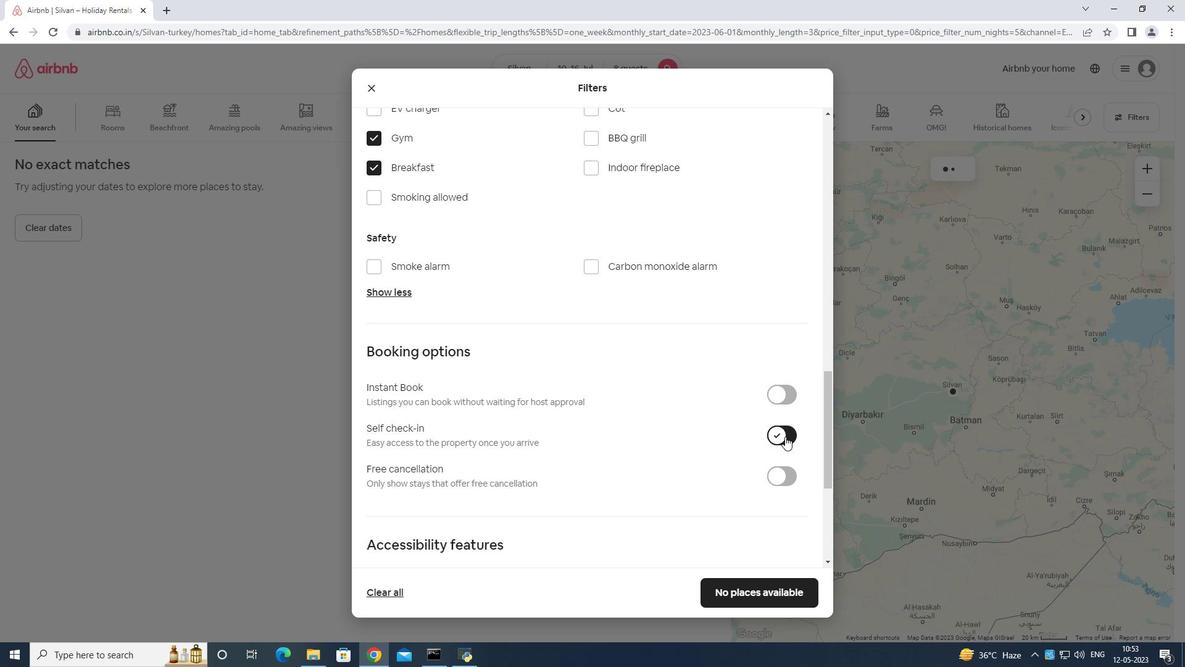 
Action: Mouse scrolled (782, 440) with delta (0, 0)
Screenshot: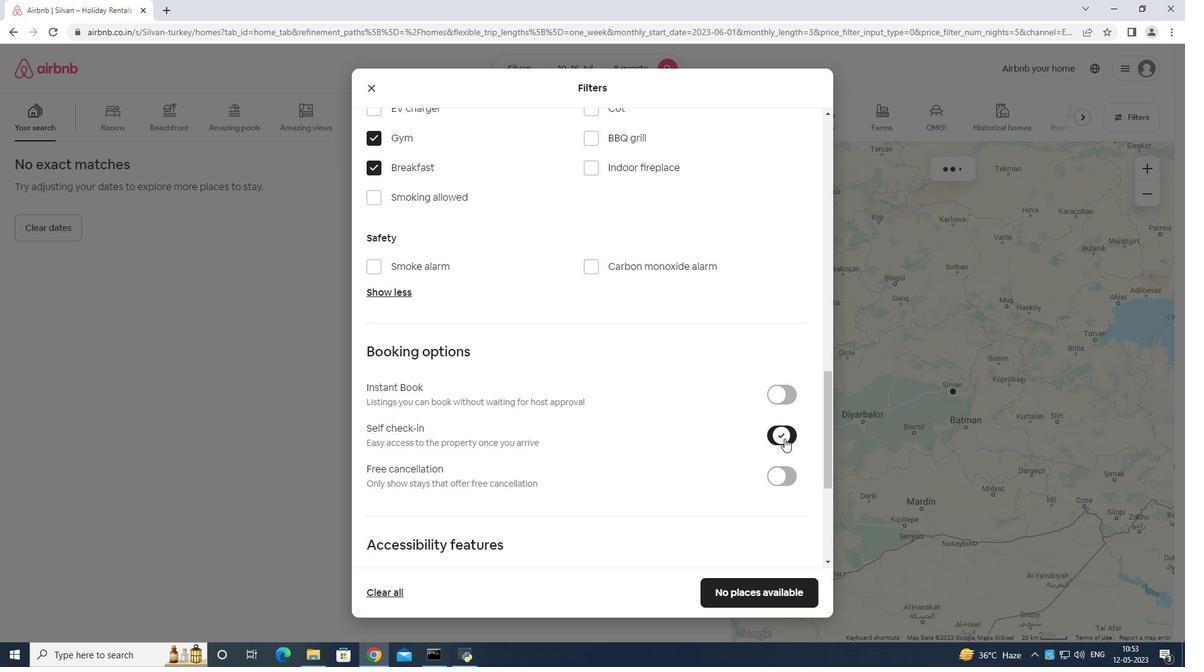 
Action: Mouse scrolled (782, 440) with delta (0, 0)
Screenshot: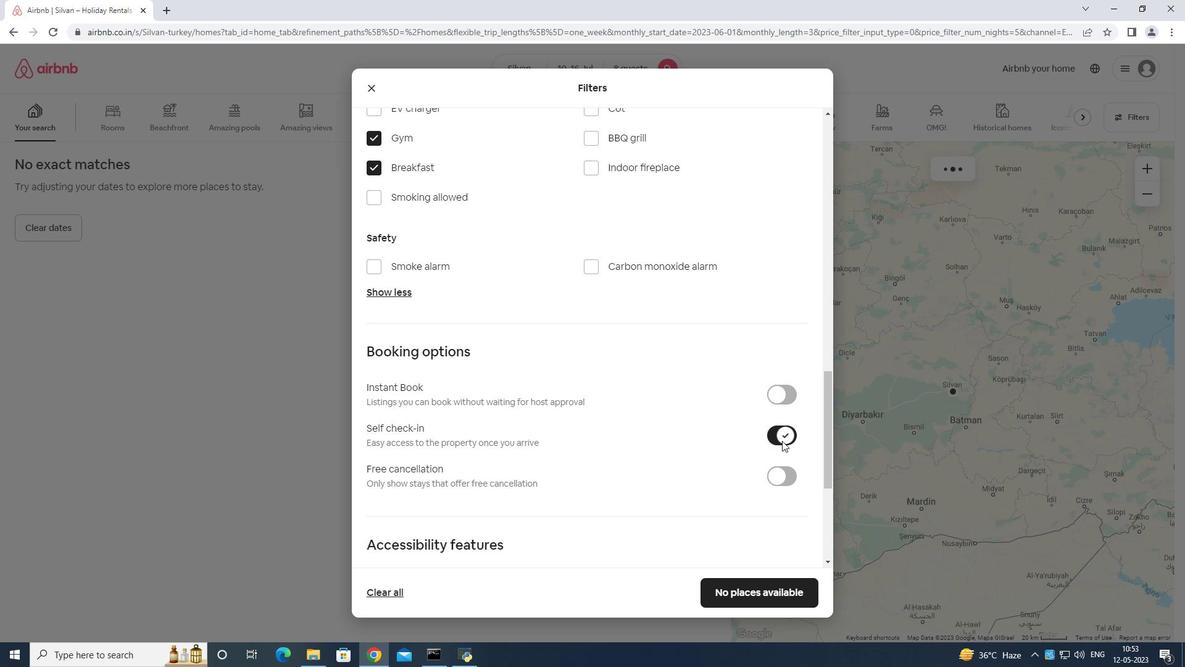 
Action: Mouse moved to (781, 441)
Screenshot: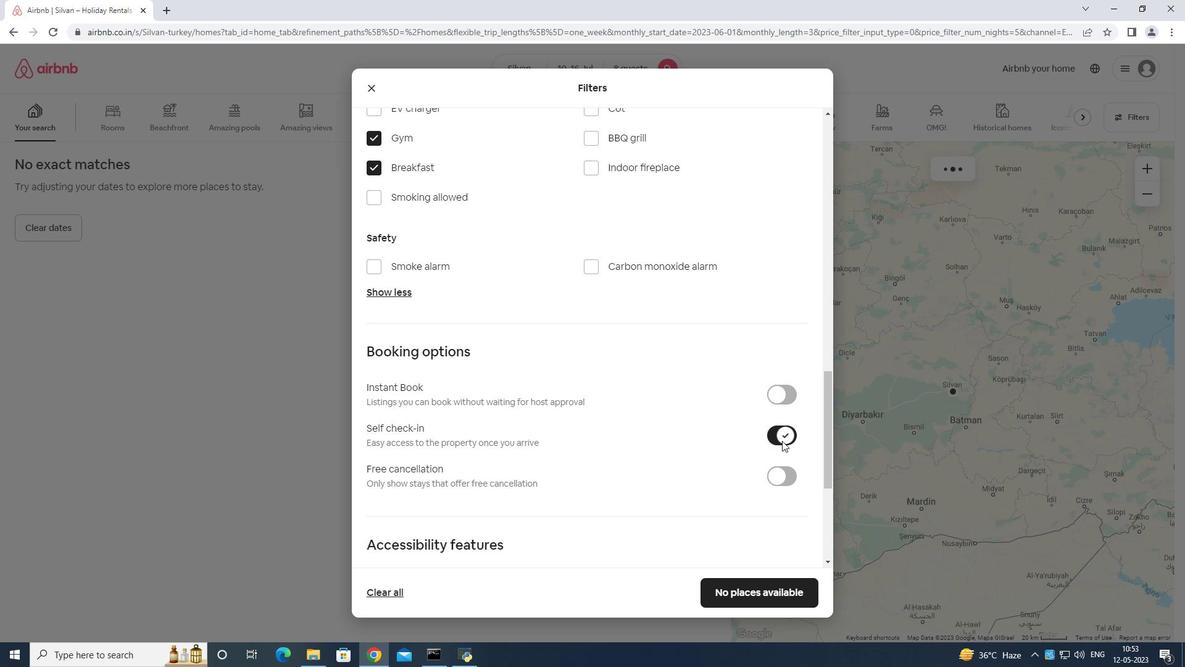 
Action: Mouse scrolled (781, 440) with delta (0, 0)
Screenshot: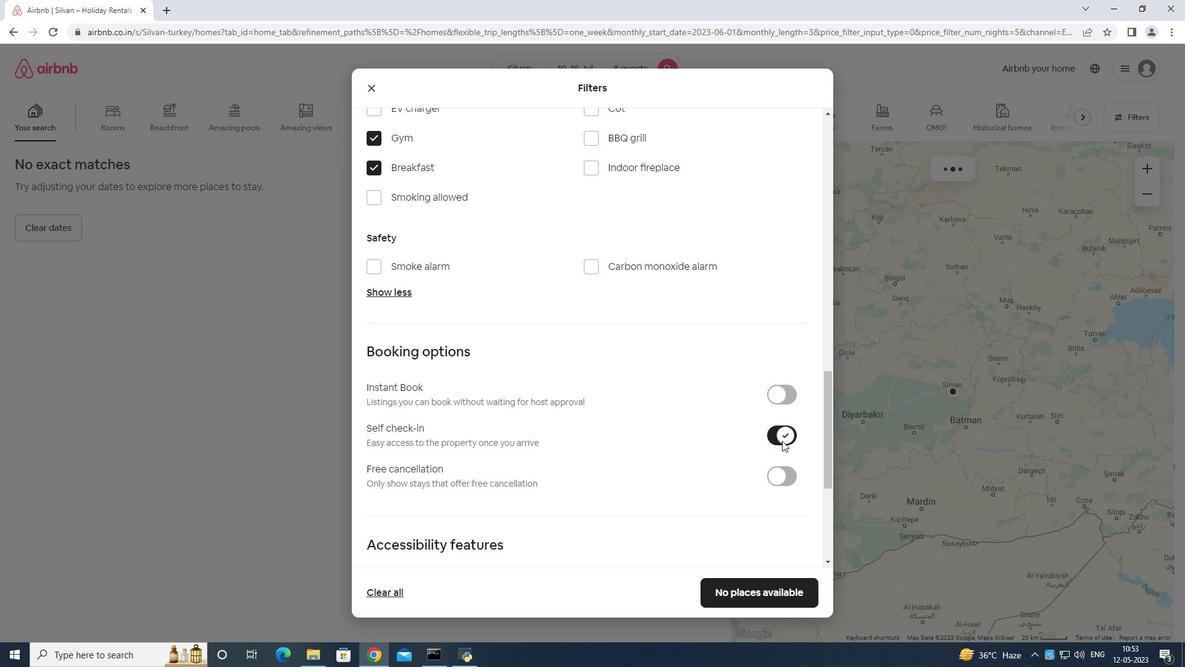 
Action: Mouse moved to (779, 442)
Screenshot: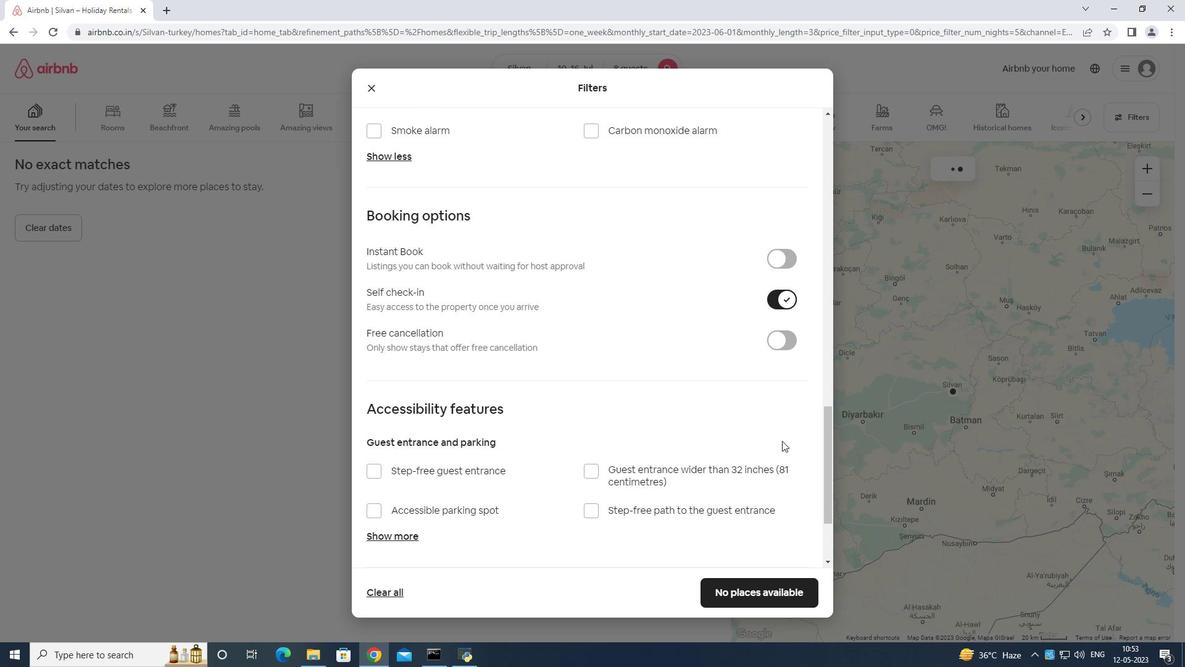 
Action: Mouse scrolled (779, 441) with delta (0, 0)
Screenshot: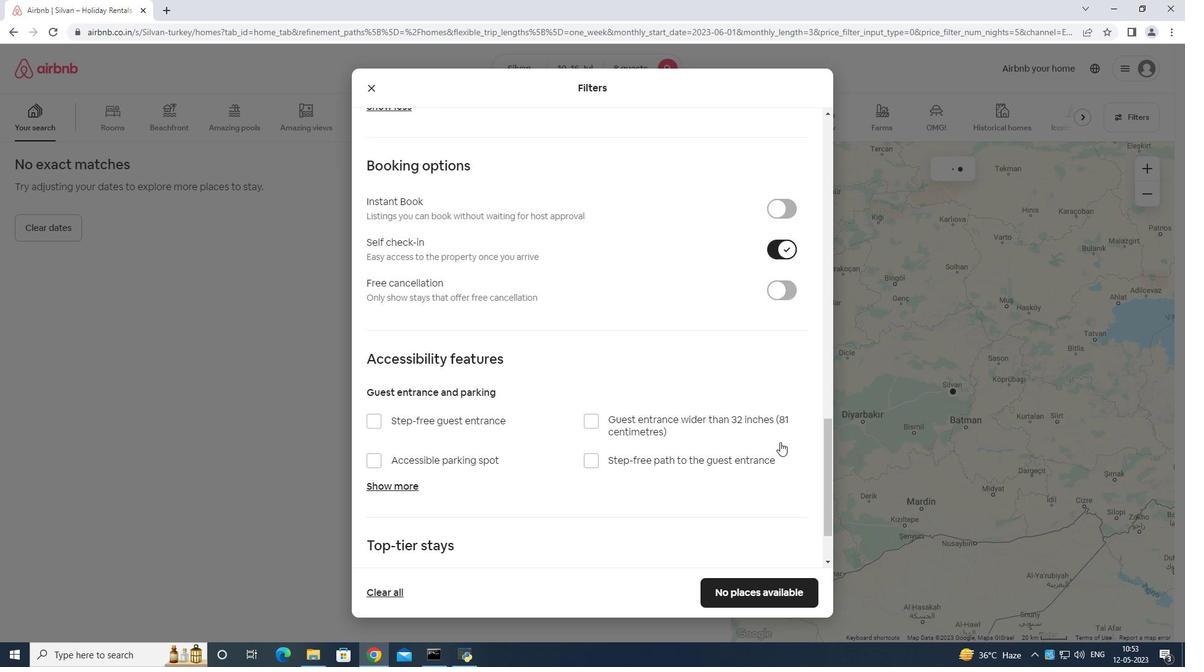 
Action: Mouse scrolled (779, 441) with delta (0, 0)
Screenshot: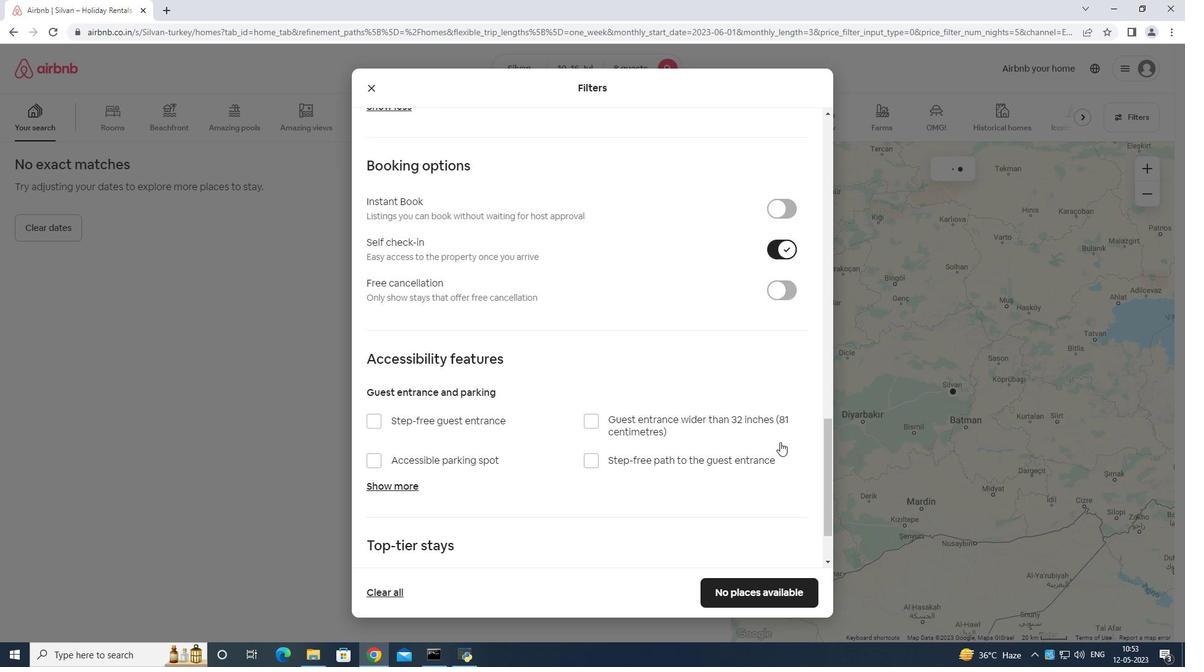 
Action: Mouse moved to (778, 442)
Screenshot: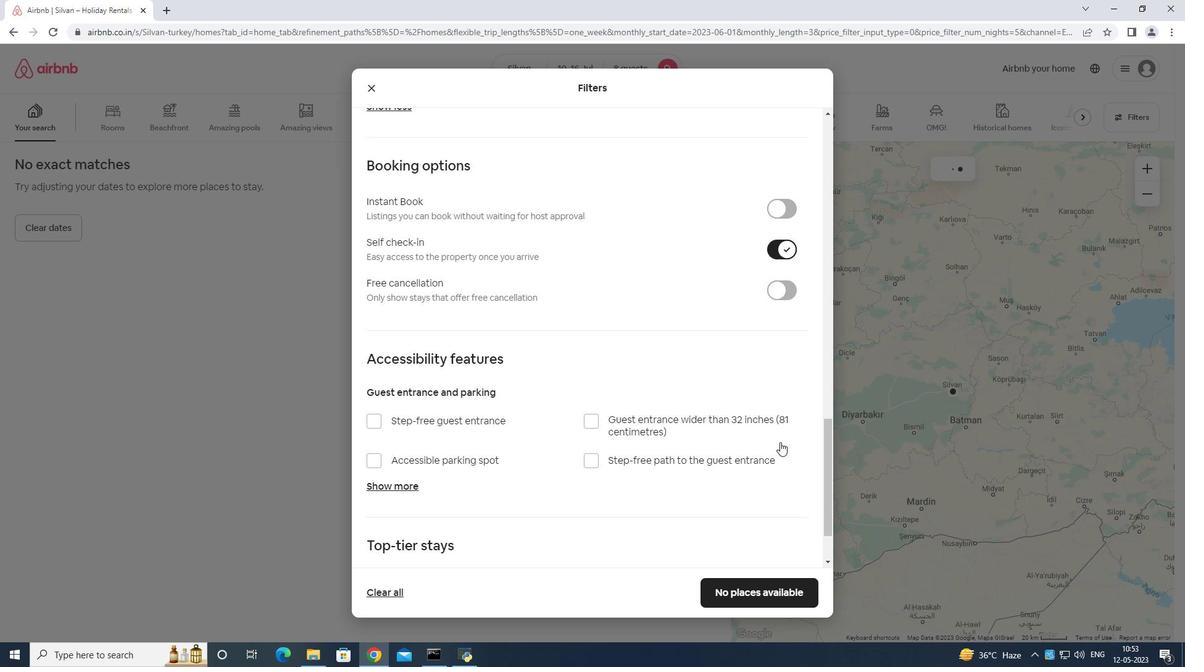 
Action: Mouse scrolled (778, 442) with delta (0, 0)
Screenshot: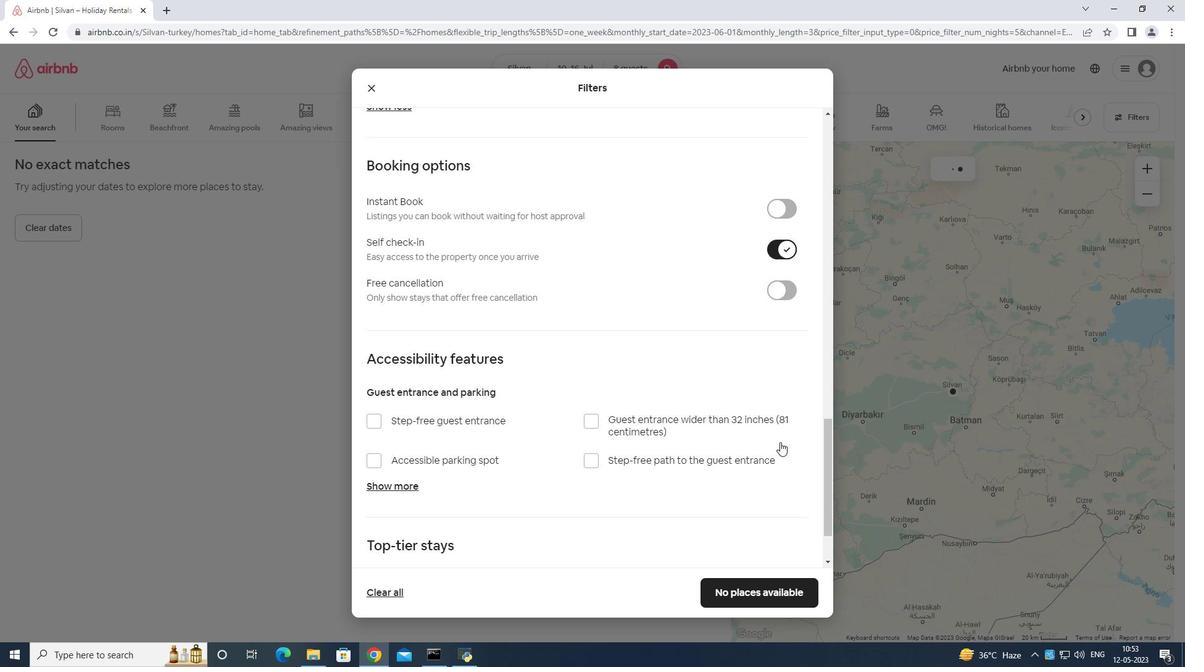 
Action: Mouse moved to (777, 443)
Screenshot: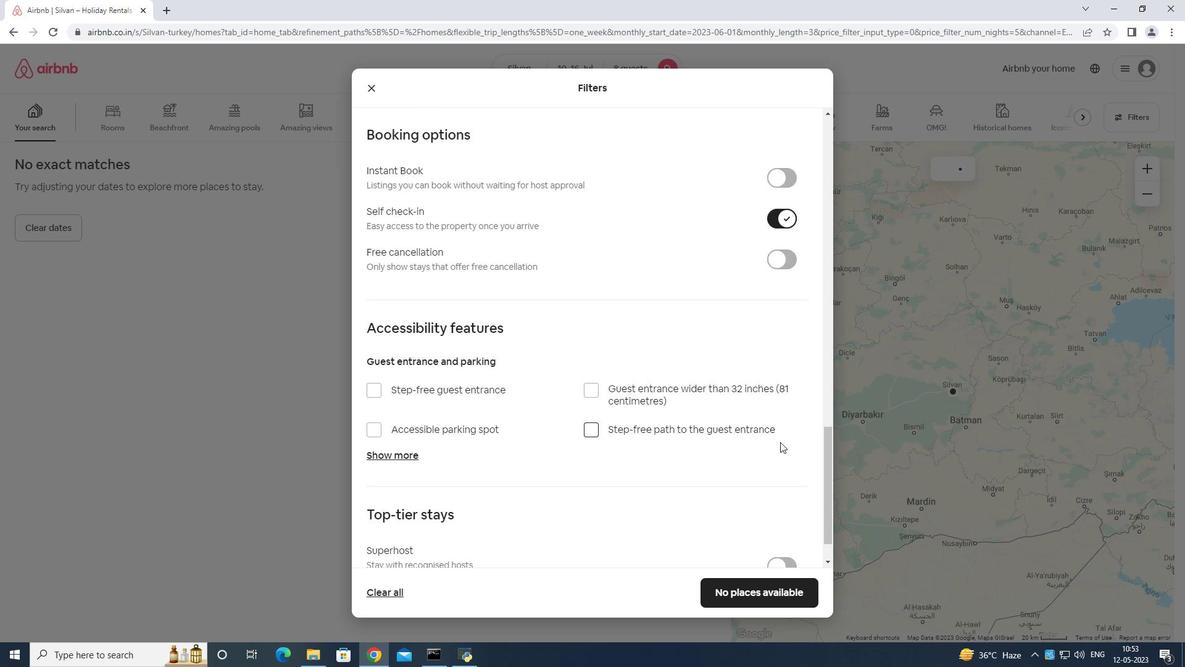 
Action: Mouse scrolled (777, 442) with delta (0, 0)
Screenshot: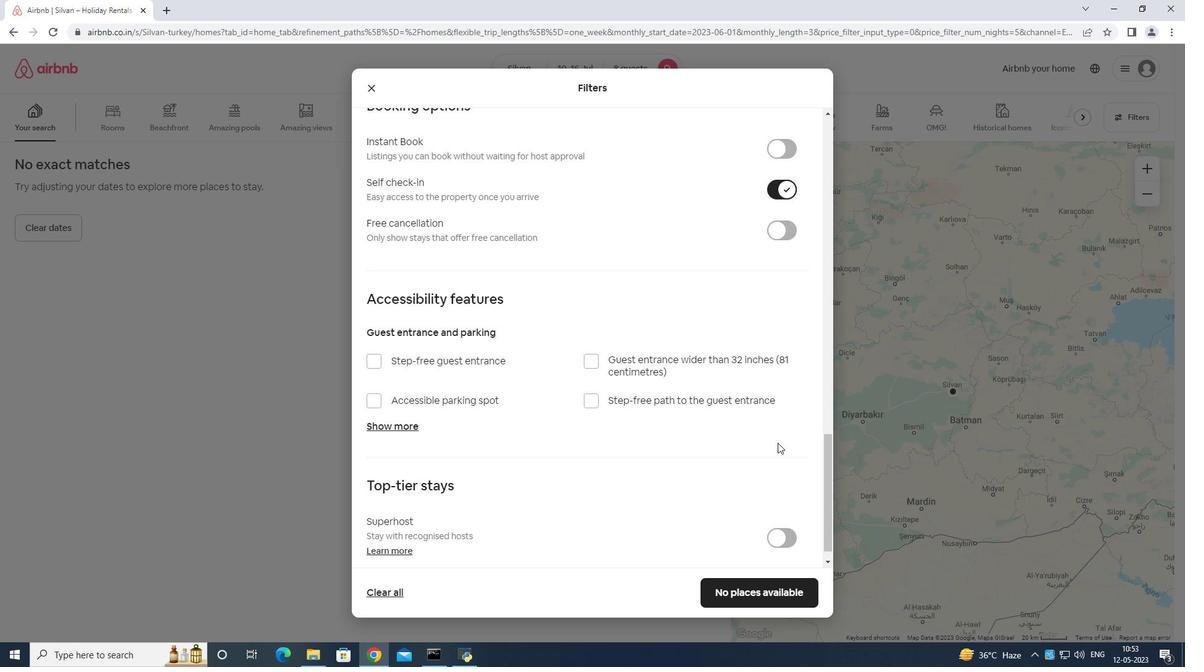 
Action: Mouse scrolled (777, 442) with delta (0, 0)
Screenshot: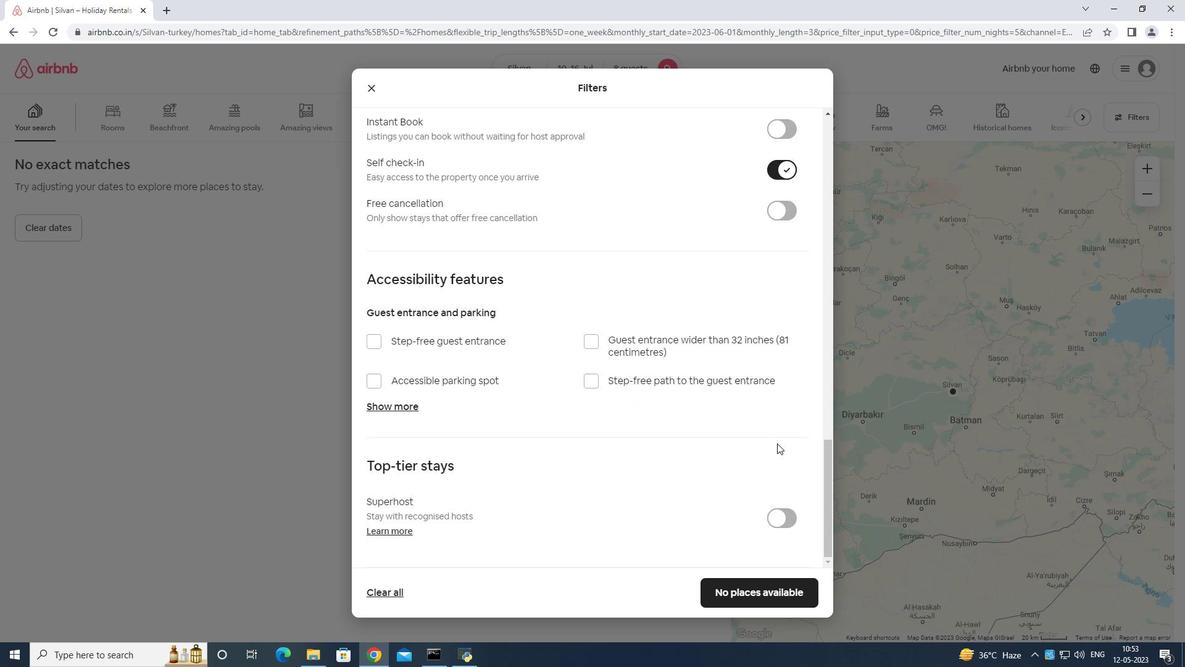 
Action: Mouse moved to (758, 592)
Screenshot: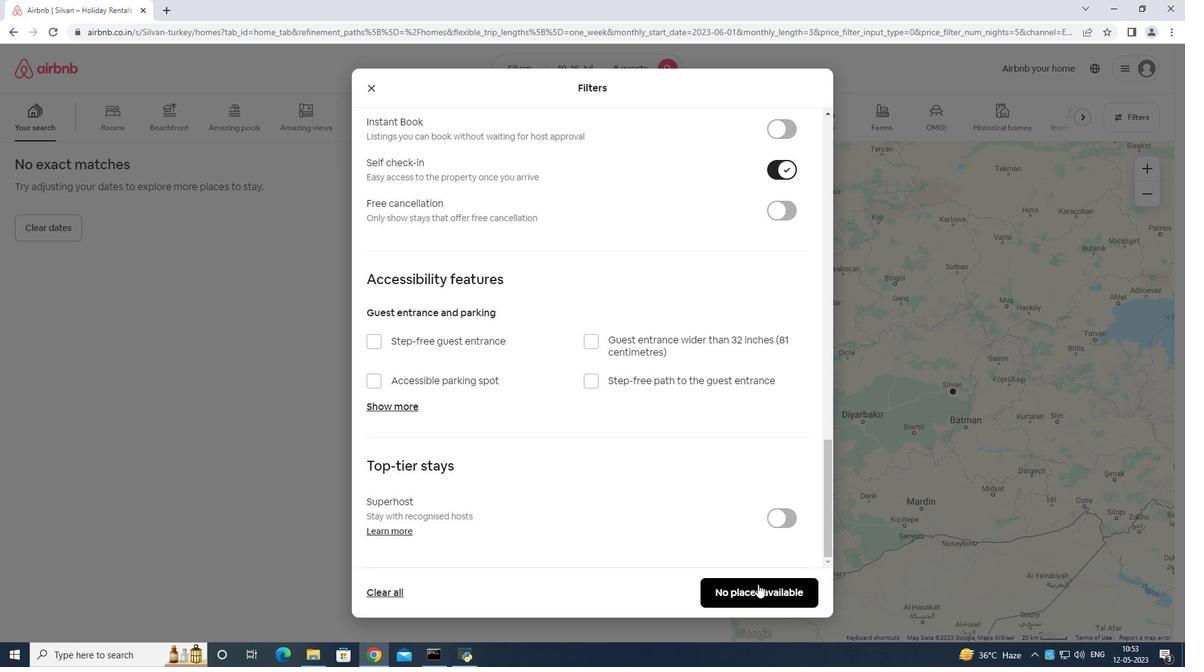 
Action: Mouse pressed left at (758, 592)
Screenshot: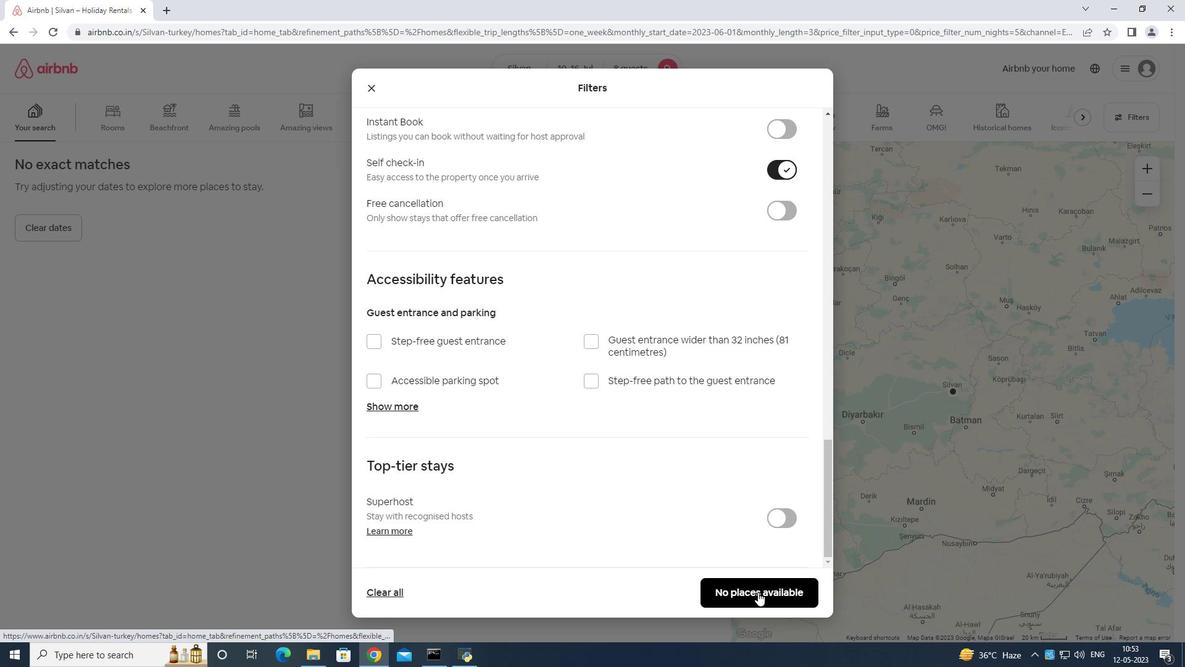 
Action: Mouse moved to (759, 592)
Screenshot: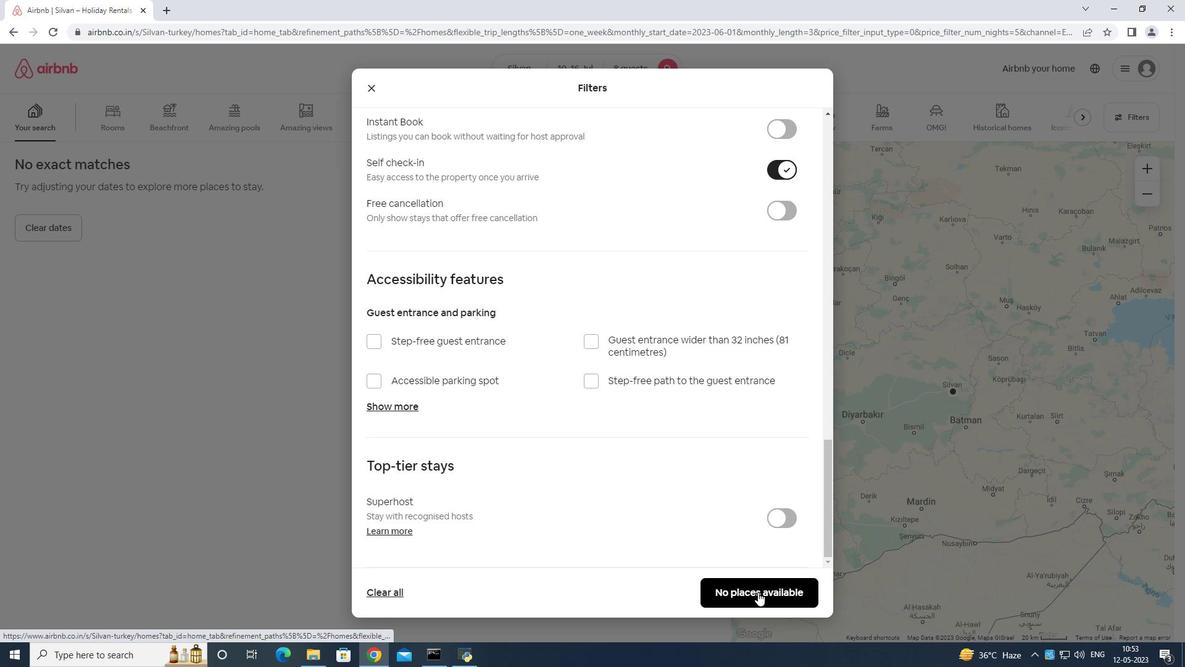 
